 Task: Find connections with filter location Seaham with filter topic #Recruitmentwith filter profile language German with filter current company Ares Management Corporation with filter school Vishwakarma Institute Of Technology with filter industry Cosmetology and Barber Schools with filter service category Immigration Law with filter keywords title Account Representative
Action: Mouse moved to (656, 88)
Screenshot: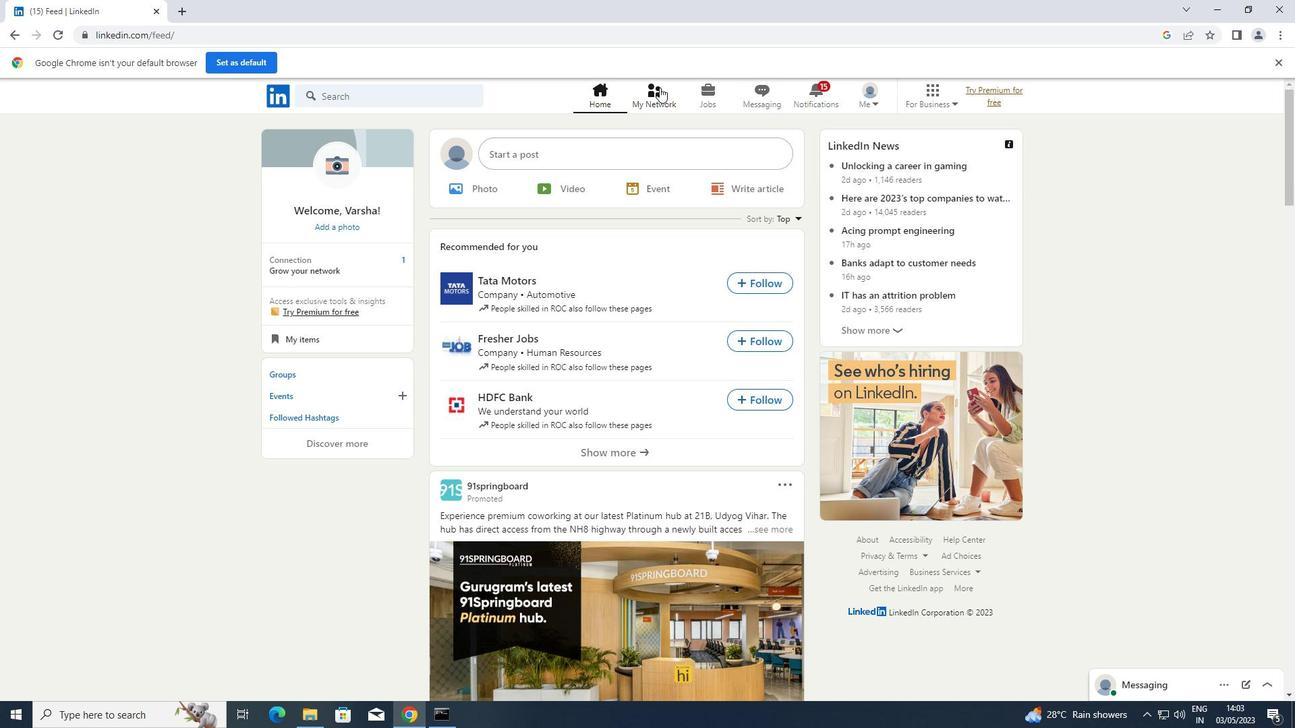 
Action: Mouse pressed left at (656, 88)
Screenshot: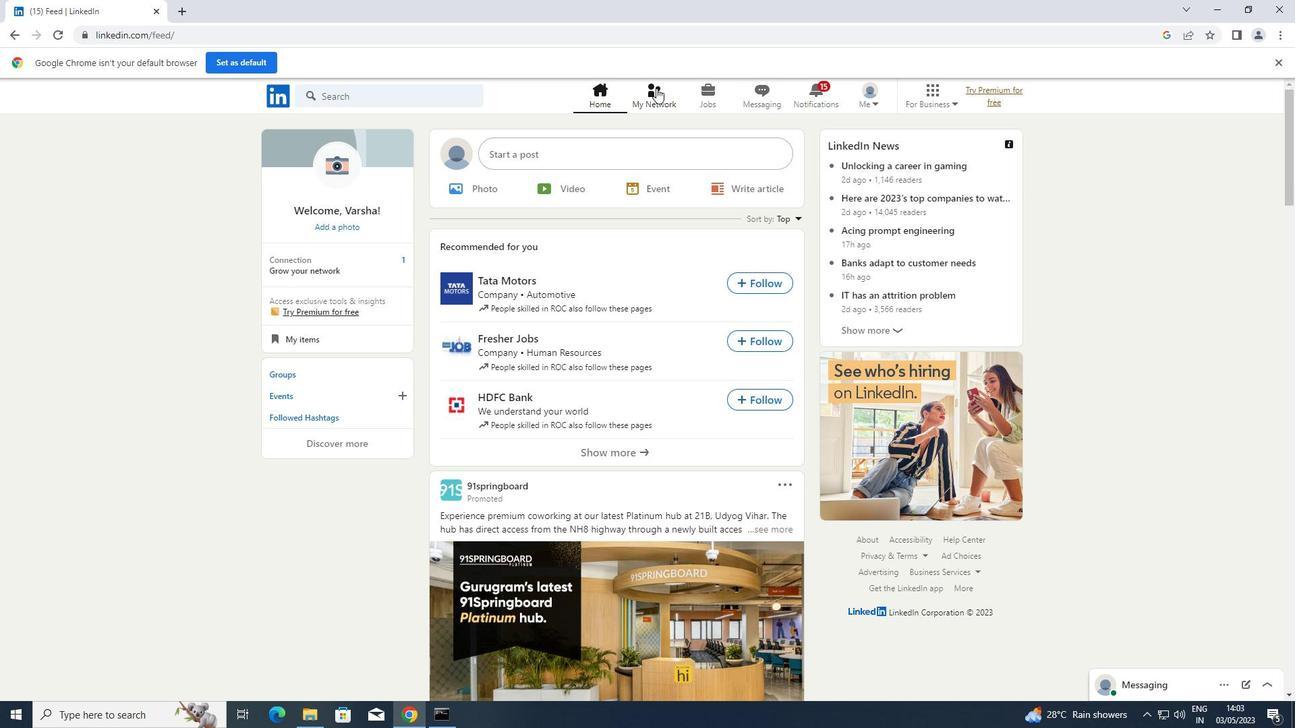
Action: Mouse moved to (370, 161)
Screenshot: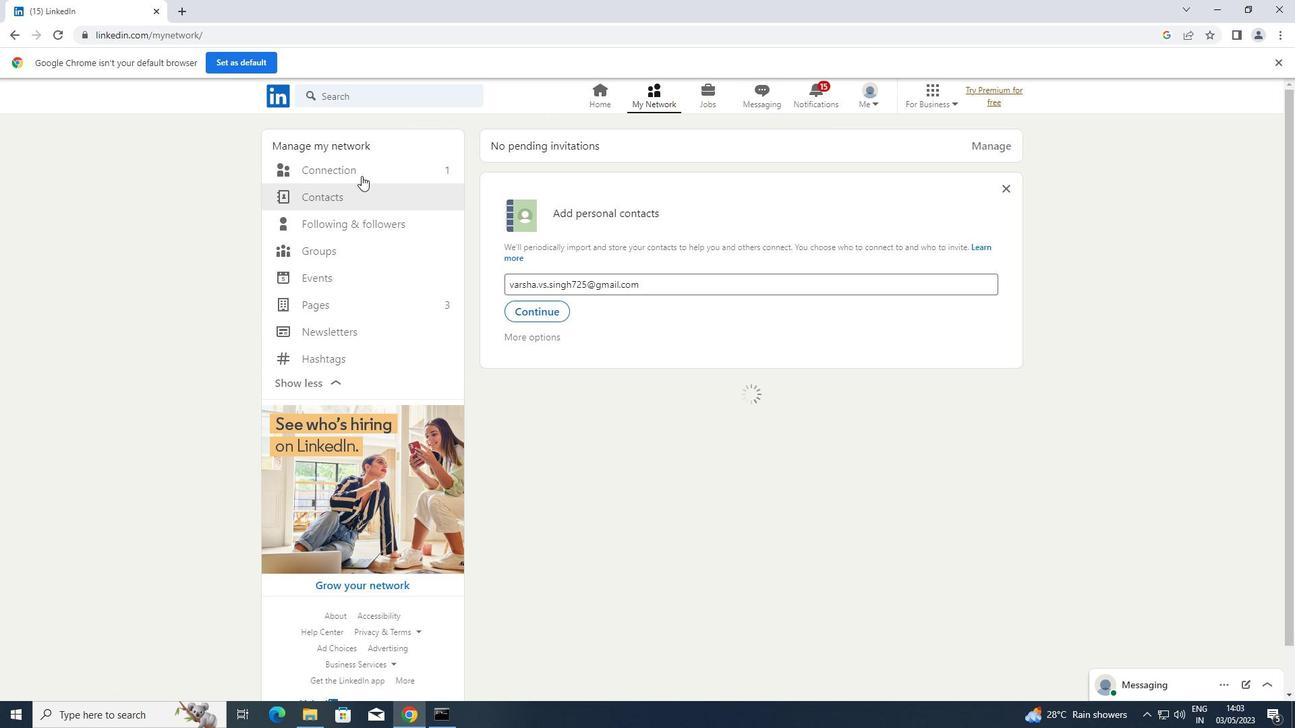 
Action: Mouse pressed left at (370, 161)
Screenshot: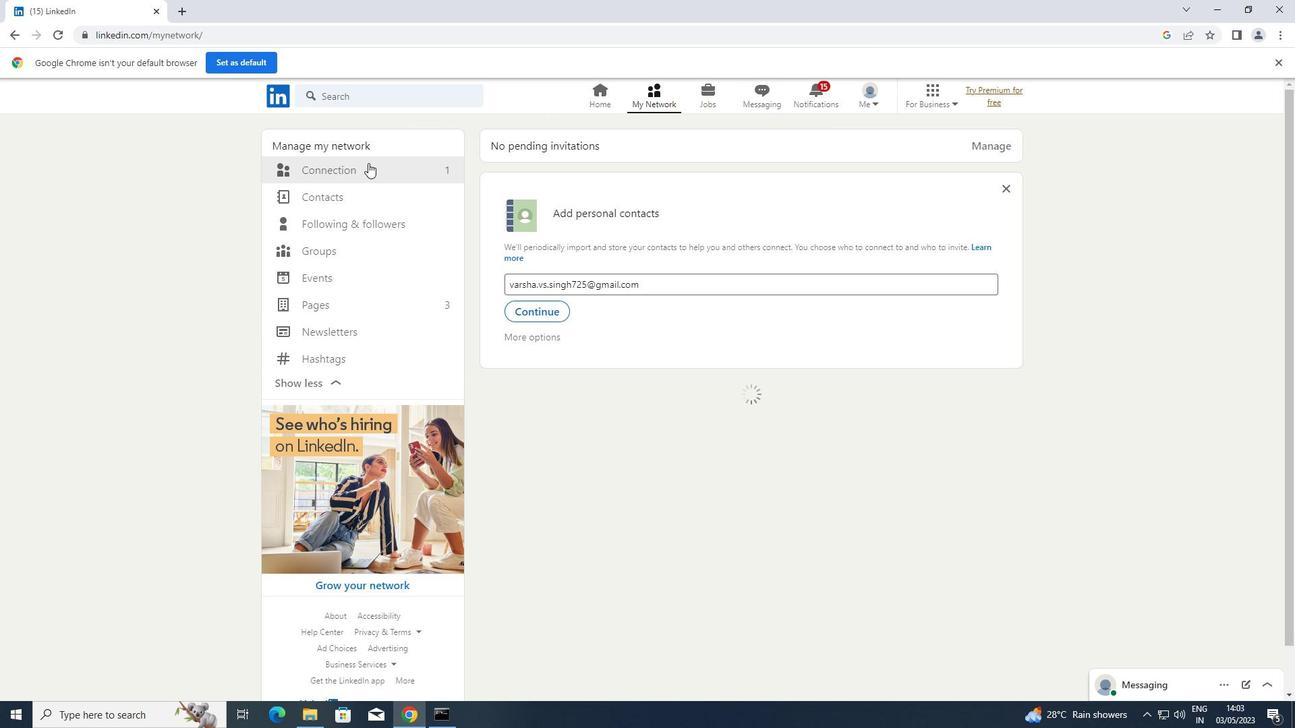 
Action: Mouse moved to (359, 174)
Screenshot: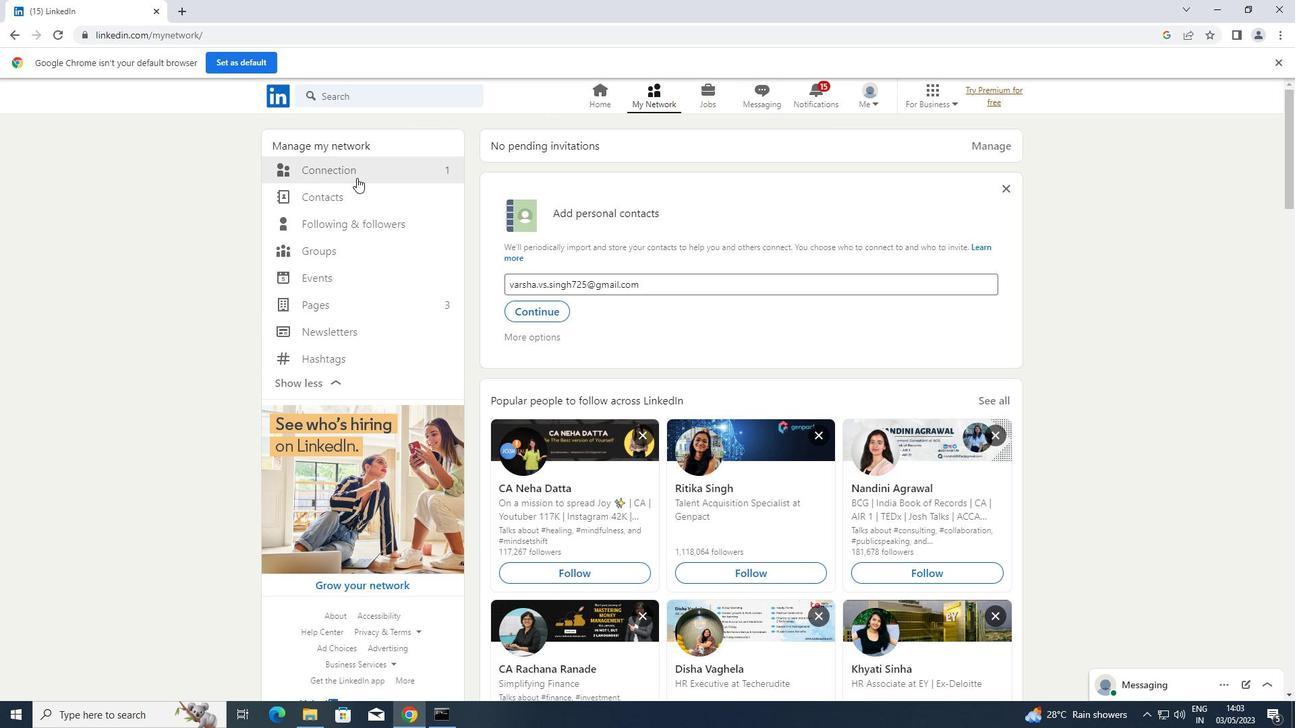 
Action: Mouse pressed left at (359, 174)
Screenshot: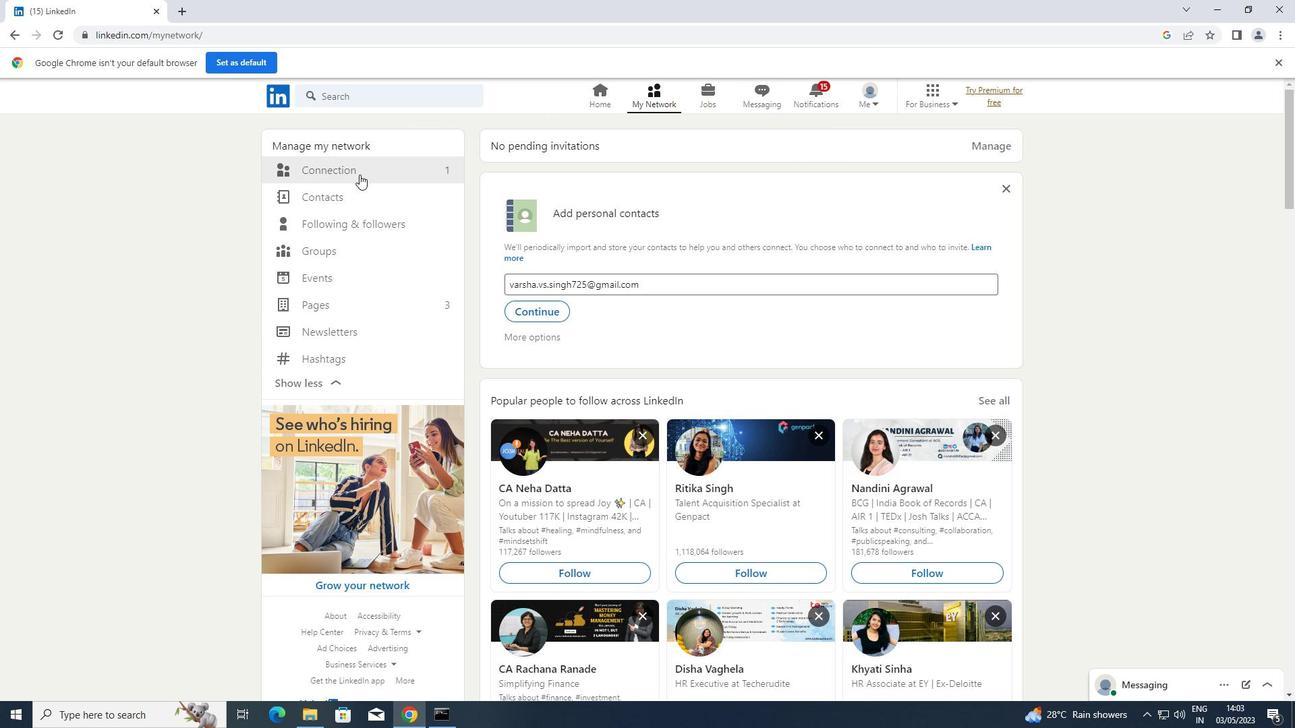 
Action: Mouse moved to (772, 175)
Screenshot: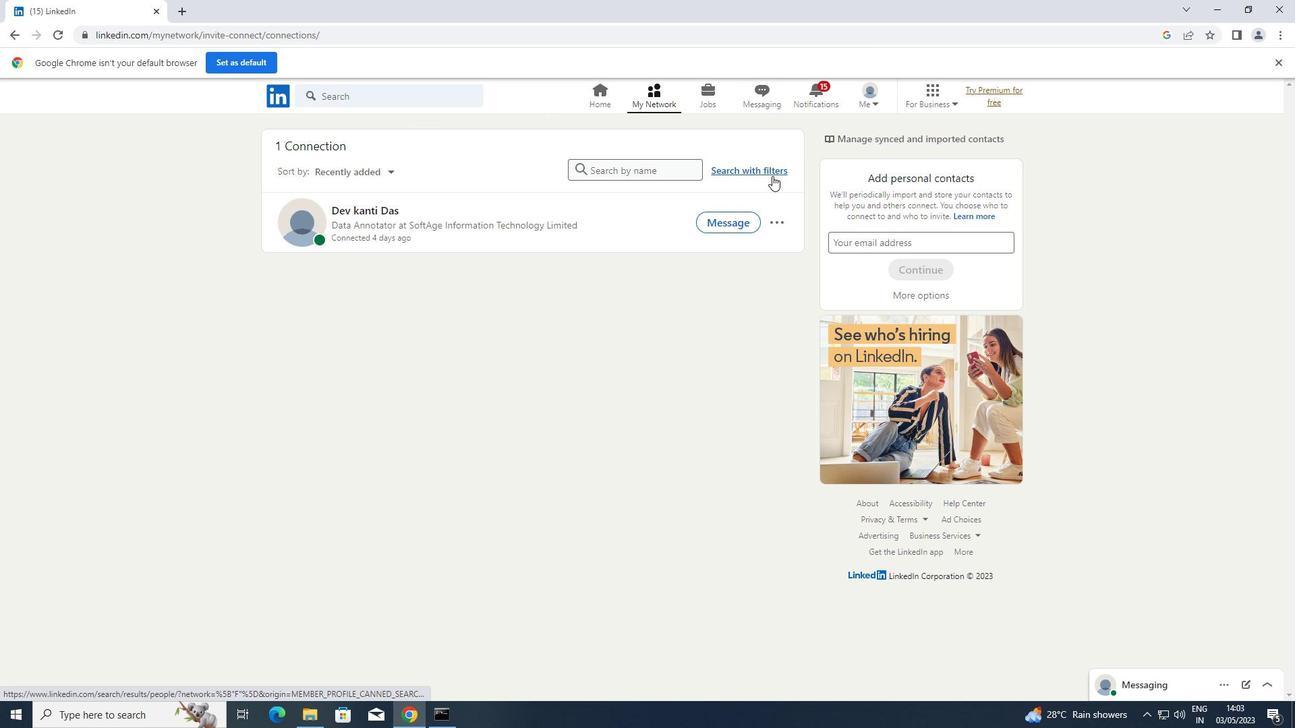 
Action: Mouse pressed left at (772, 175)
Screenshot: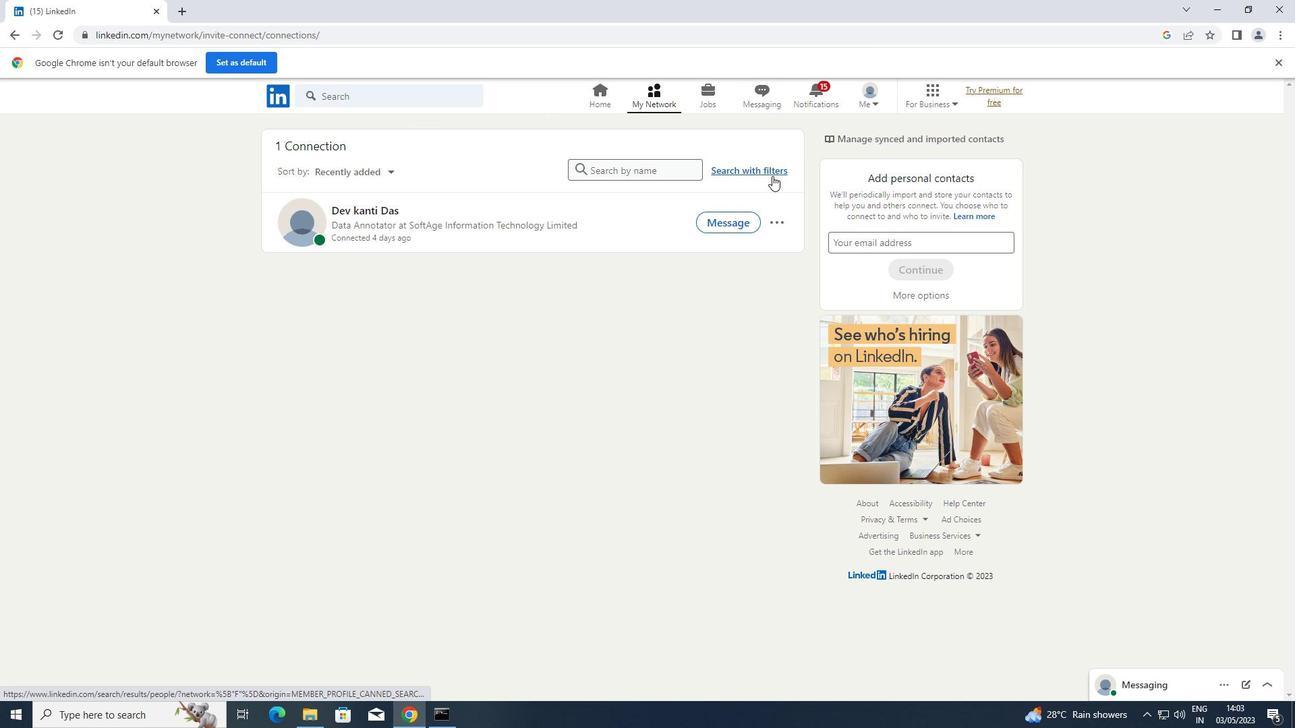 
Action: Mouse moved to (698, 139)
Screenshot: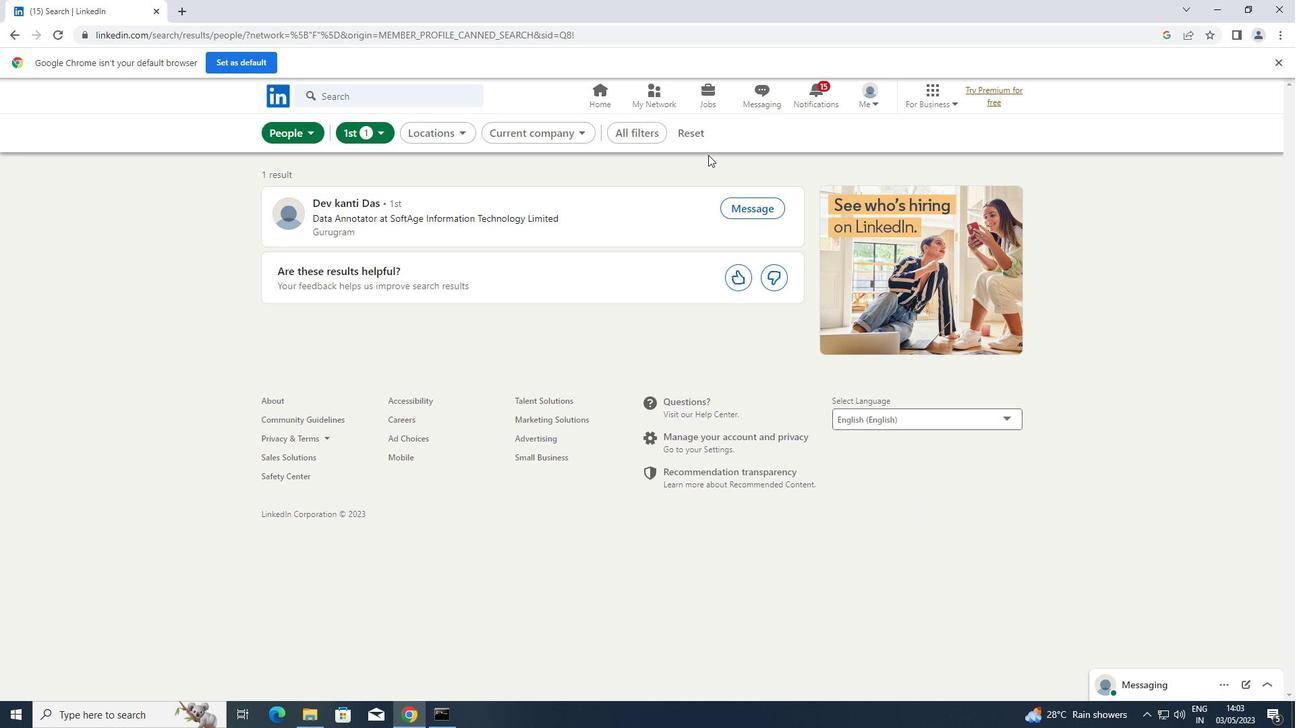 
Action: Mouse pressed left at (698, 139)
Screenshot: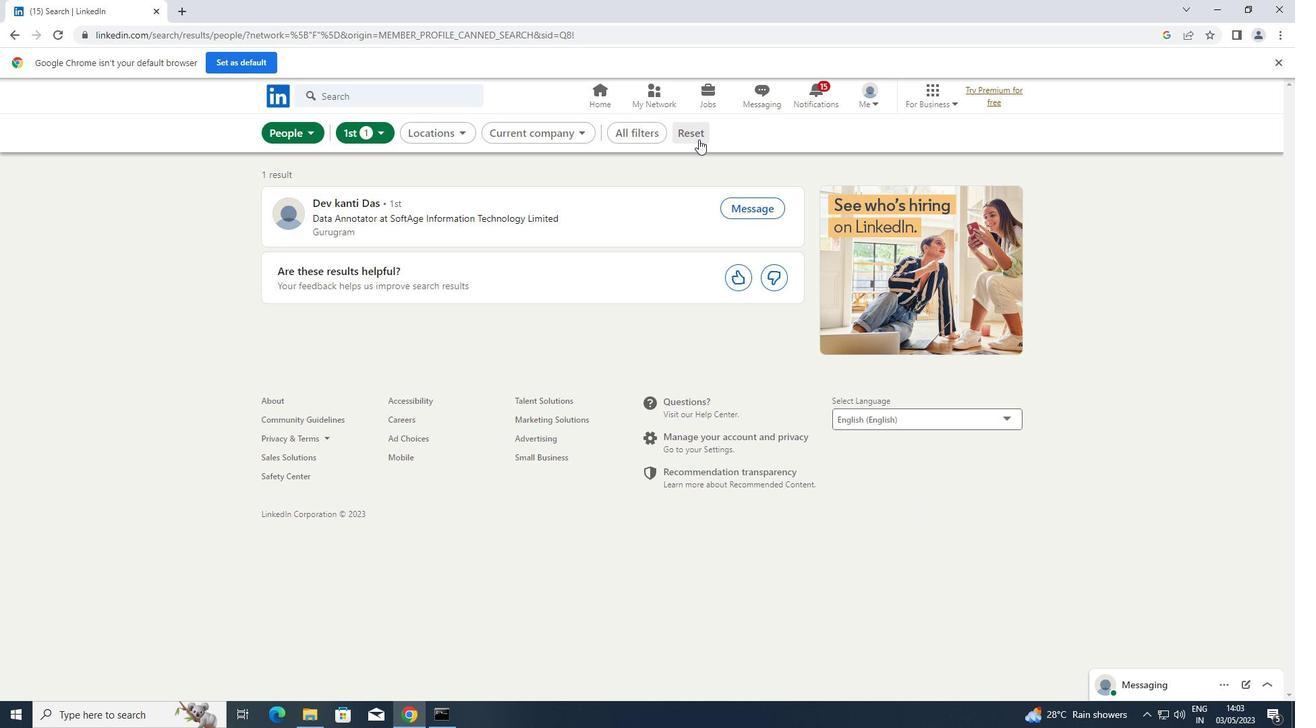 
Action: Mouse moved to (674, 133)
Screenshot: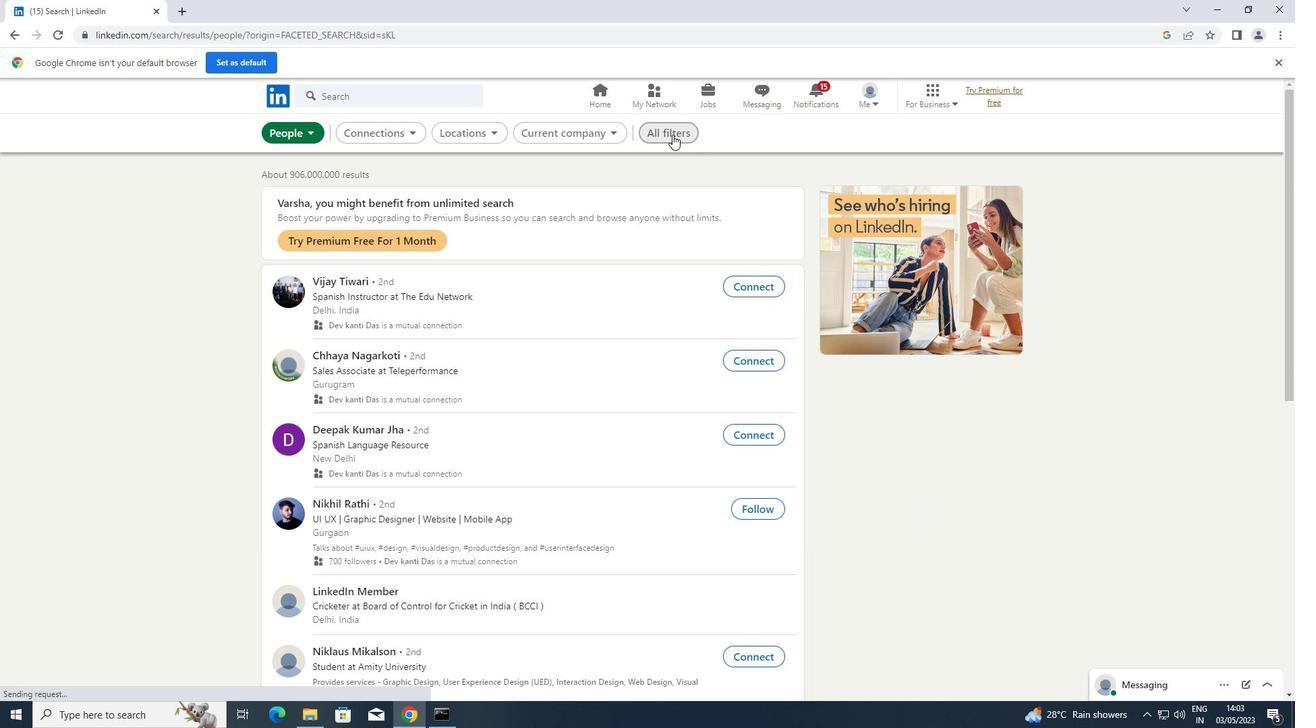 
Action: Mouse pressed left at (674, 133)
Screenshot: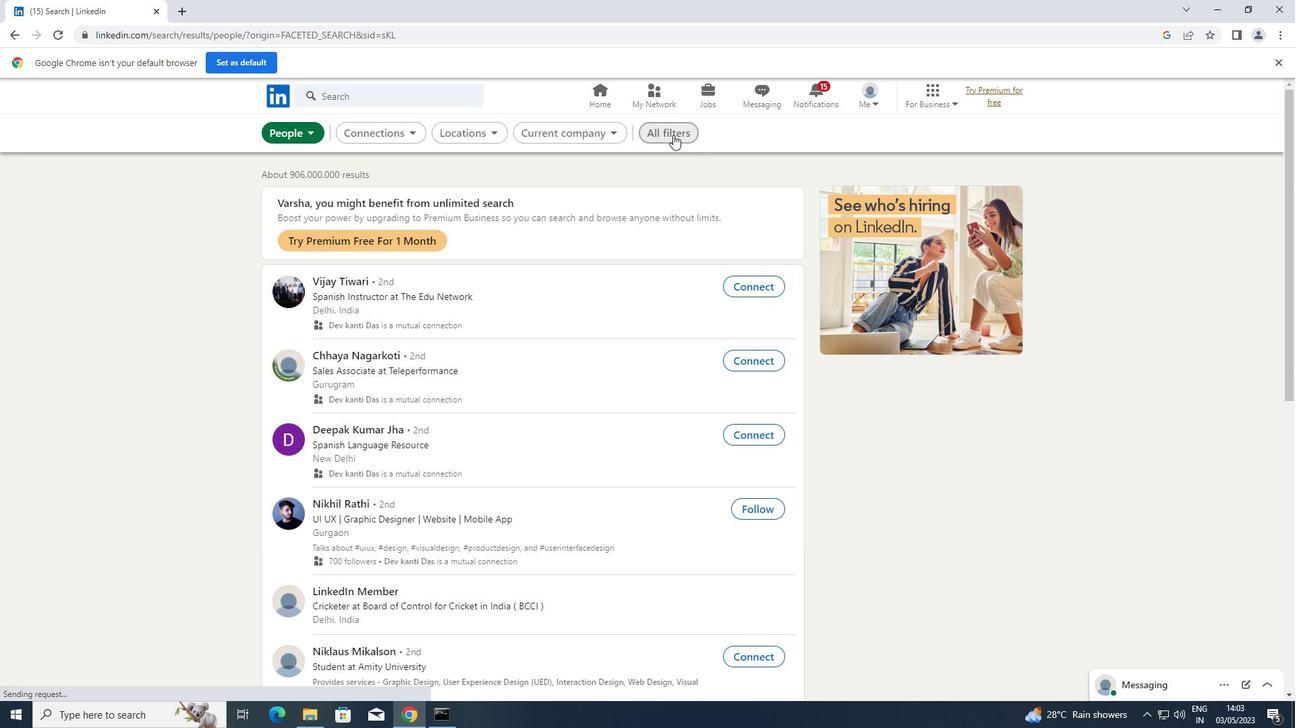 
Action: Mouse moved to (988, 240)
Screenshot: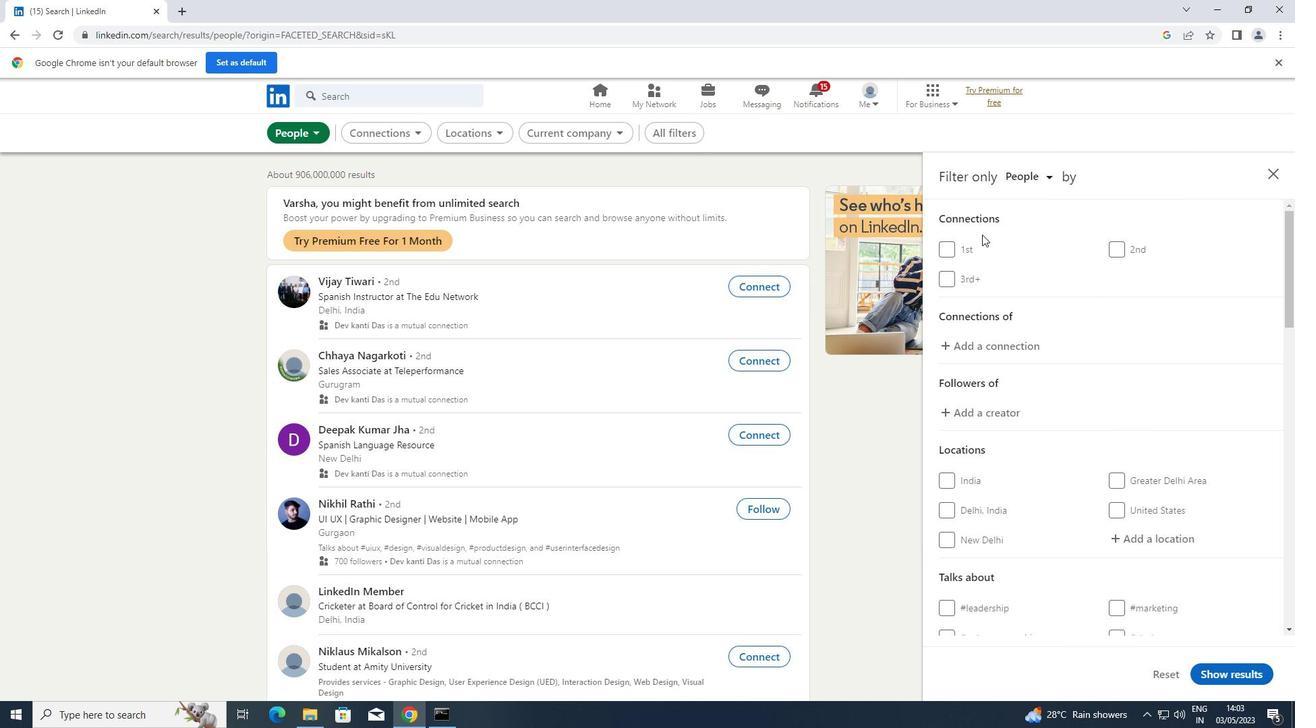 
Action: Mouse scrolled (988, 239) with delta (0, 0)
Screenshot: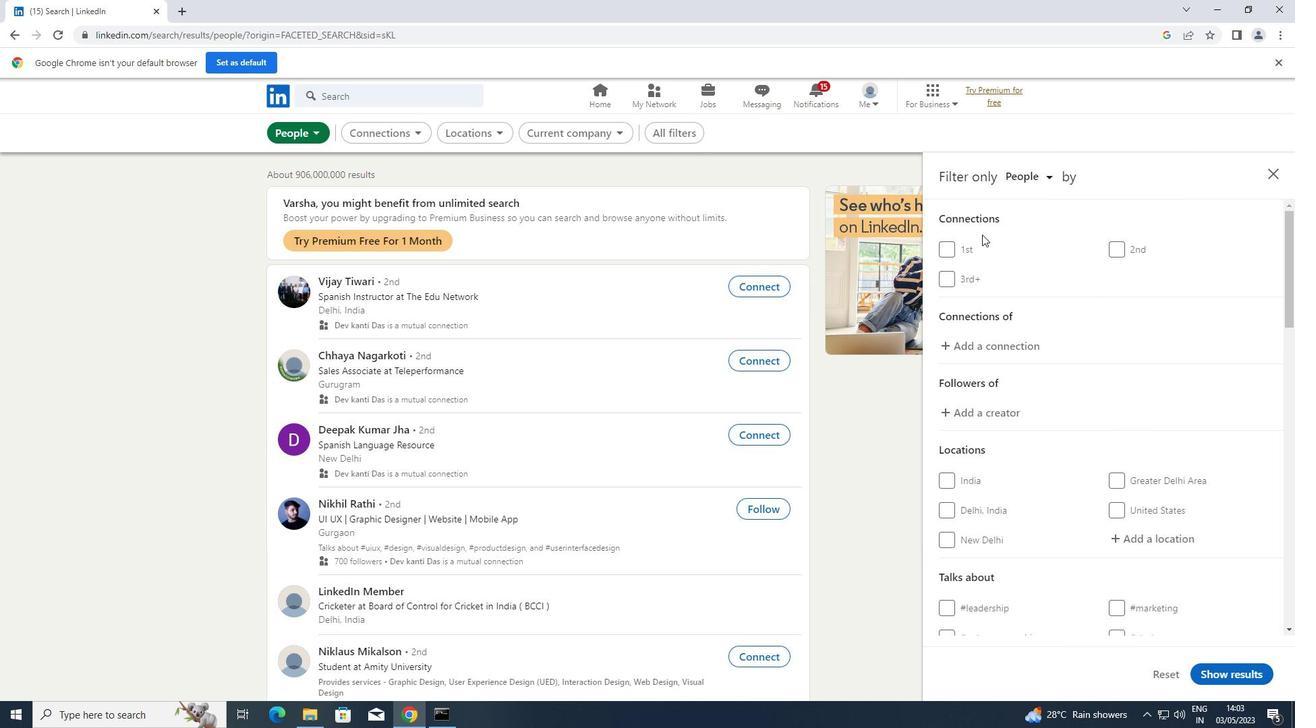 
Action: Mouse moved to (989, 240)
Screenshot: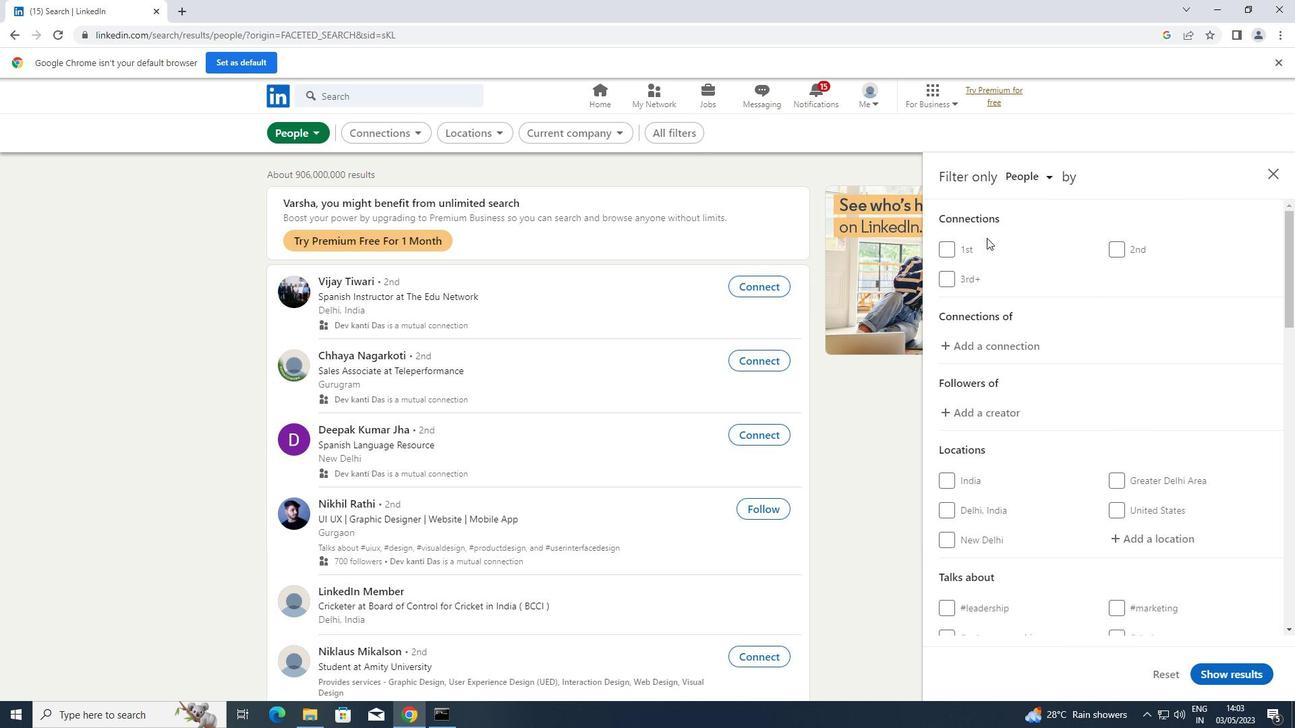 
Action: Mouse scrolled (989, 240) with delta (0, 0)
Screenshot: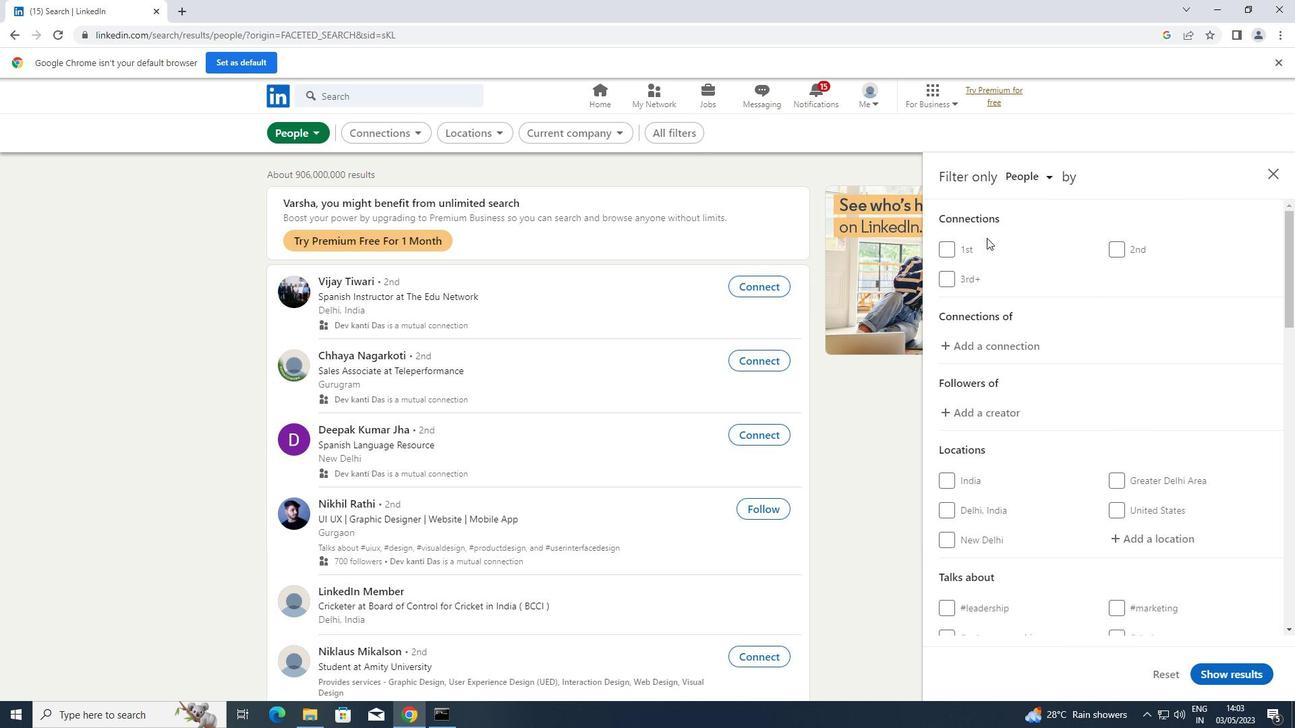 
Action: Mouse scrolled (989, 240) with delta (0, 0)
Screenshot: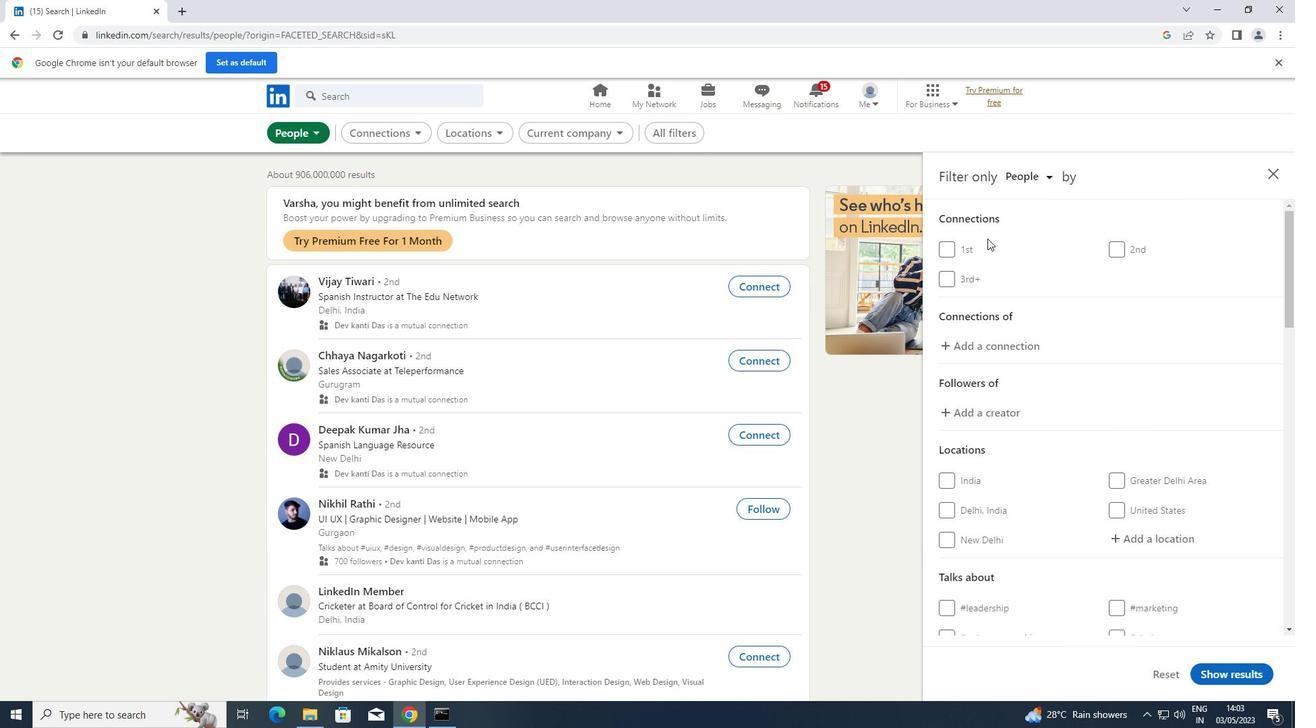 
Action: Mouse moved to (1131, 325)
Screenshot: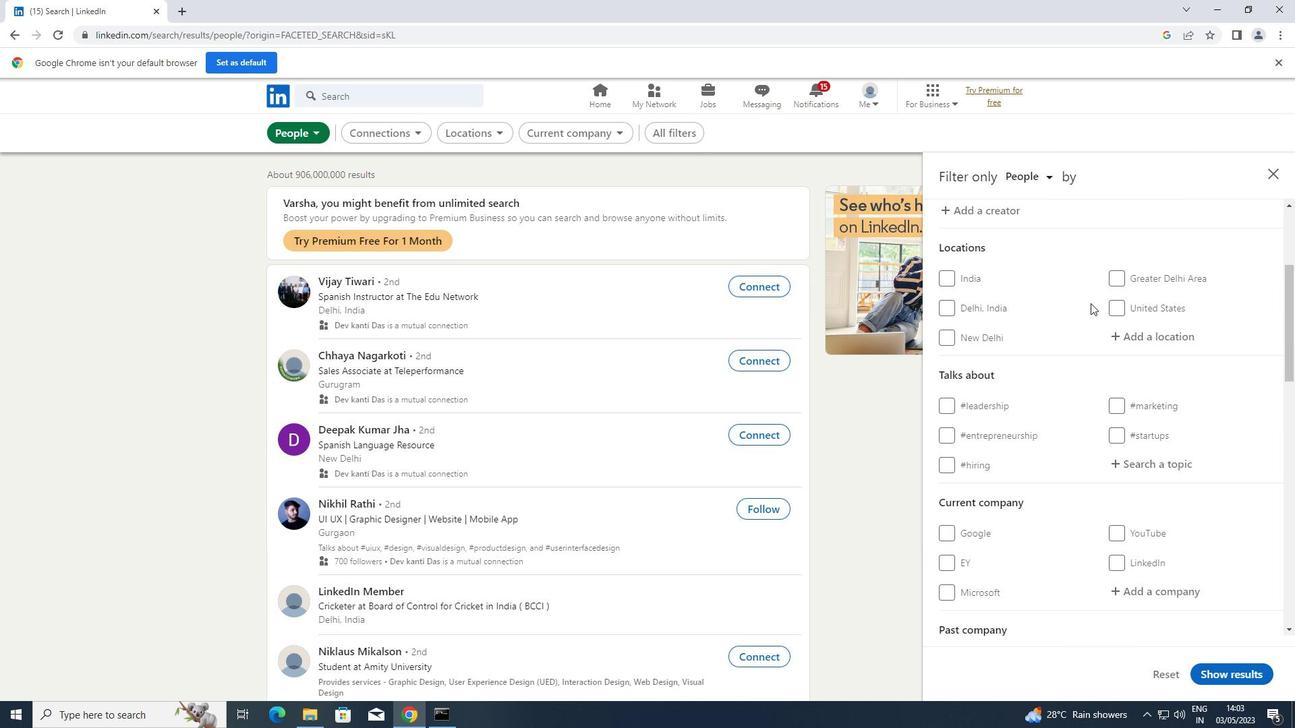
Action: Mouse pressed left at (1131, 325)
Screenshot: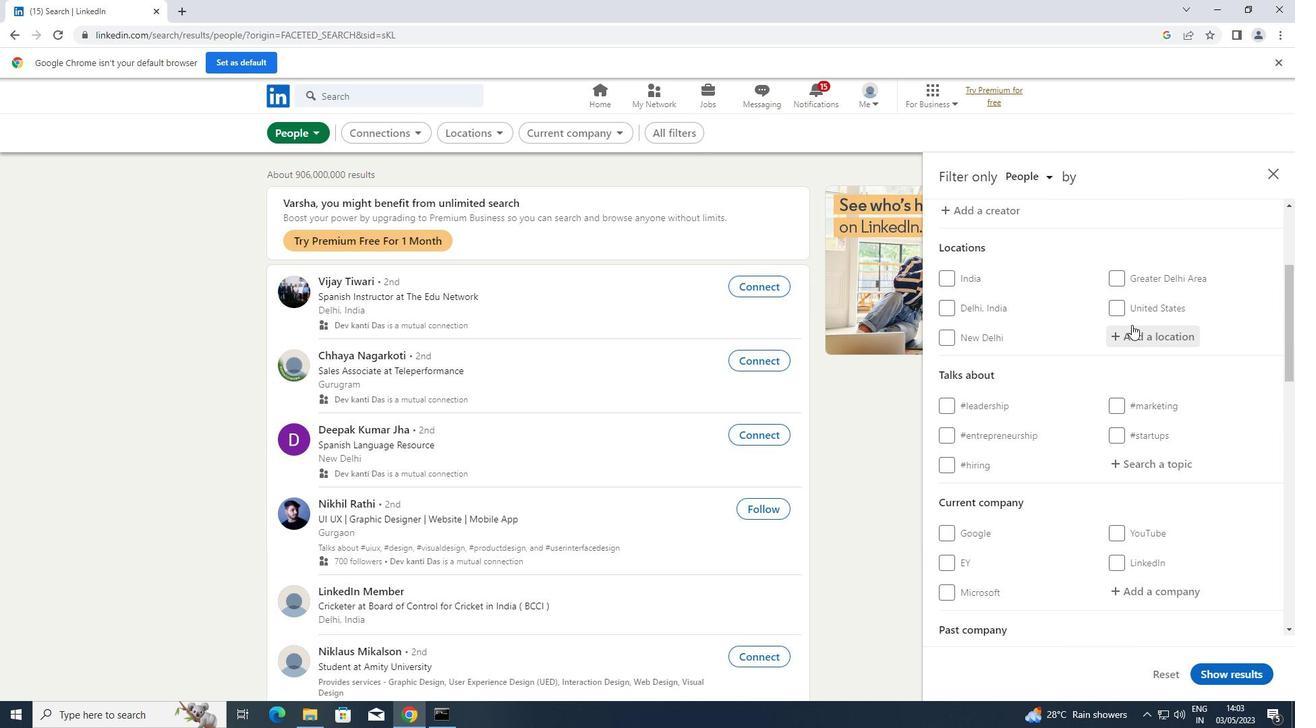 
Action: Key pressed <Key.shift>SEAHAM<Key.enter>
Screenshot: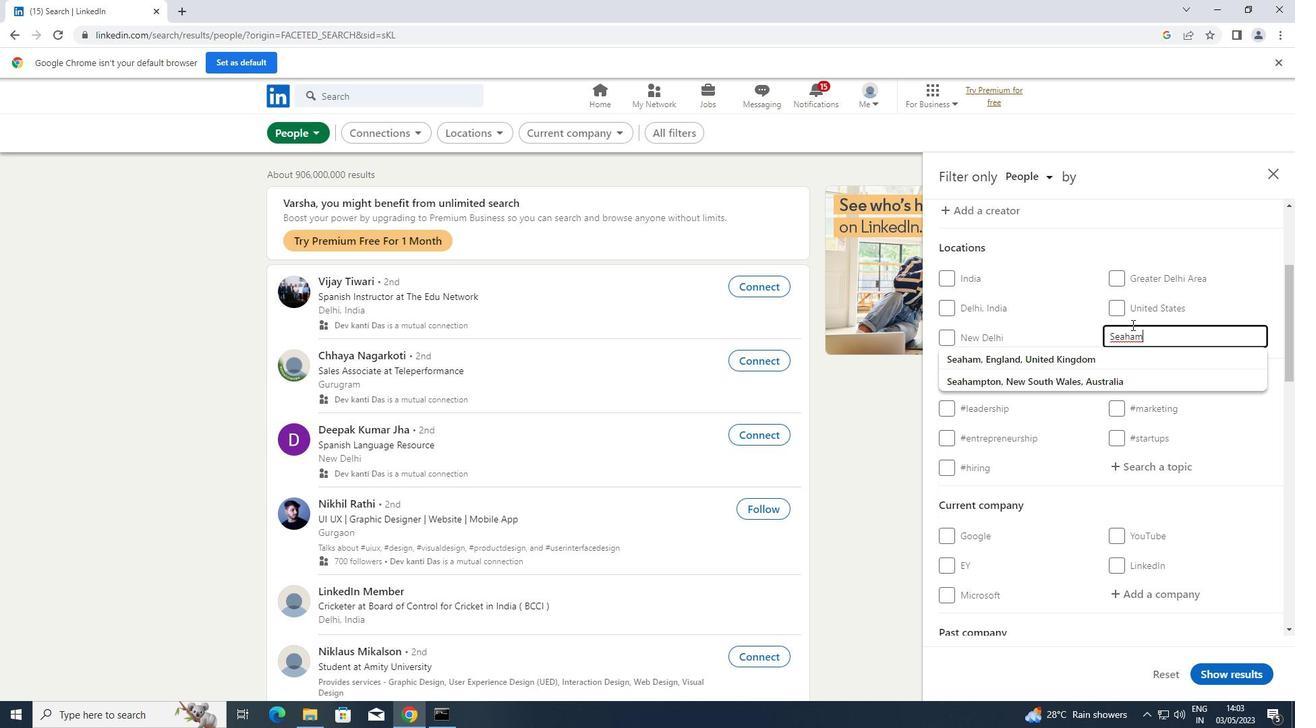 
Action: Mouse scrolled (1131, 324) with delta (0, 0)
Screenshot: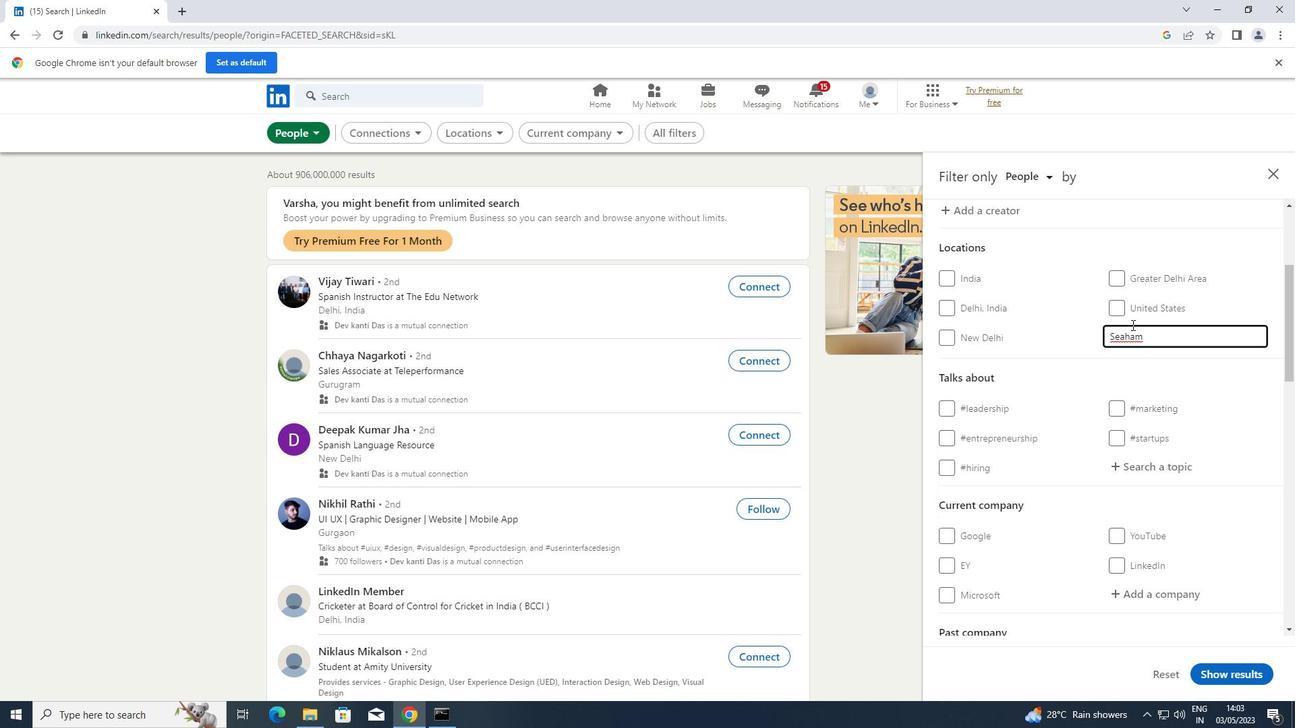 
Action: Mouse moved to (1124, 393)
Screenshot: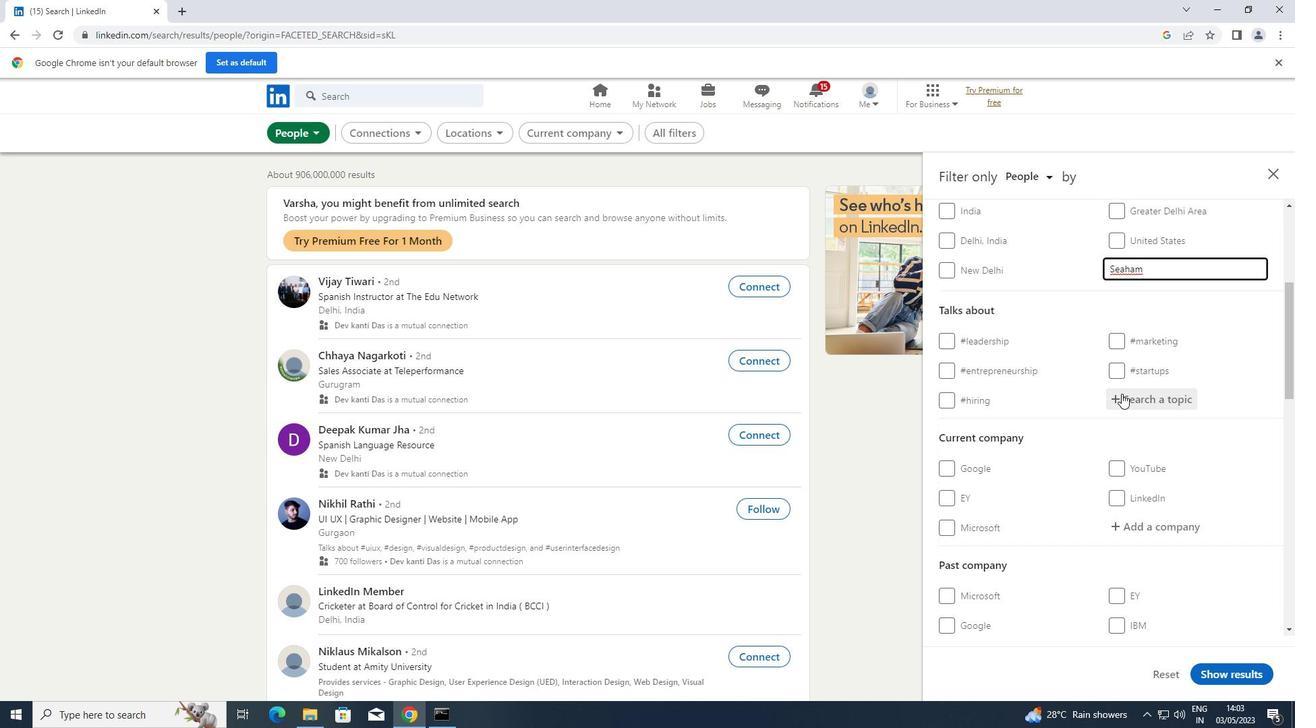 
Action: Mouse pressed left at (1124, 393)
Screenshot: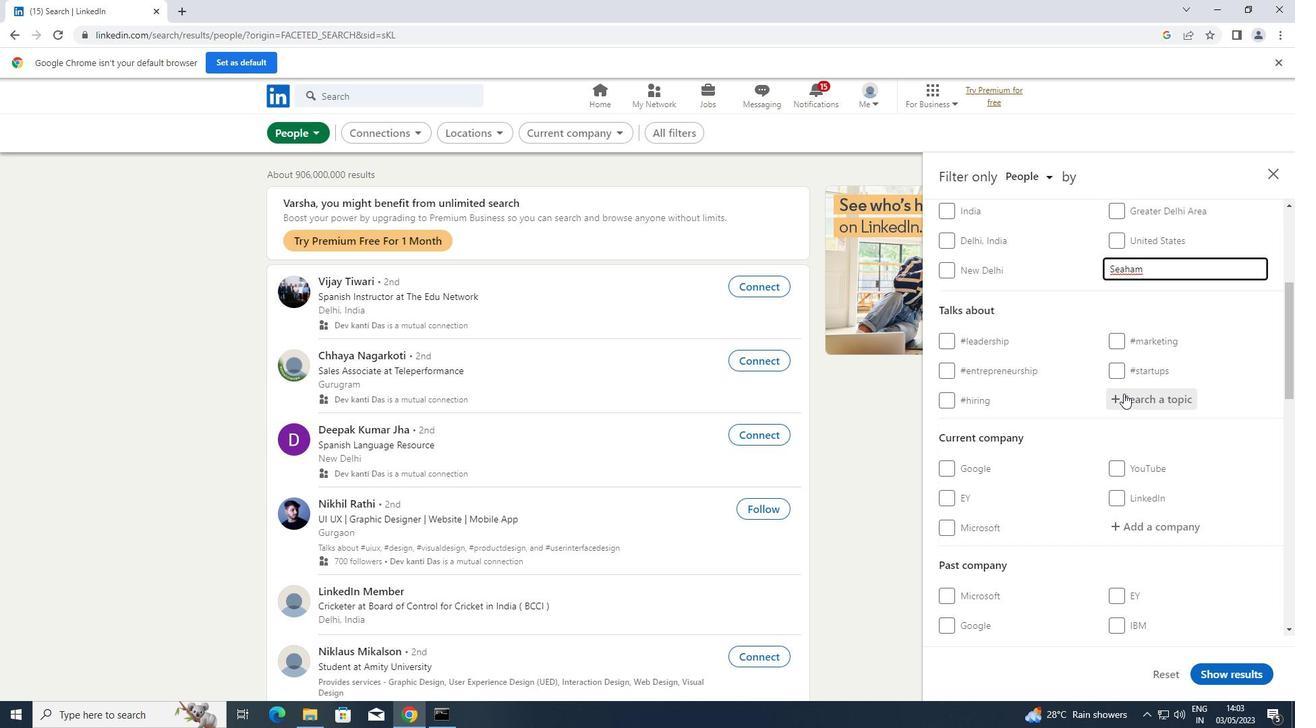 
Action: Key pressed RECRUITME
Screenshot: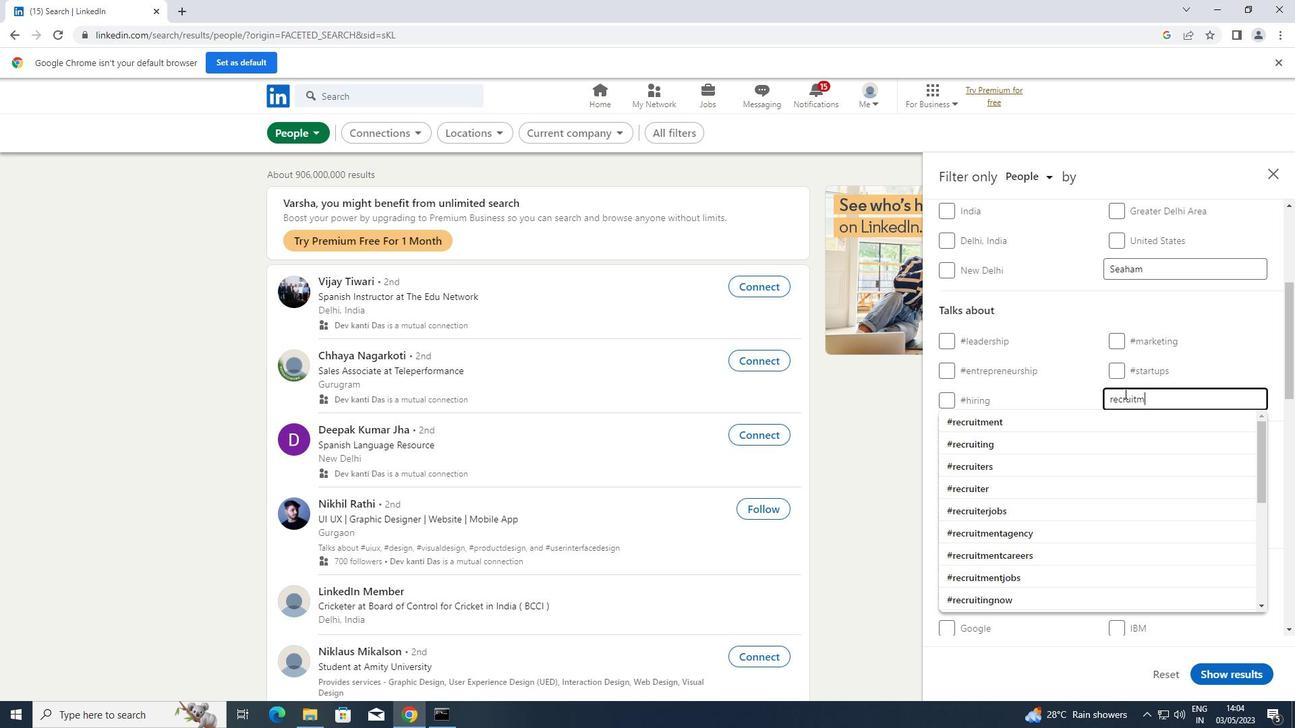 
Action: Mouse moved to (977, 414)
Screenshot: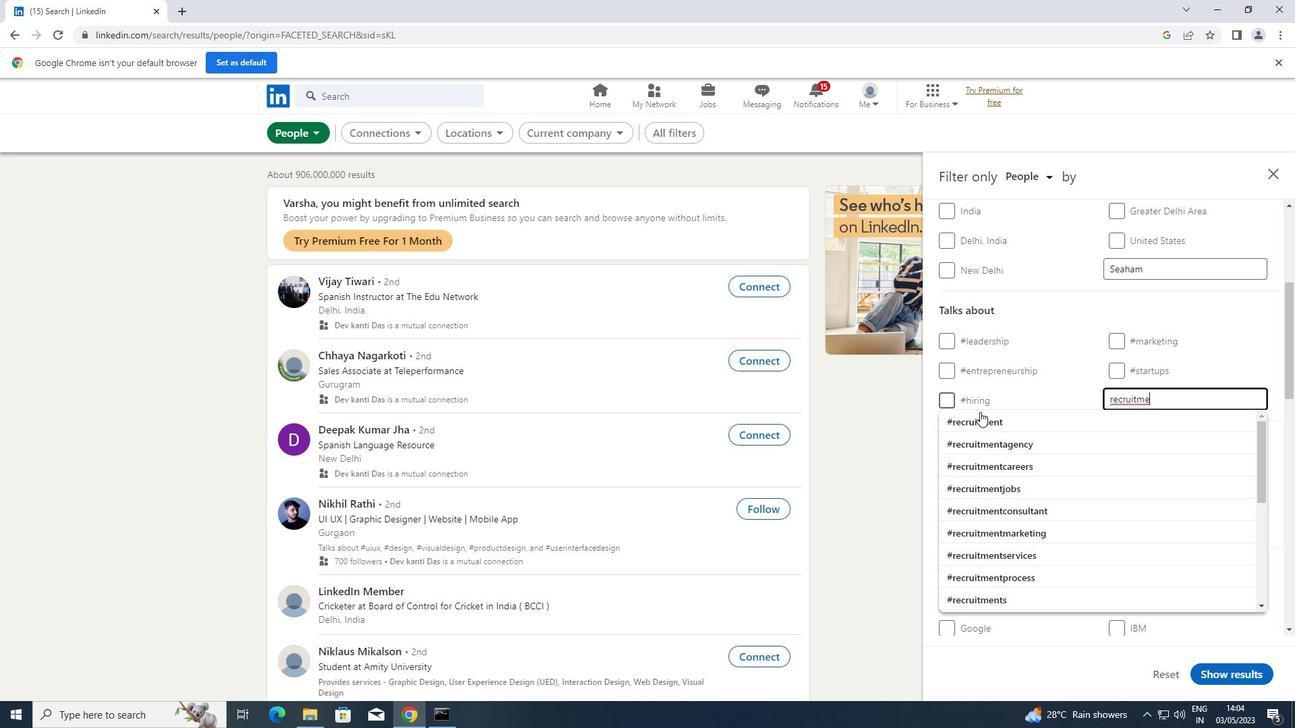 
Action: Mouse pressed left at (977, 414)
Screenshot: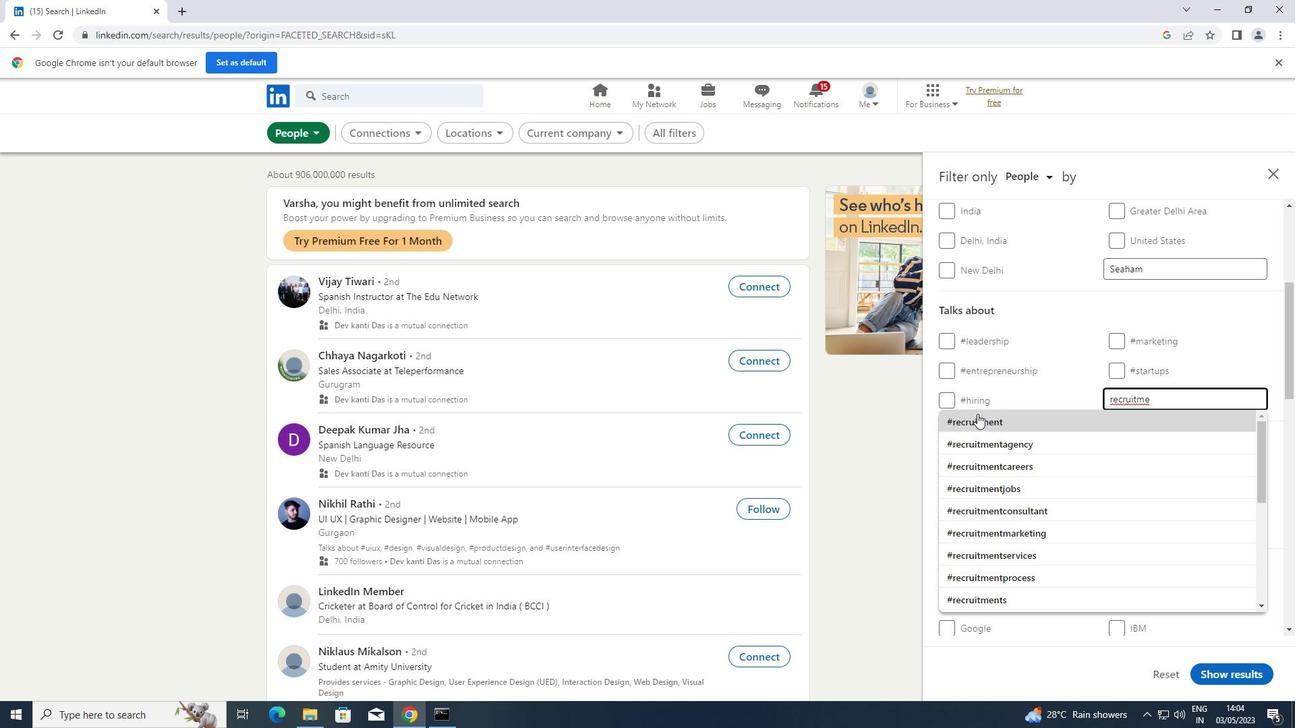 
Action: Mouse scrolled (977, 413) with delta (0, 0)
Screenshot: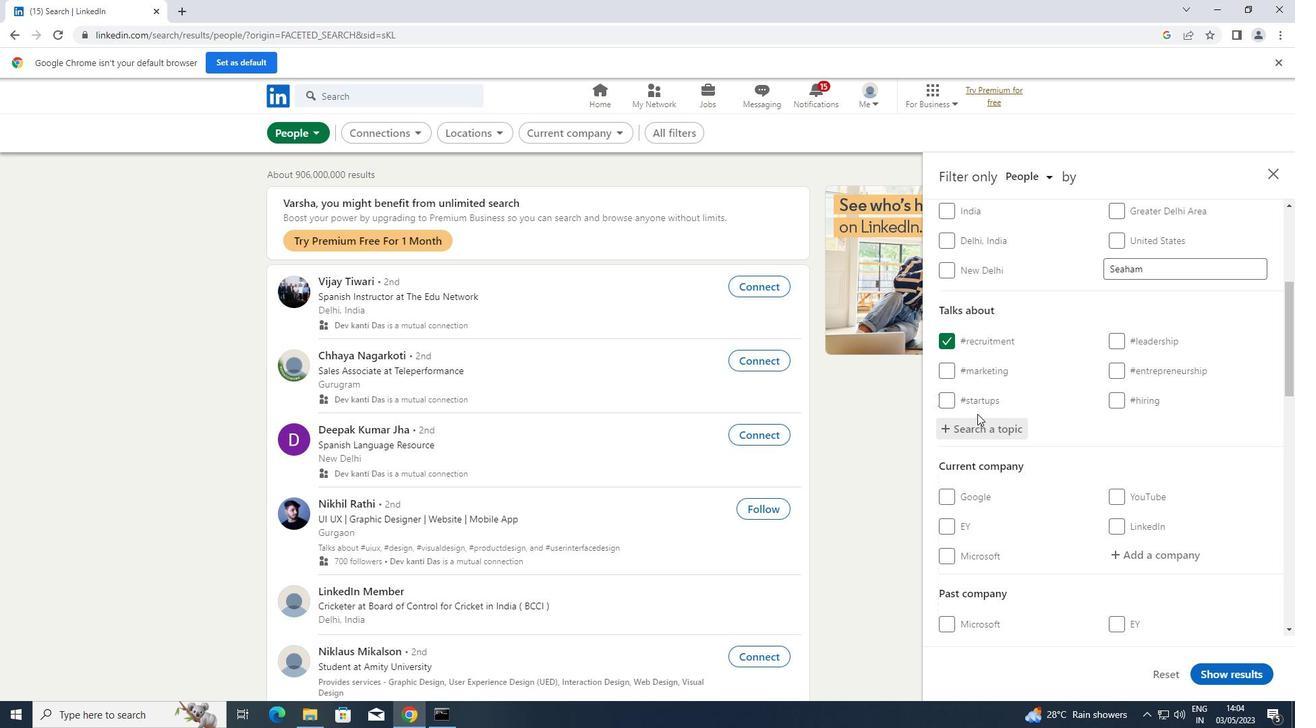 
Action: Mouse scrolled (977, 413) with delta (0, 0)
Screenshot: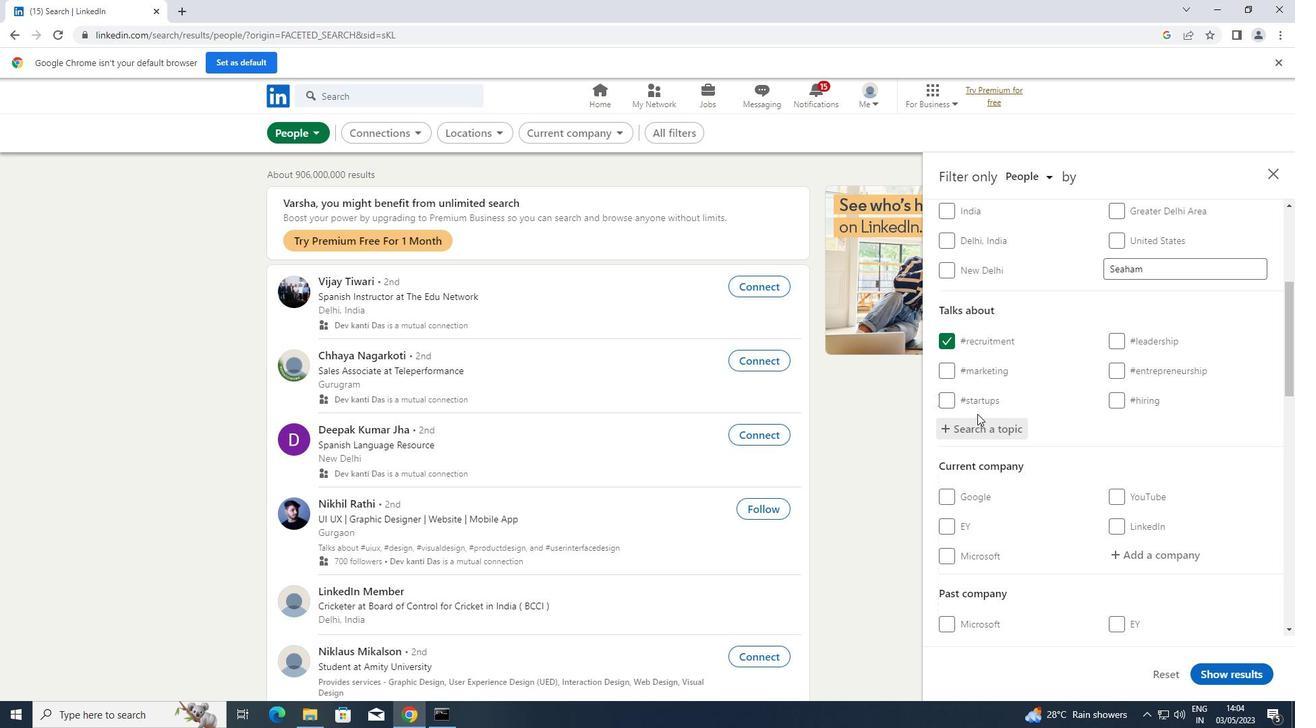 
Action: Mouse scrolled (977, 413) with delta (0, 0)
Screenshot: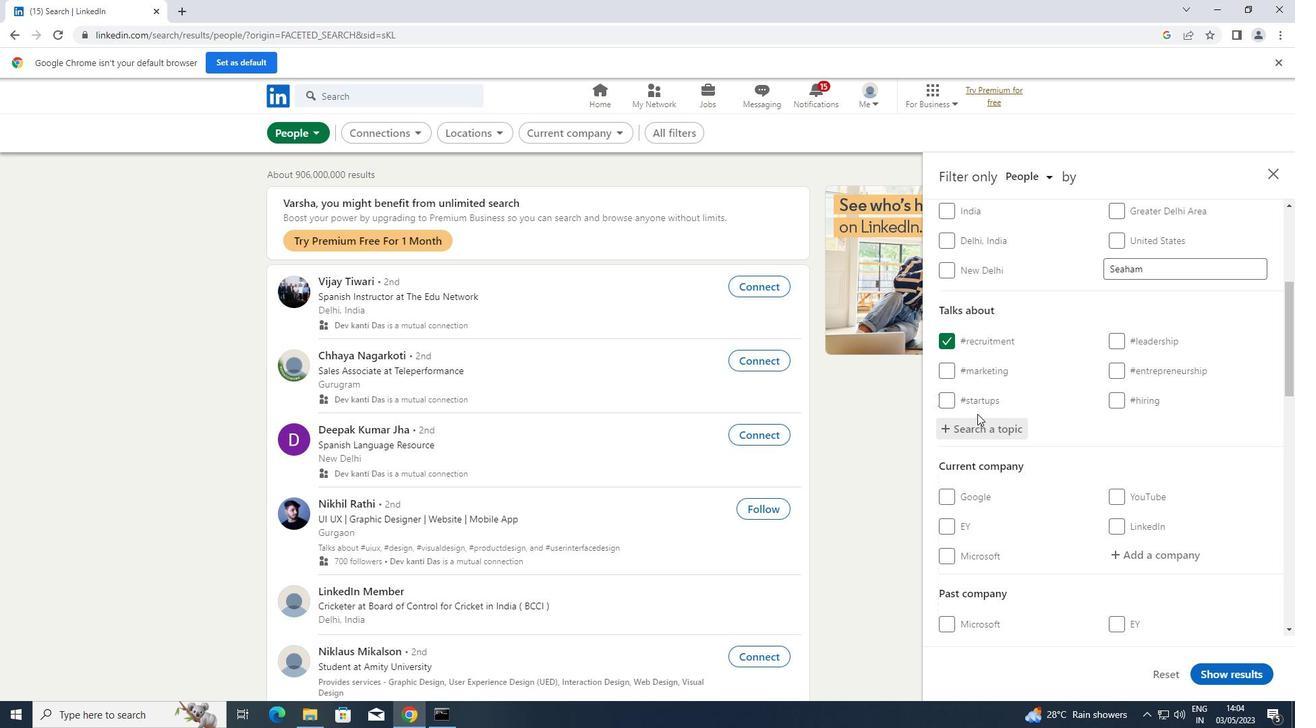 
Action: Mouse scrolled (977, 413) with delta (0, 0)
Screenshot: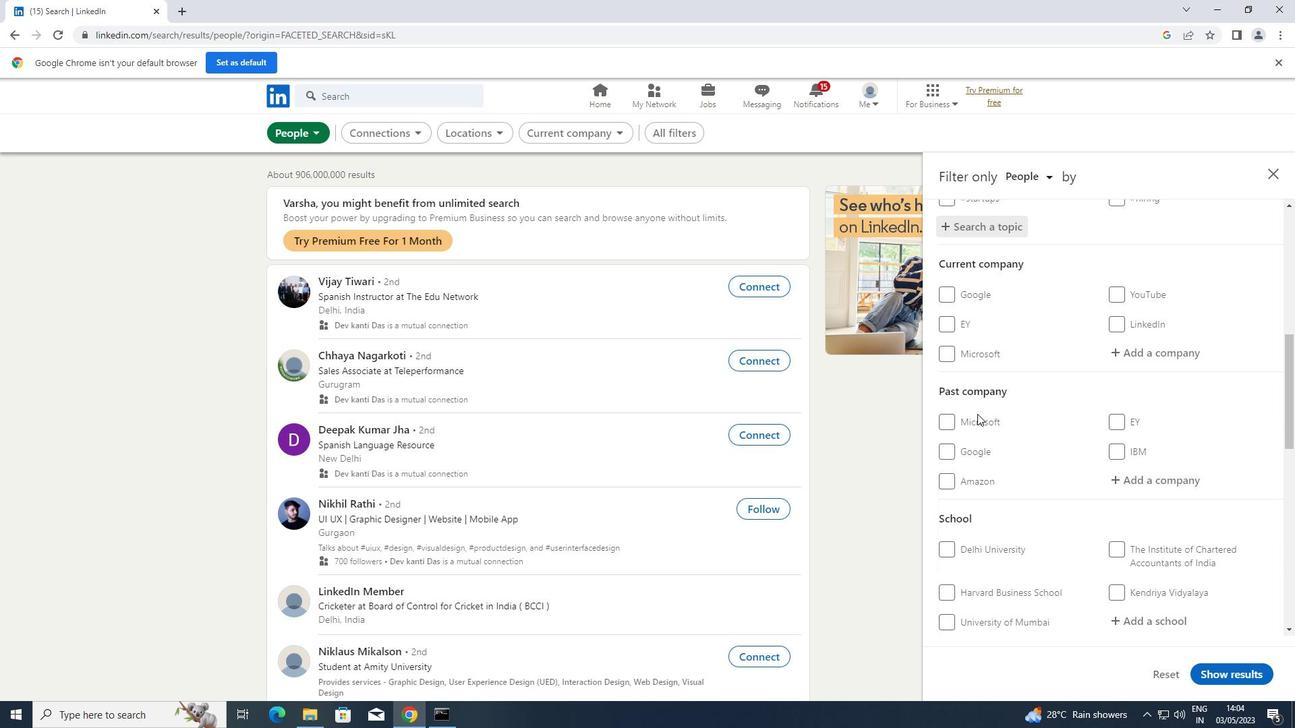 
Action: Mouse scrolled (977, 413) with delta (0, 0)
Screenshot: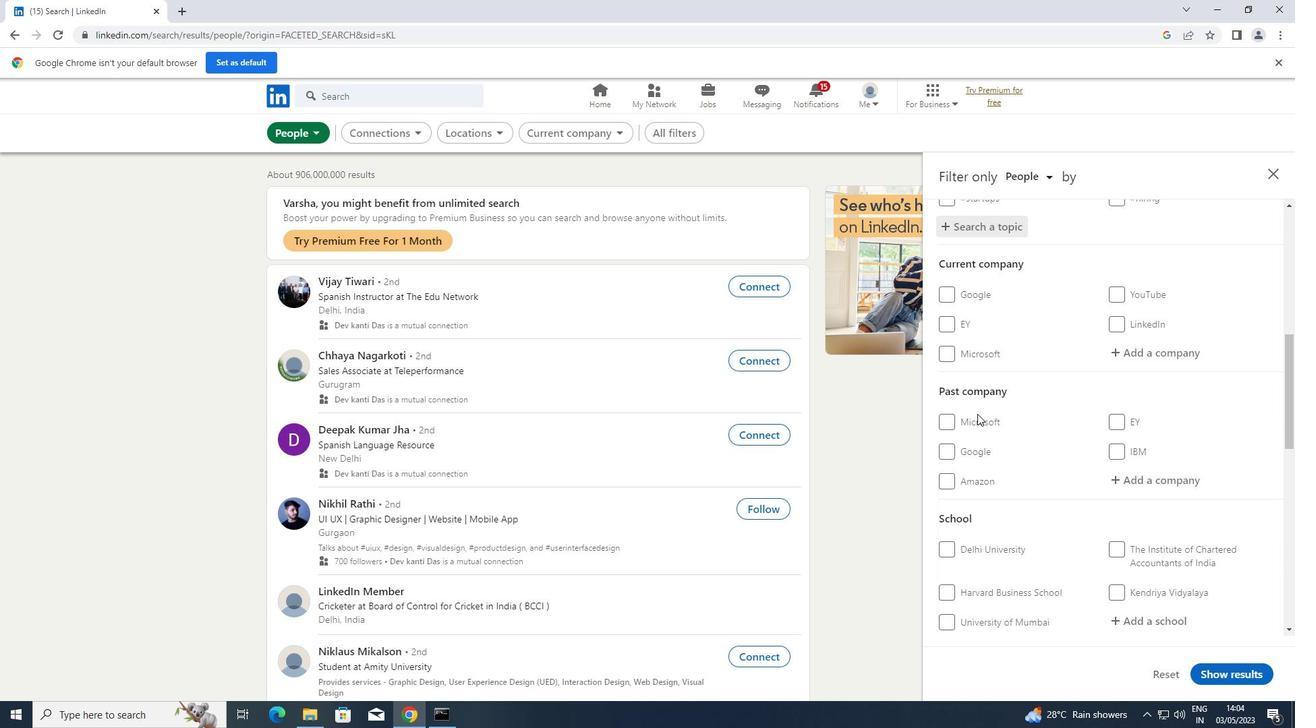 
Action: Mouse scrolled (977, 413) with delta (0, 0)
Screenshot: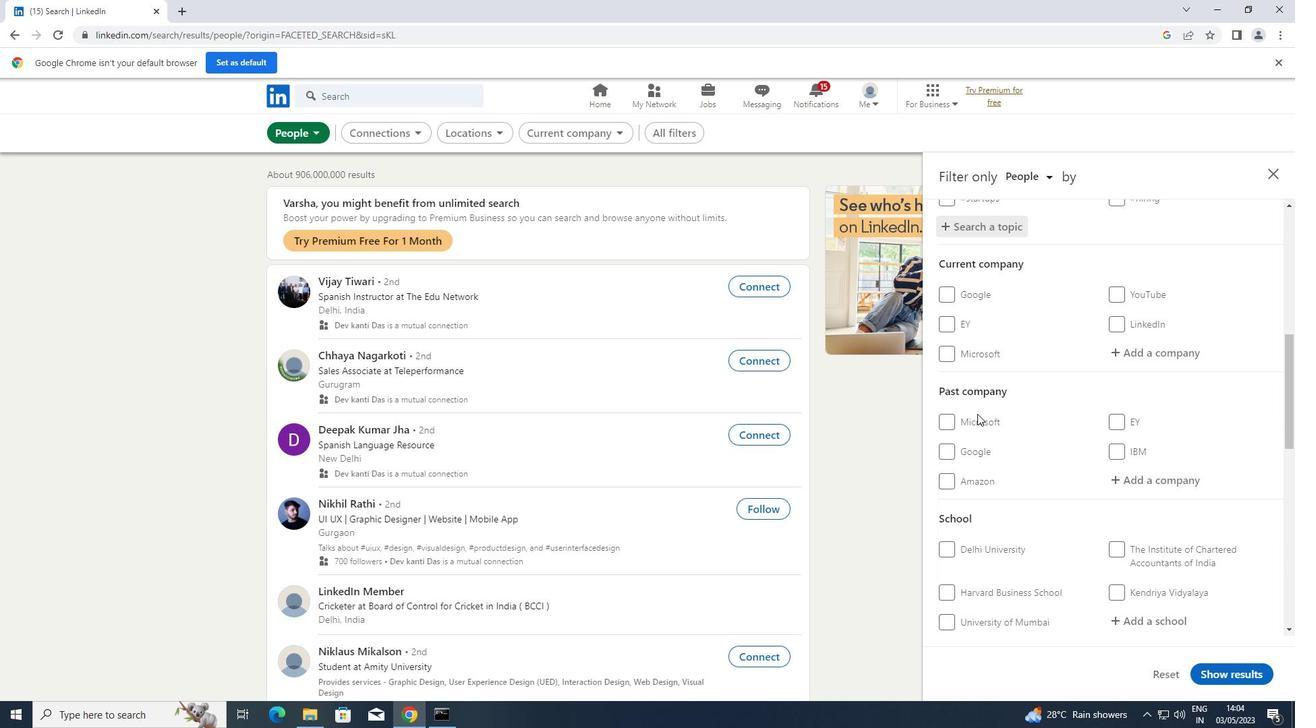 
Action: Mouse scrolled (977, 413) with delta (0, 0)
Screenshot: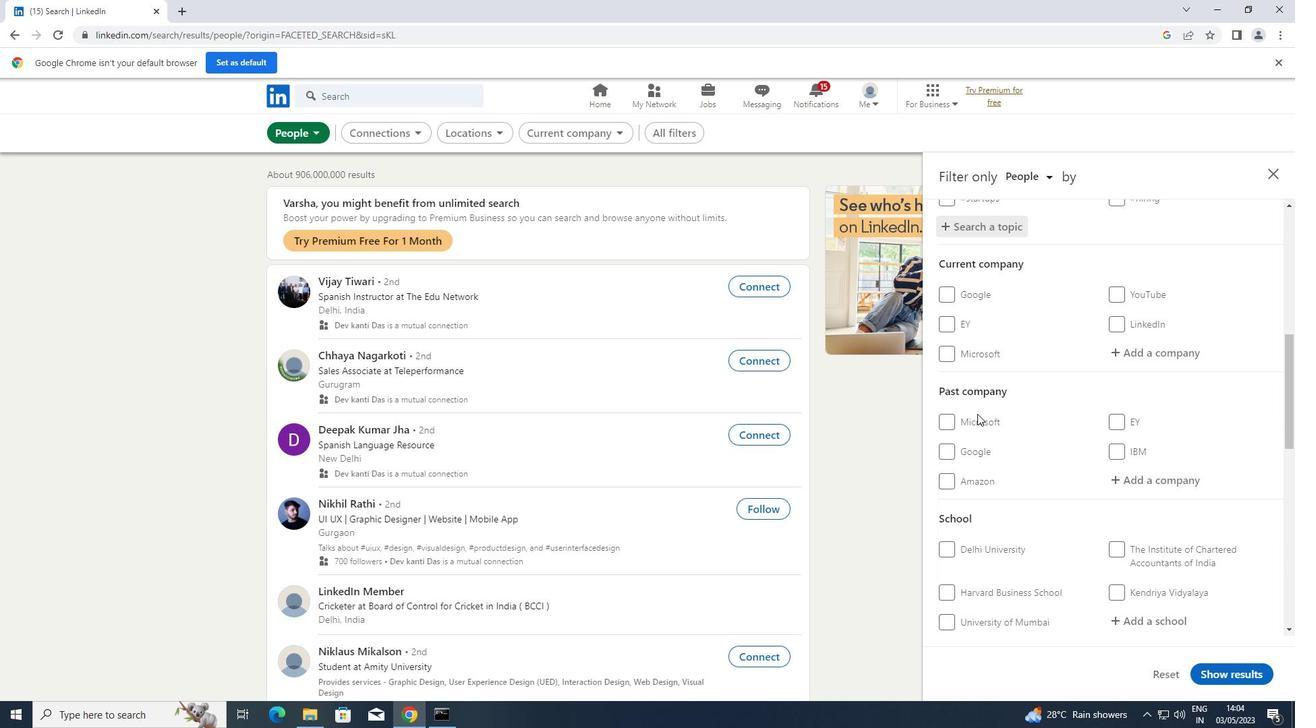 
Action: Mouse scrolled (977, 413) with delta (0, 0)
Screenshot: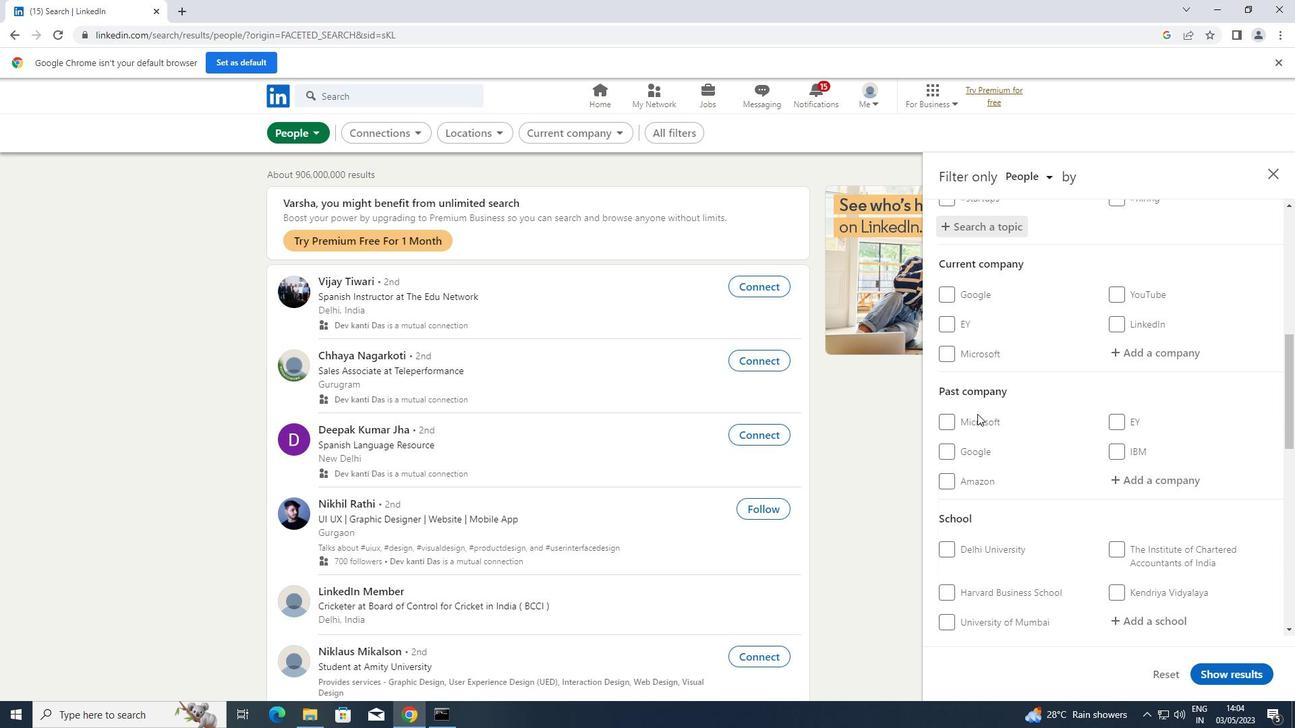 
Action: Mouse moved to (948, 573)
Screenshot: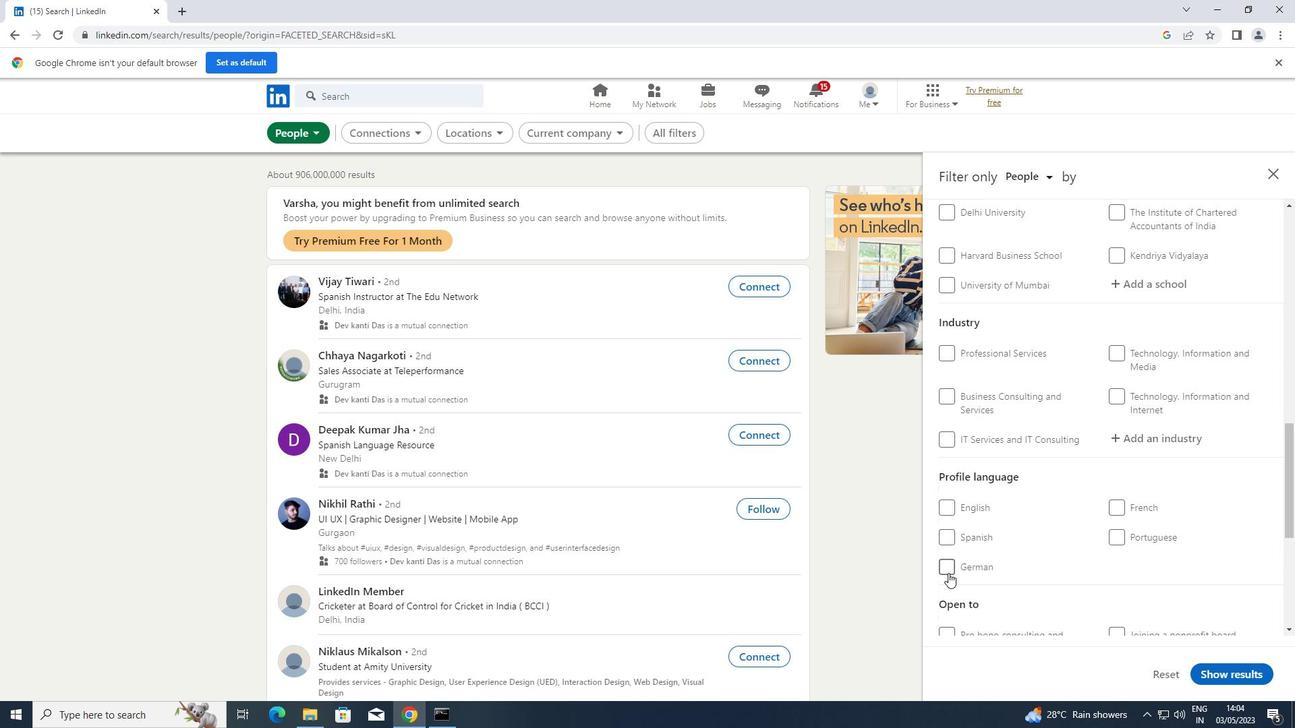 
Action: Mouse pressed left at (948, 573)
Screenshot: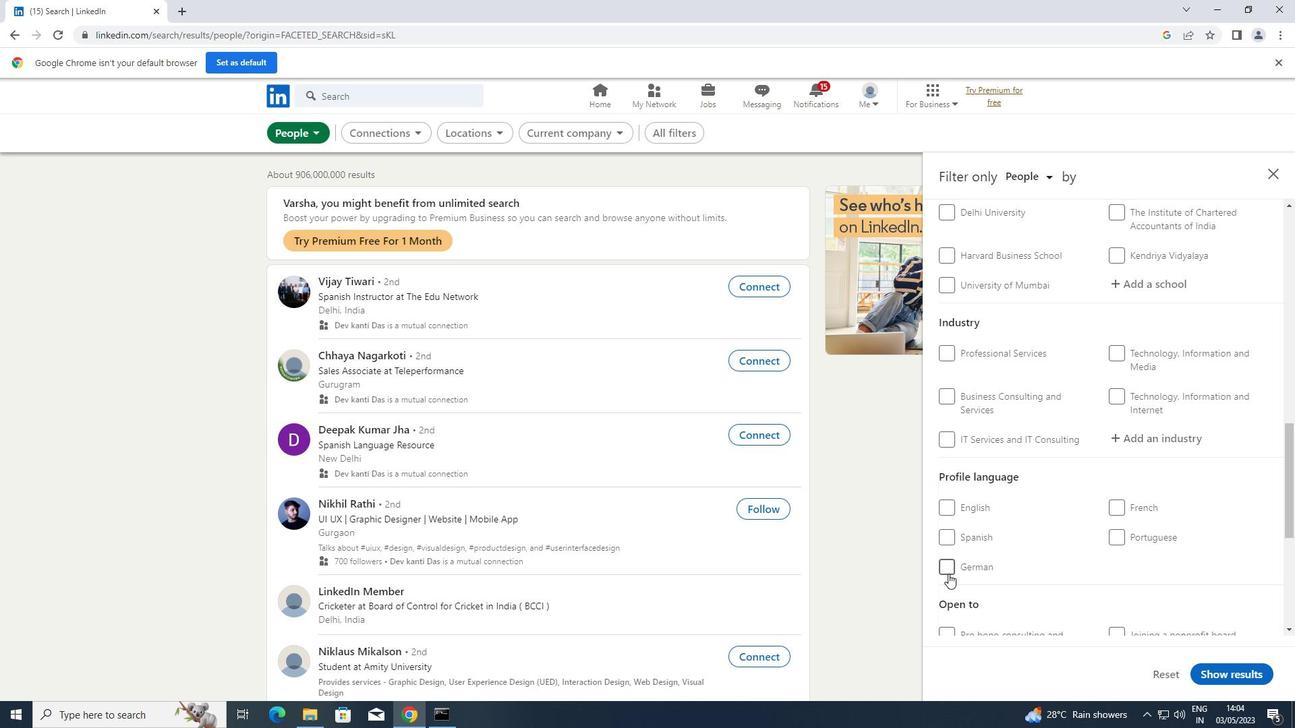 
Action: Mouse moved to (961, 544)
Screenshot: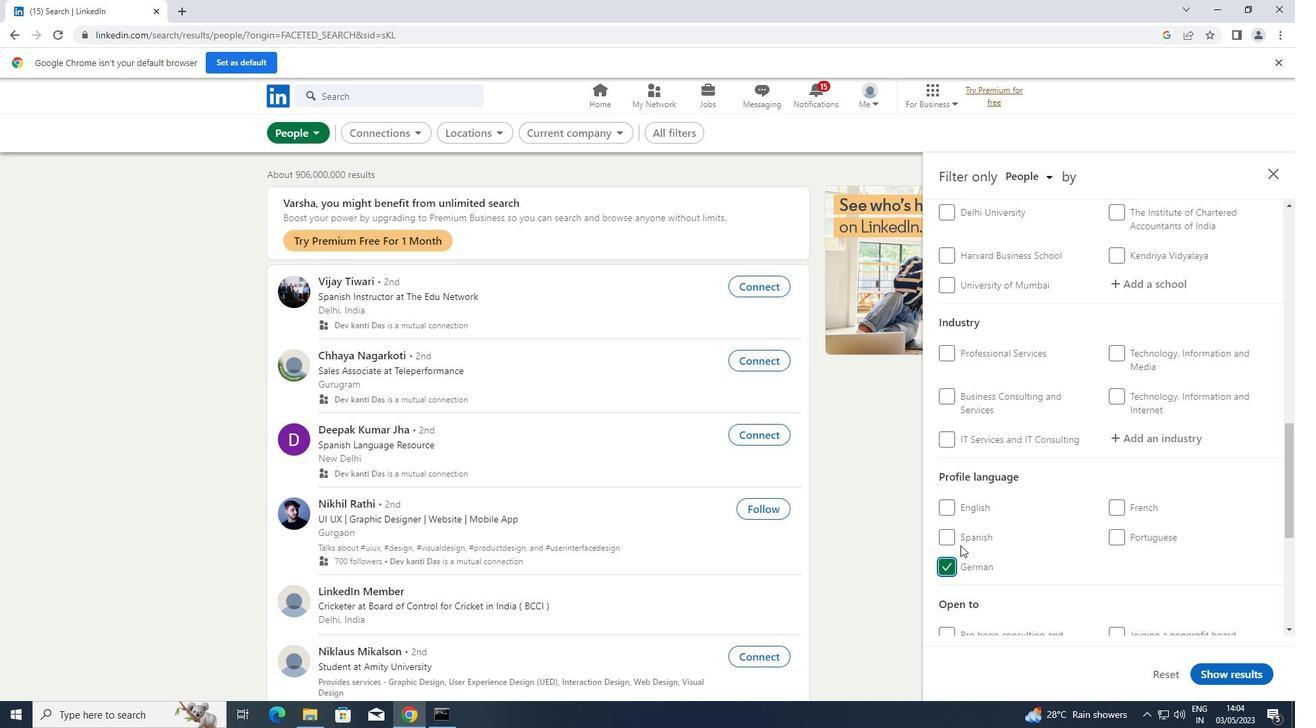 
Action: Mouse scrolled (961, 545) with delta (0, 0)
Screenshot: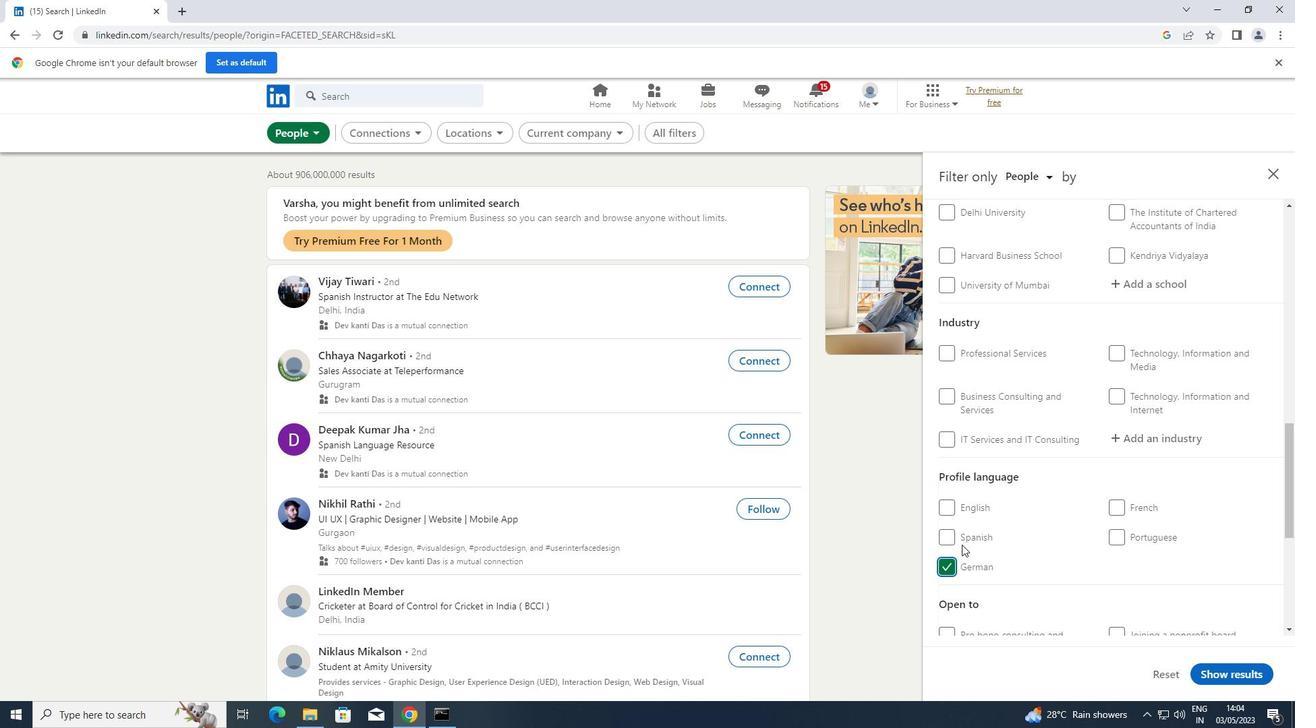 
Action: Mouse scrolled (961, 545) with delta (0, 0)
Screenshot: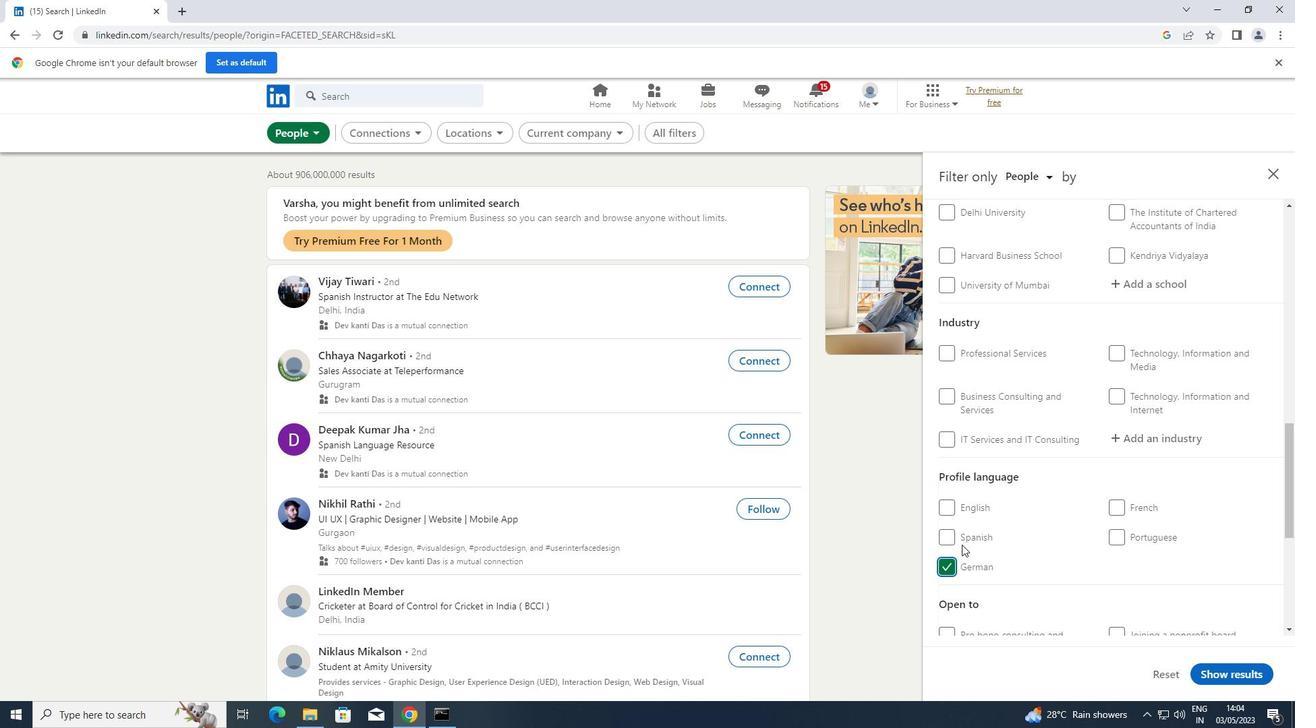 
Action: Mouse scrolled (961, 545) with delta (0, 0)
Screenshot: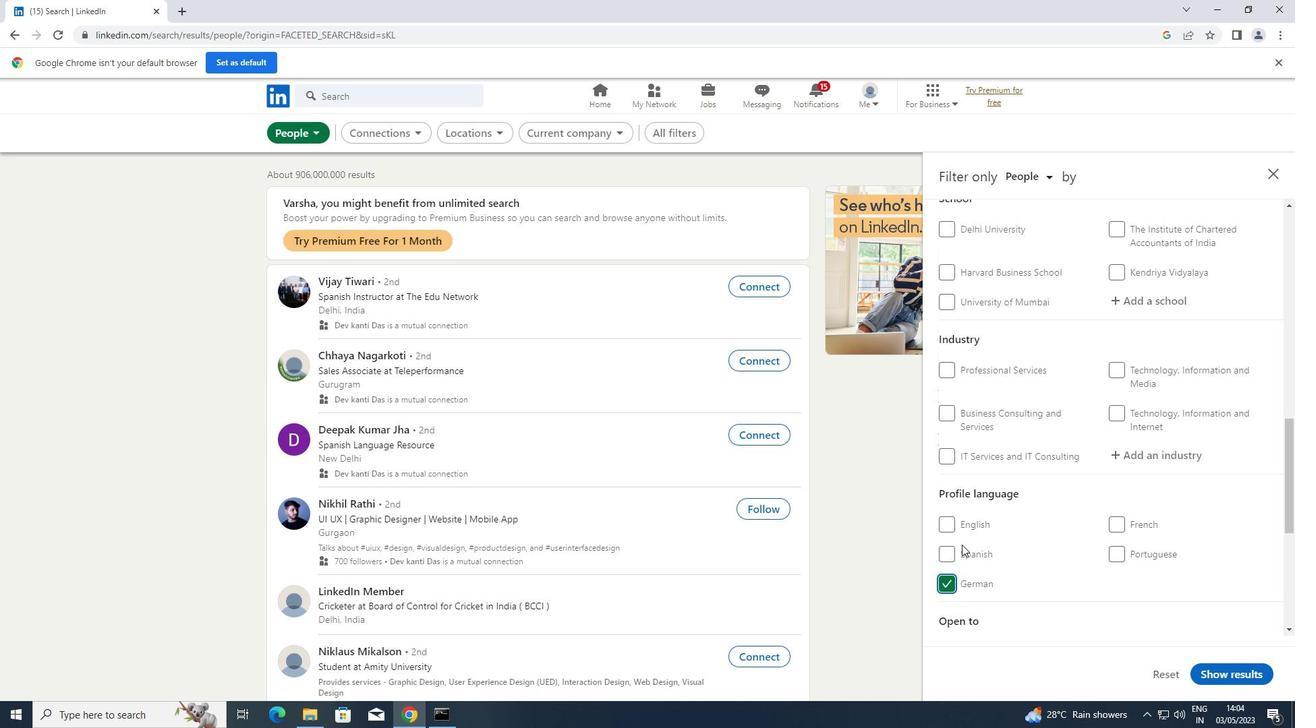 
Action: Mouse scrolled (961, 545) with delta (0, 0)
Screenshot: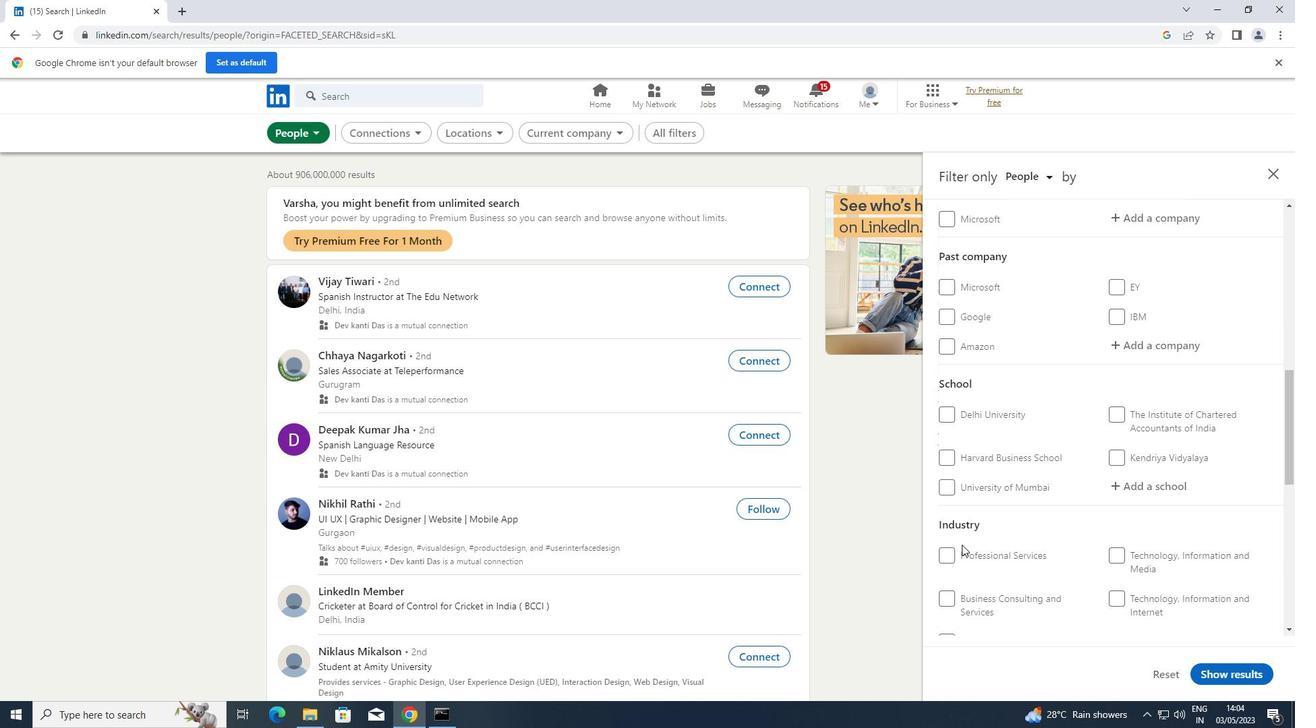 
Action: Mouse scrolled (961, 545) with delta (0, 0)
Screenshot: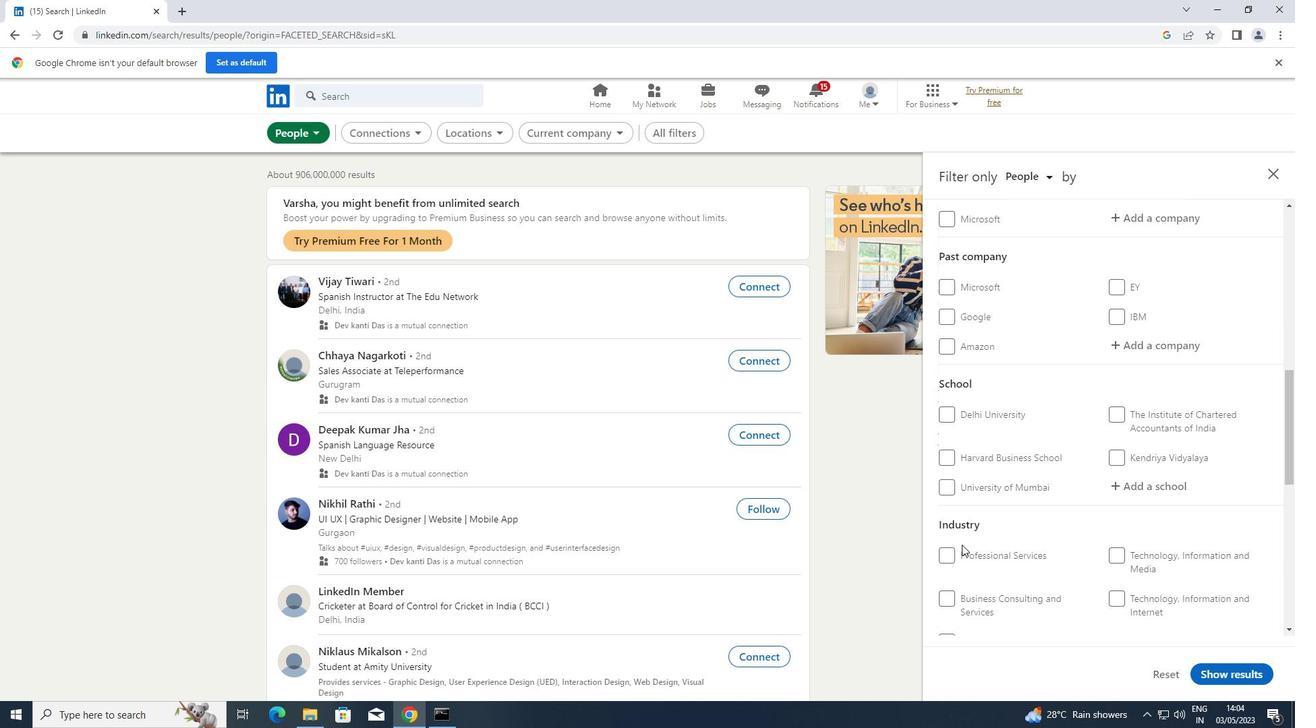 
Action: Mouse scrolled (961, 545) with delta (0, 0)
Screenshot: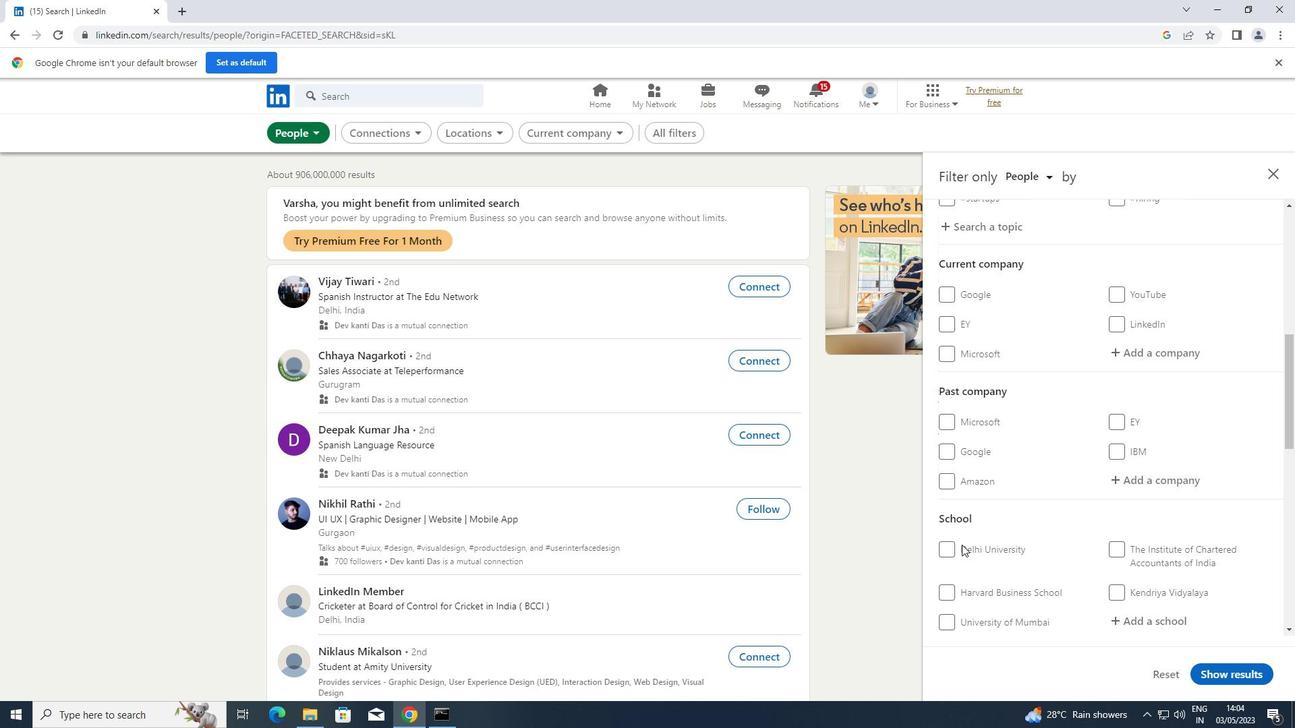 
Action: Mouse moved to (1197, 420)
Screenshot: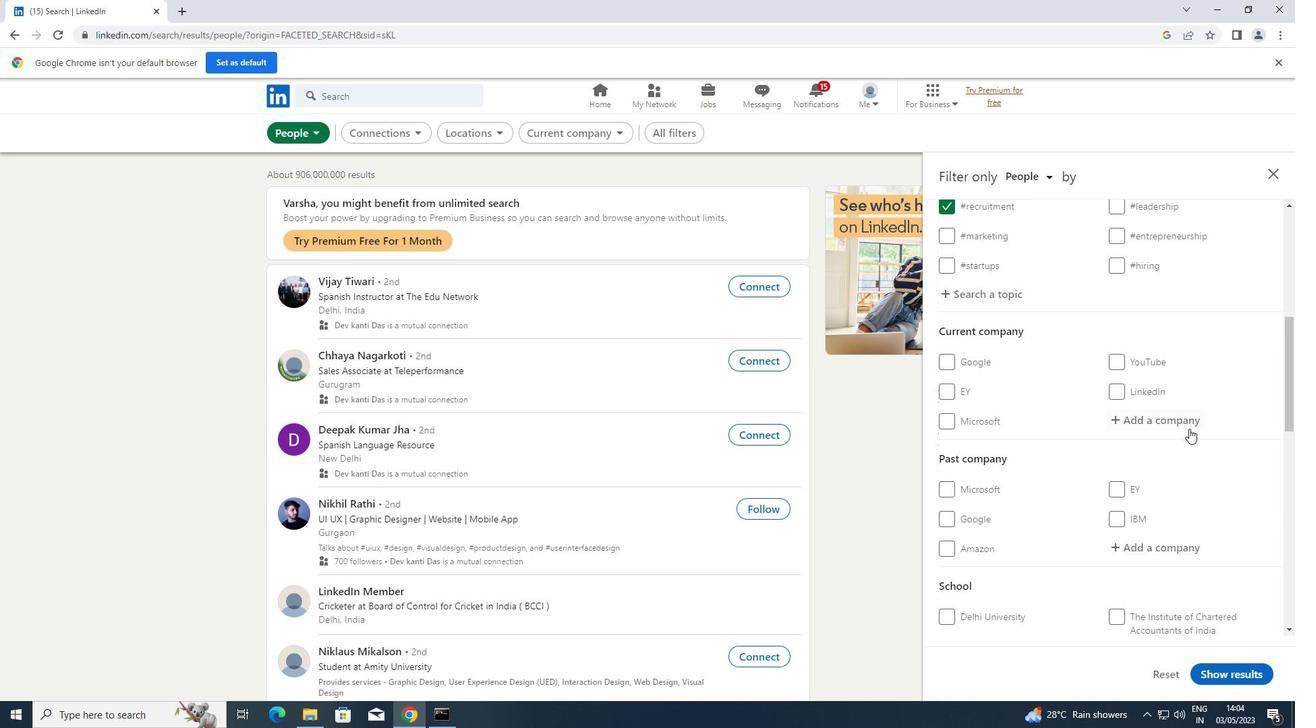 
Action: Mouse pressed left at (1197, 420)
Screenshot: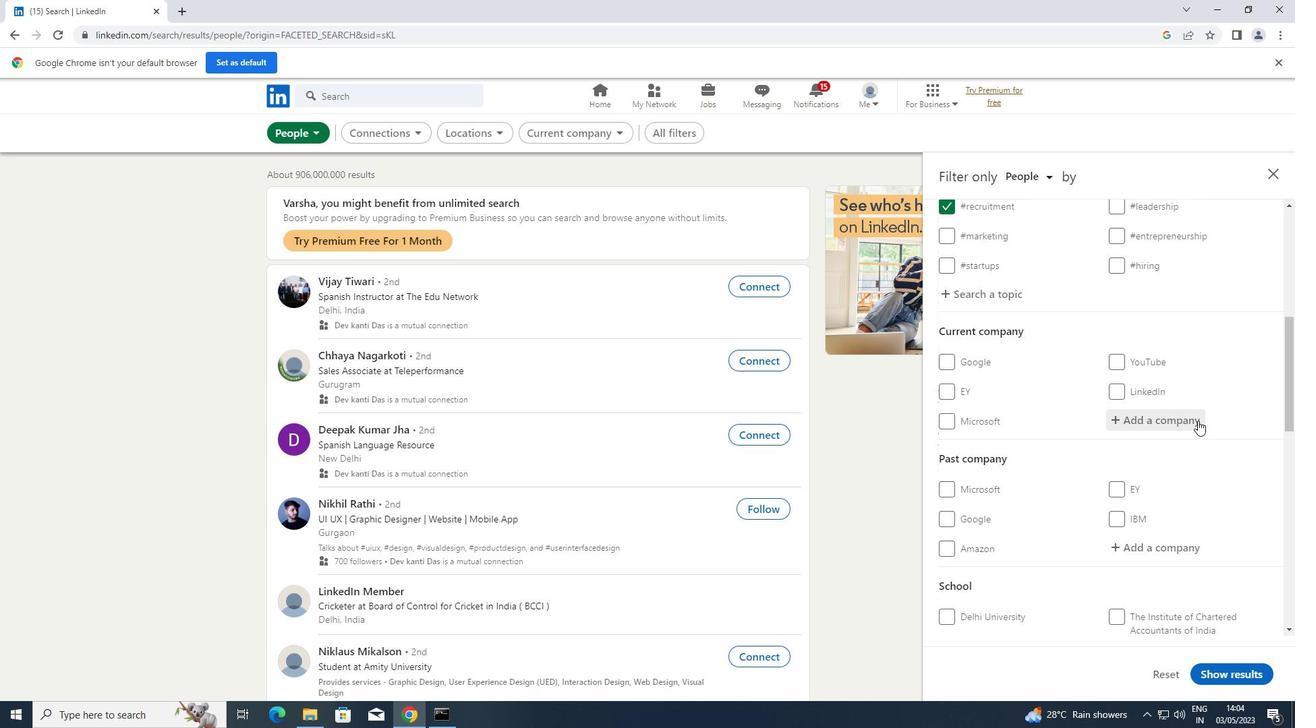 
Action: Key pressed <Key.shift>RE<Key.backspace><Key.backspace><Key.shift>ARES<Key.space>
Screenshot: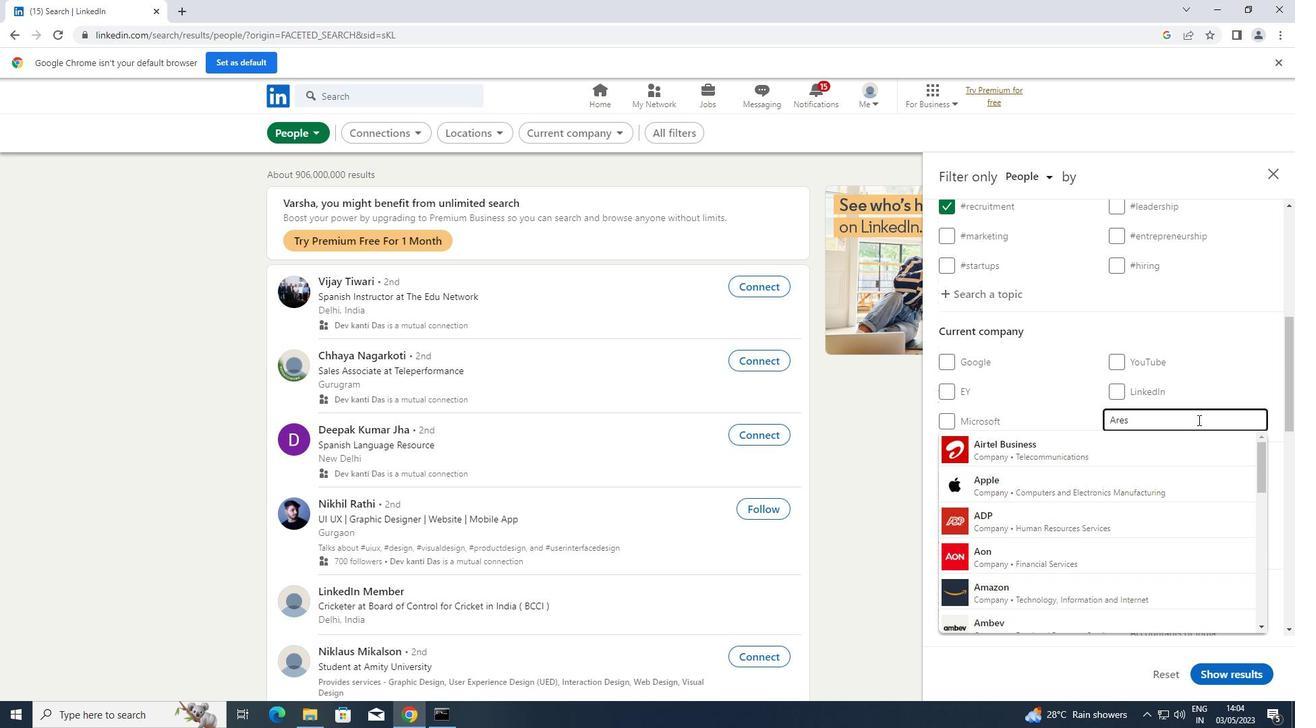 
Action: Mouse moved to (1104, 448)
Screenshot: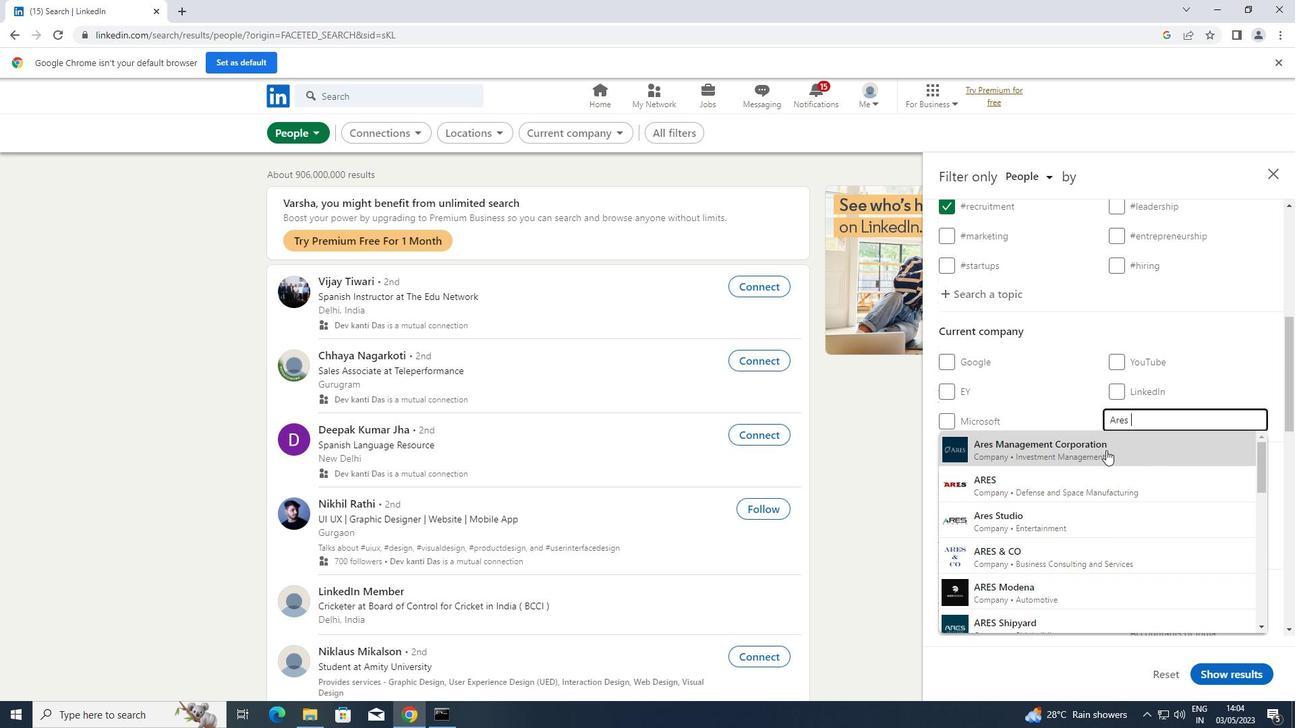 
Action: Mouse pressed left at (1104, 448)
Screenshot: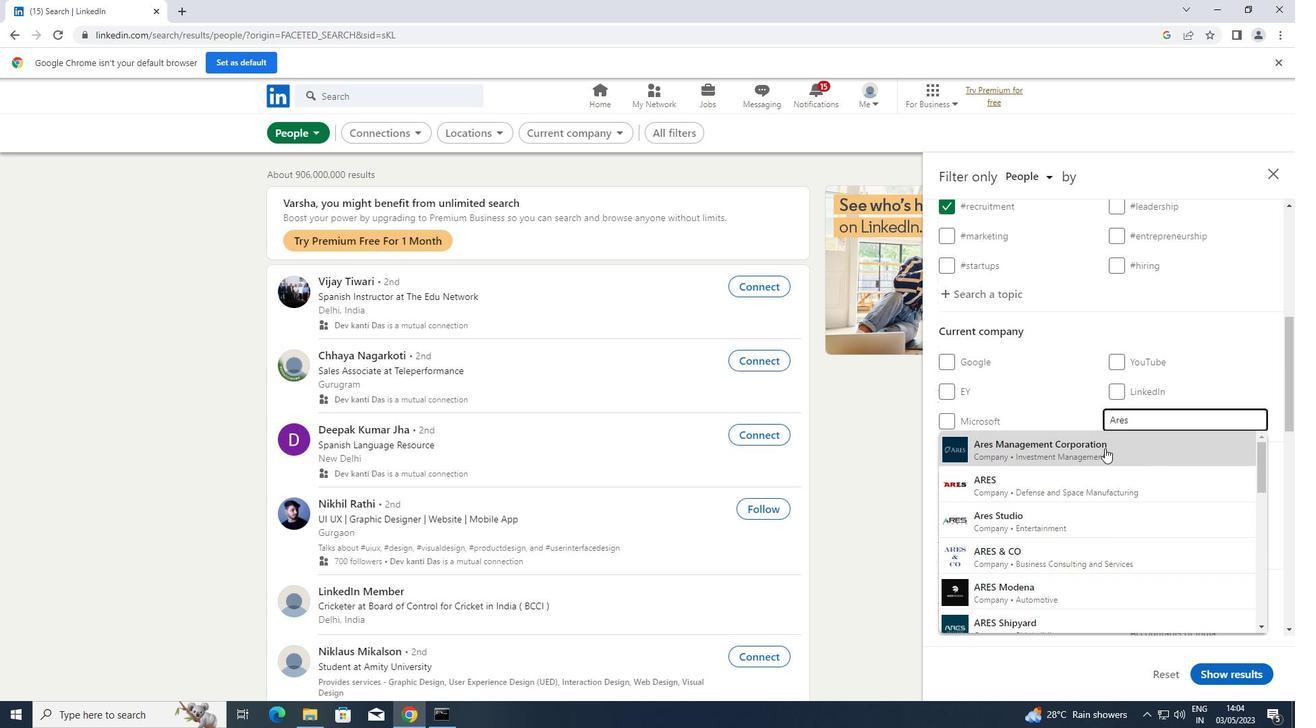 
Action: Mouse scrolled (1104, 447) with delta (0, 0)
Screenshot: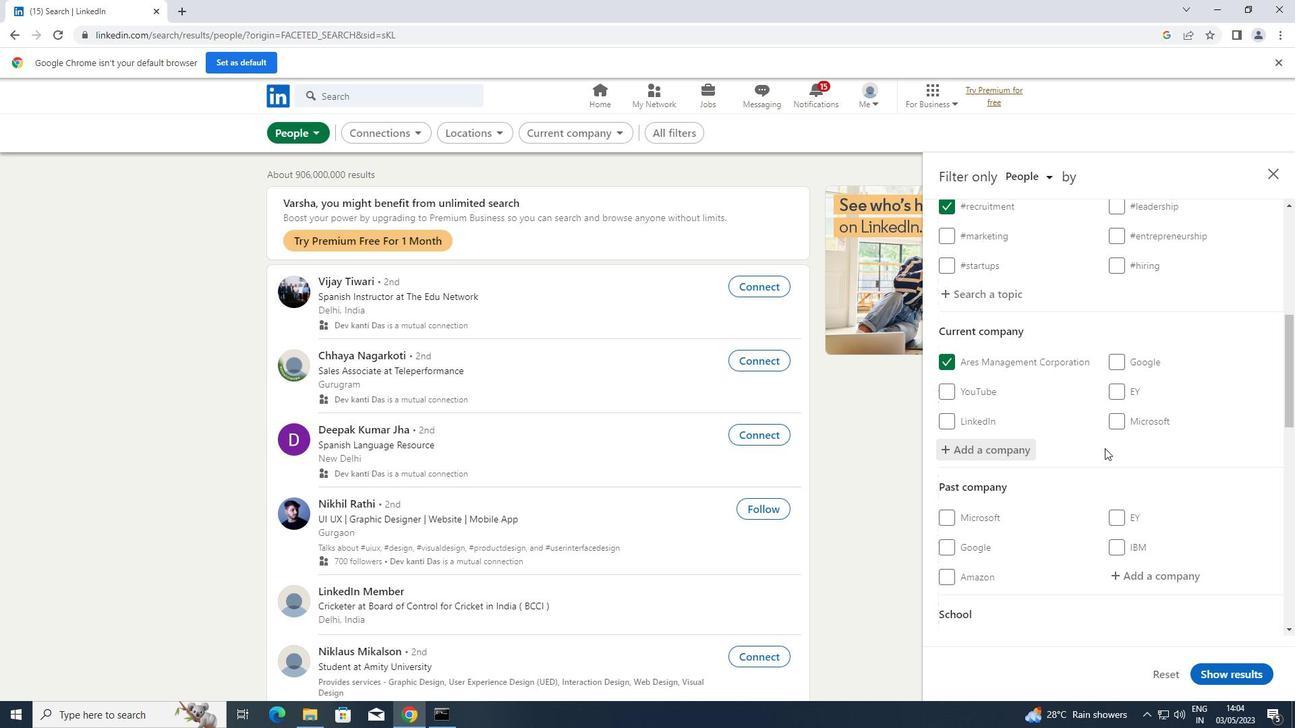 
Action: Mouse scrolled (1104, 447) with delta (0, 0)
Screenshot: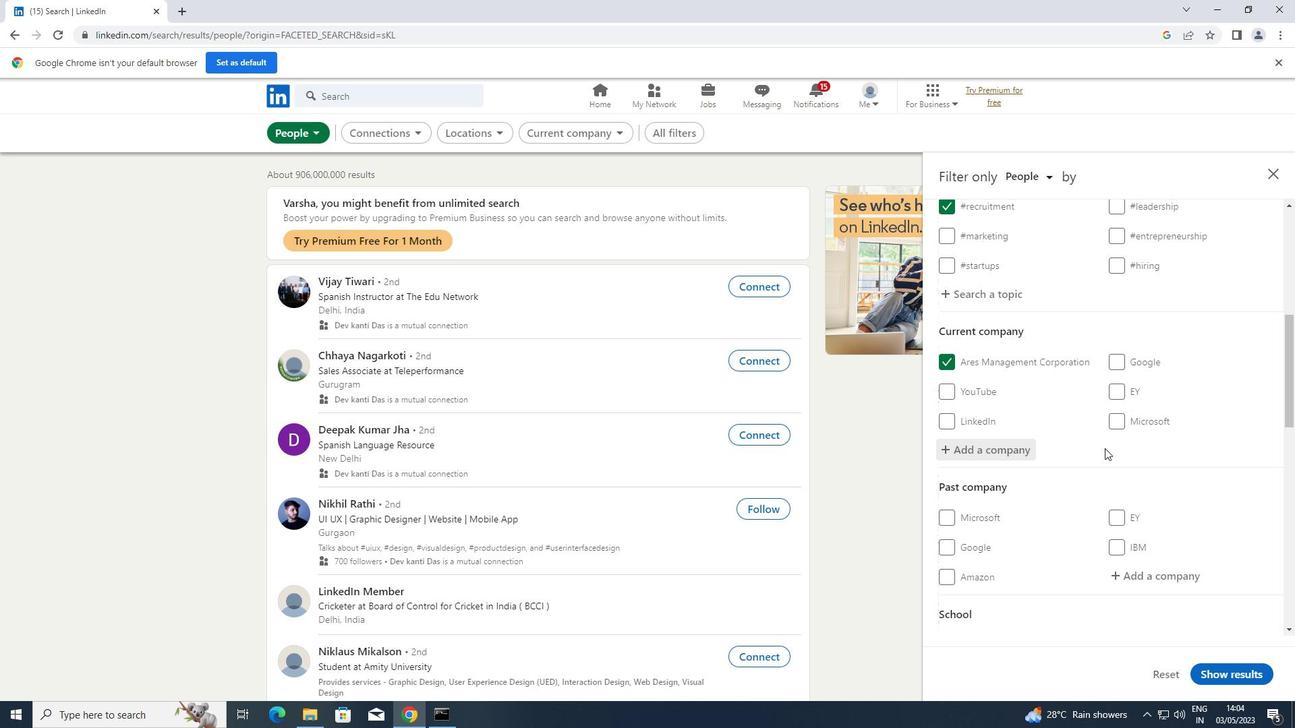 
Action: Mouse scrolled (1104, 447) with delta (0, 0)
Screenshot: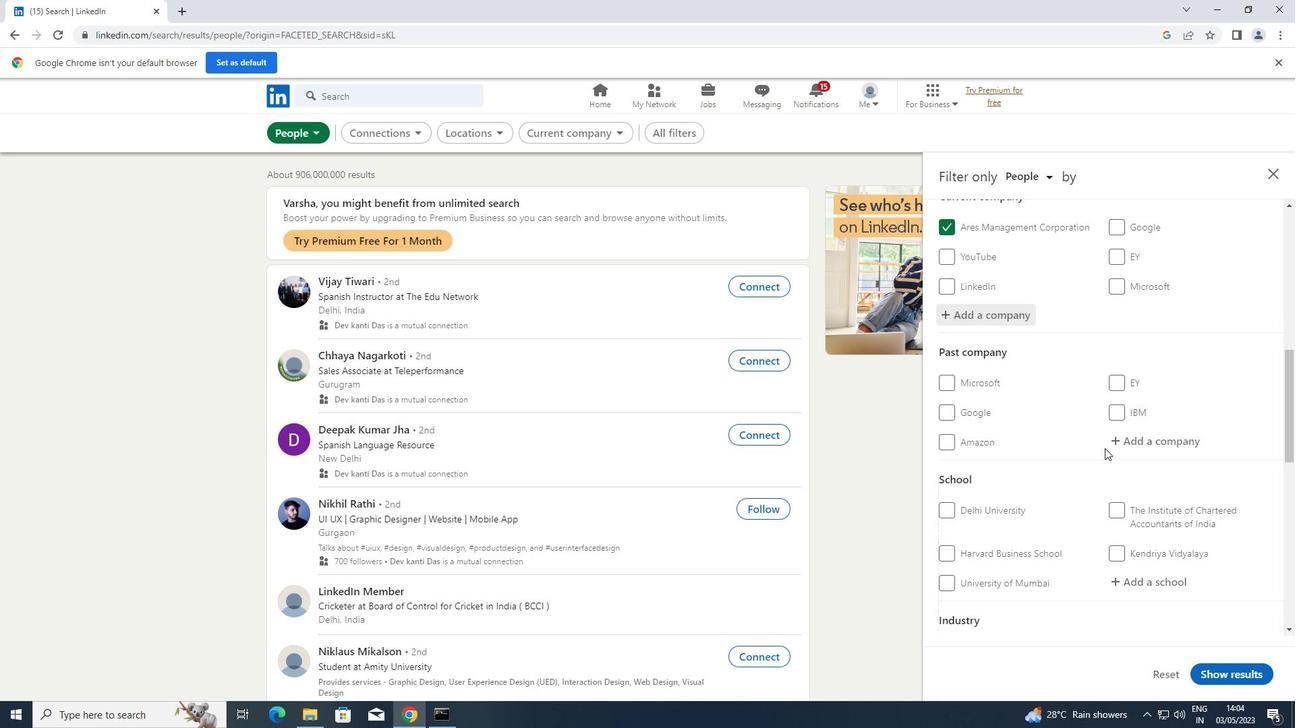 
Action: Mouse moved to (1139, 506)
Screenshot: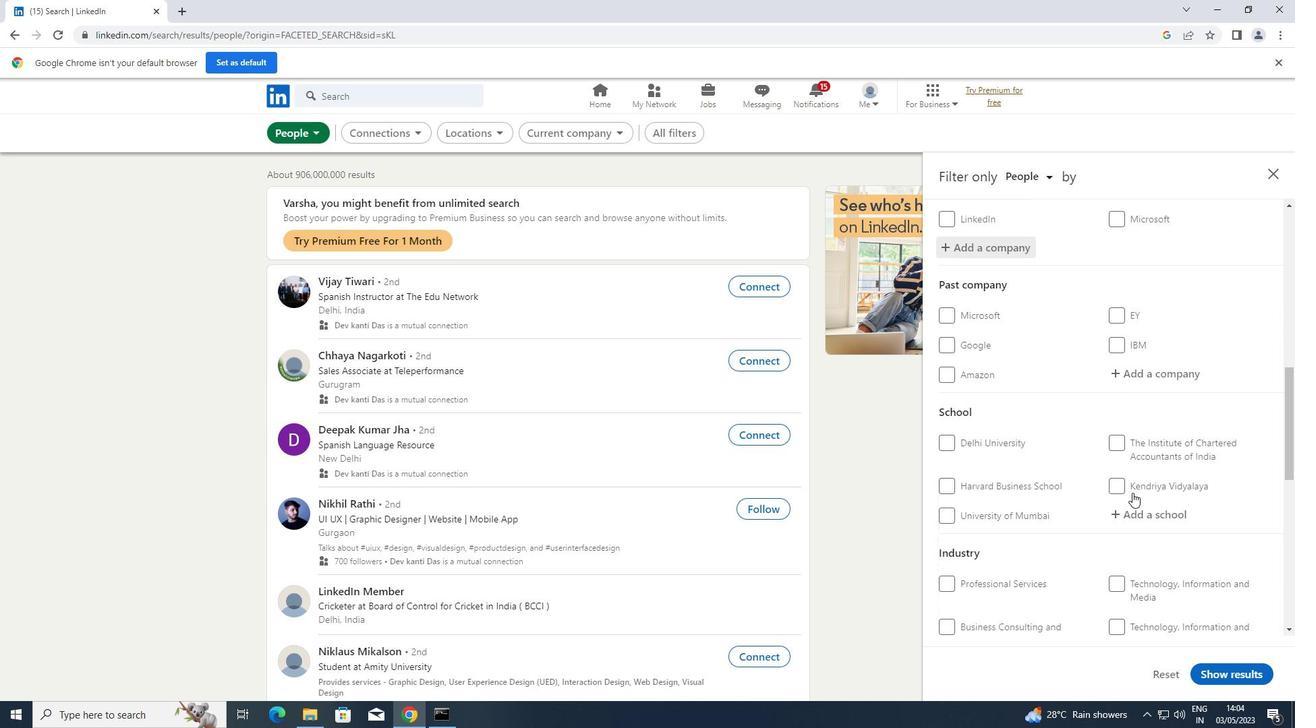 
Action: Mouse pressed left at (1139, 506)
Screenshot: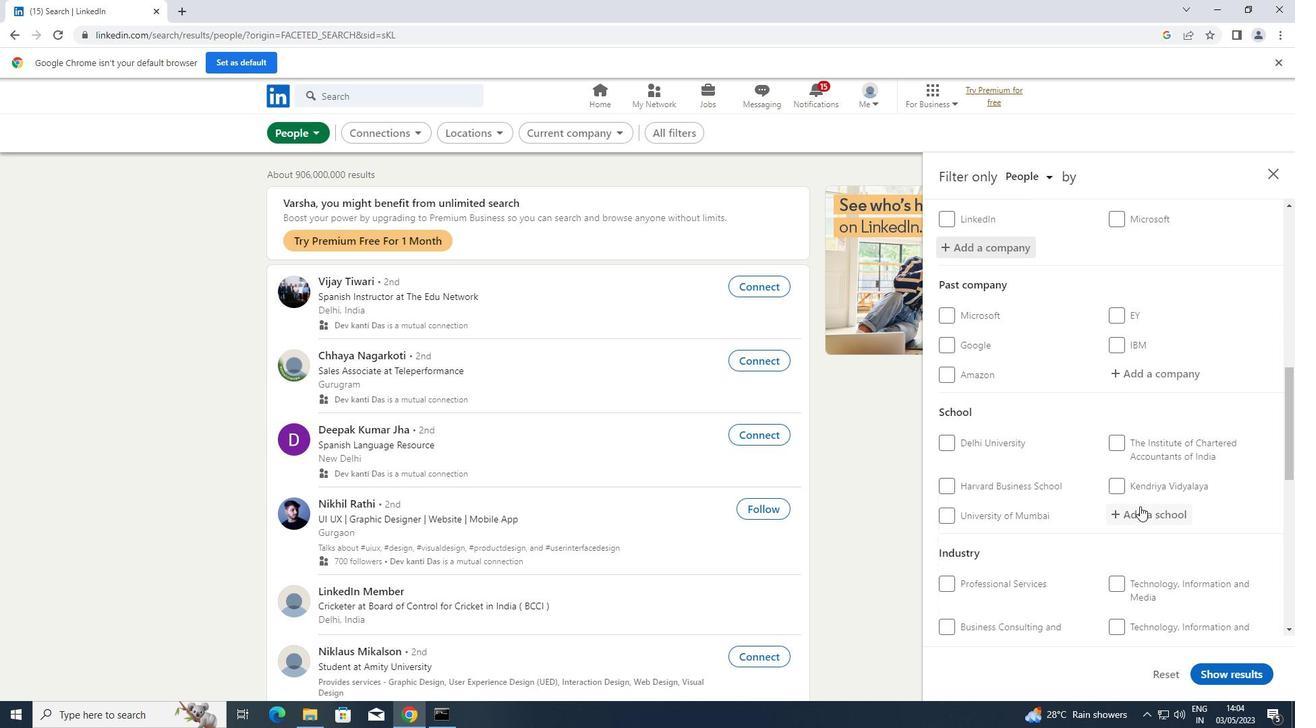 
Action: Key pressed <Key.shift>VISHWAKARMA
Screenshot: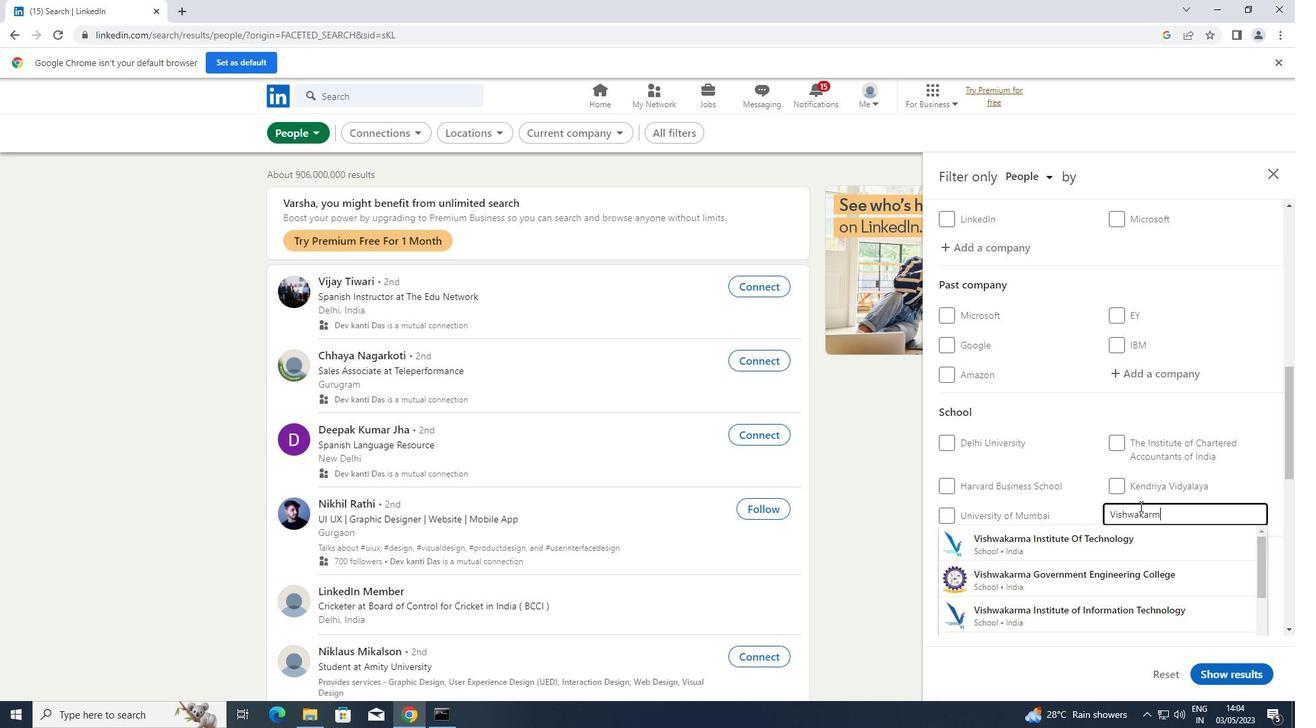 
Action: Mouse moved to (1023, 547)
Screenshot: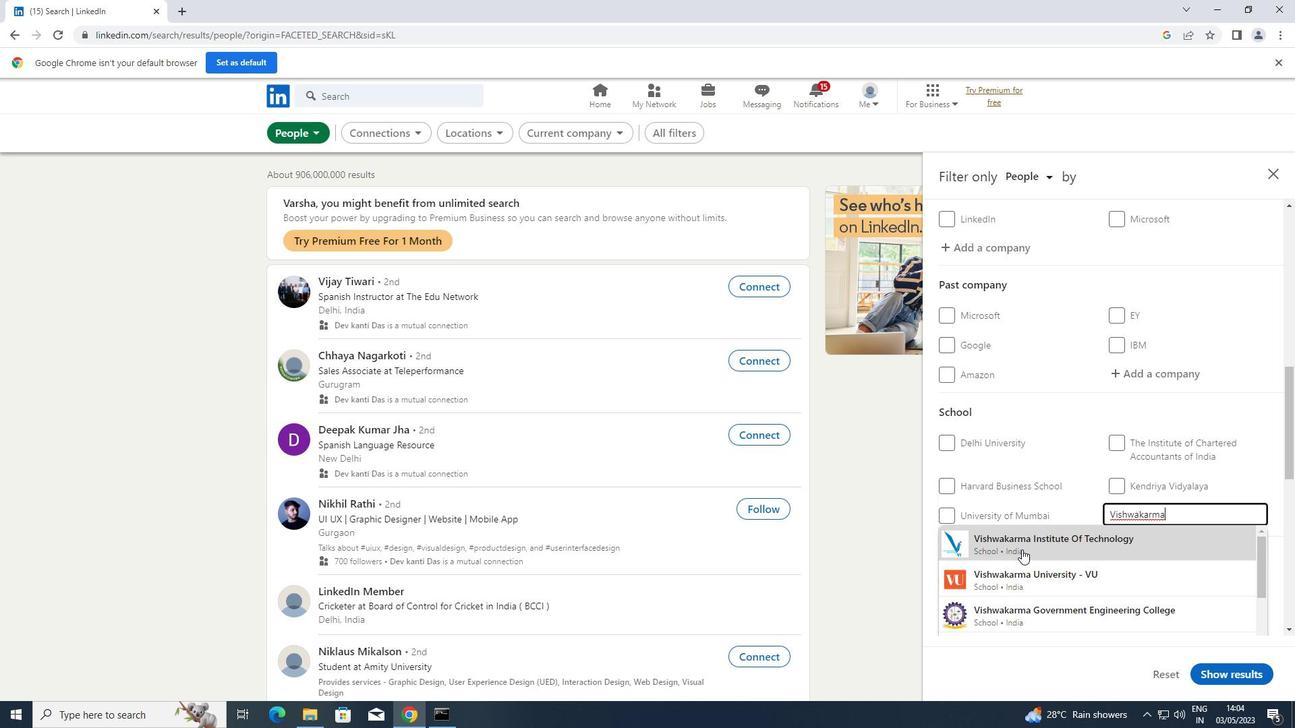 
Action: Mouse pressed left at (1023, 547)
Screenshot: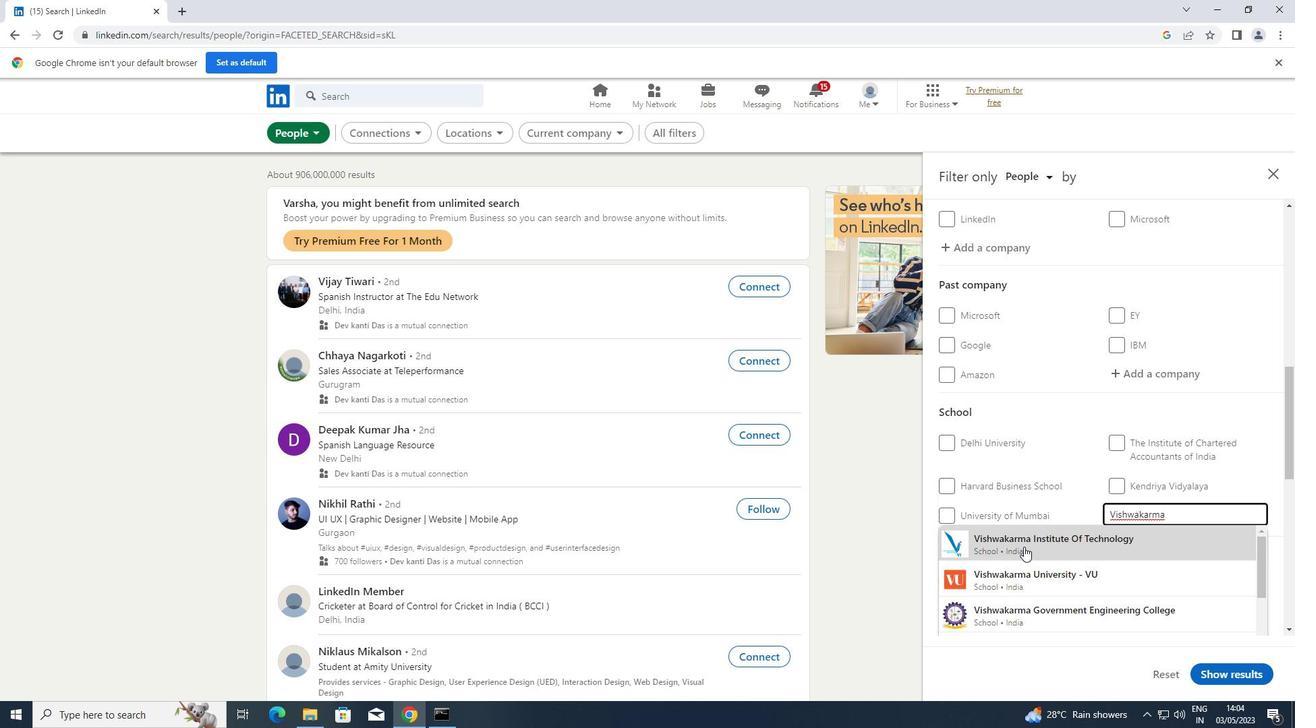 
Action: Mouse moved to (1038, 535)
Screenshot: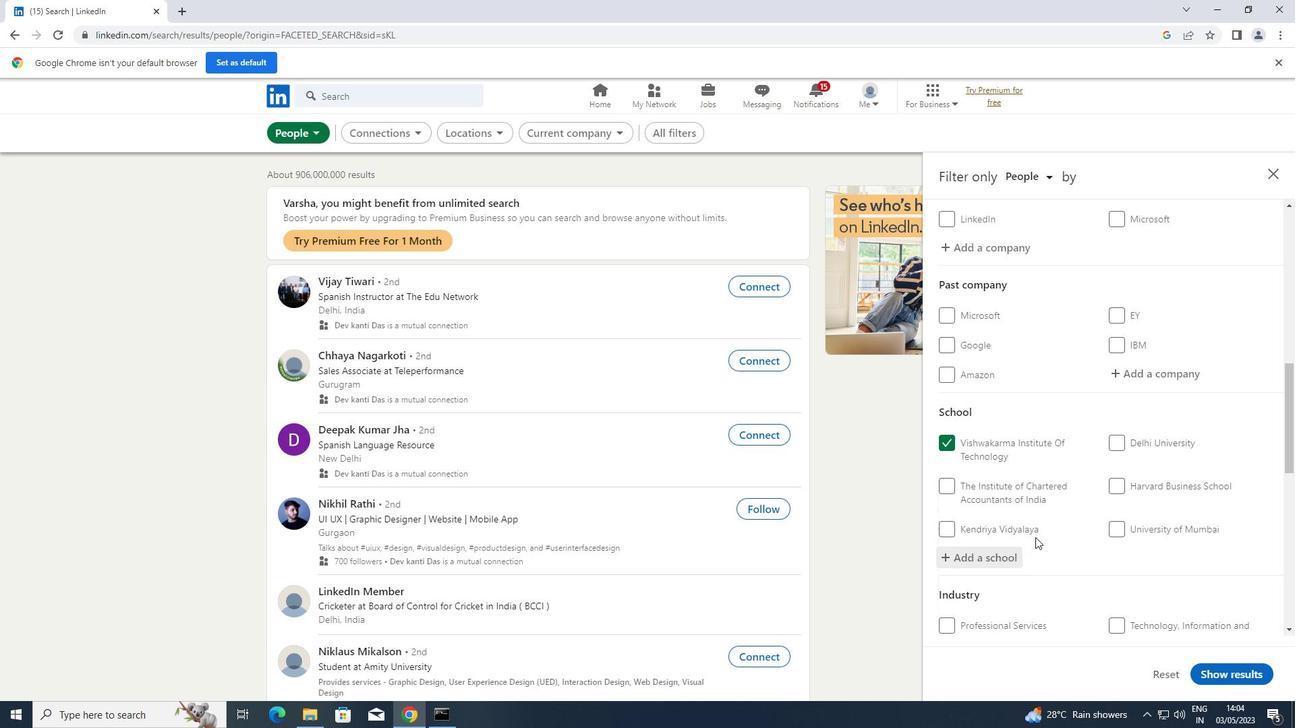 
Action: Mouse scrolled (1038, 534) with delta (0, 0)
Screenshot: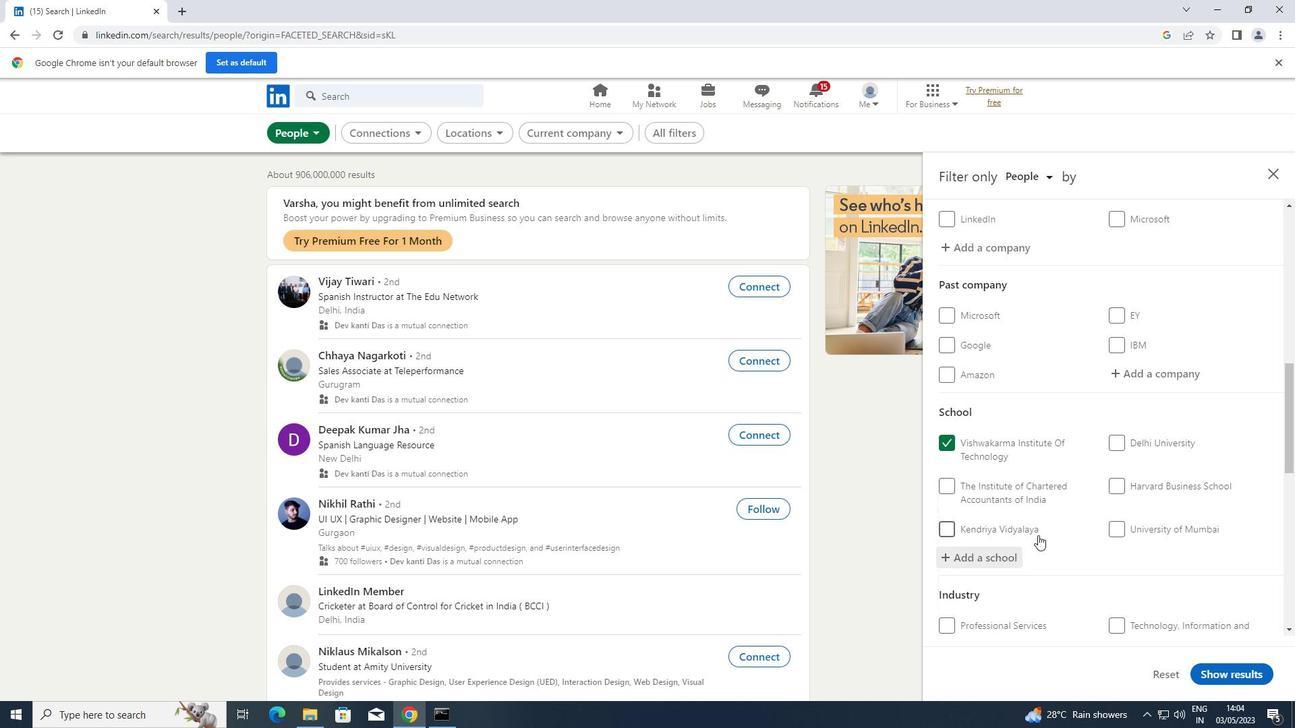 
Action: Mouse scrolled (1038, 534) with delta (0, 0)
Screenshot: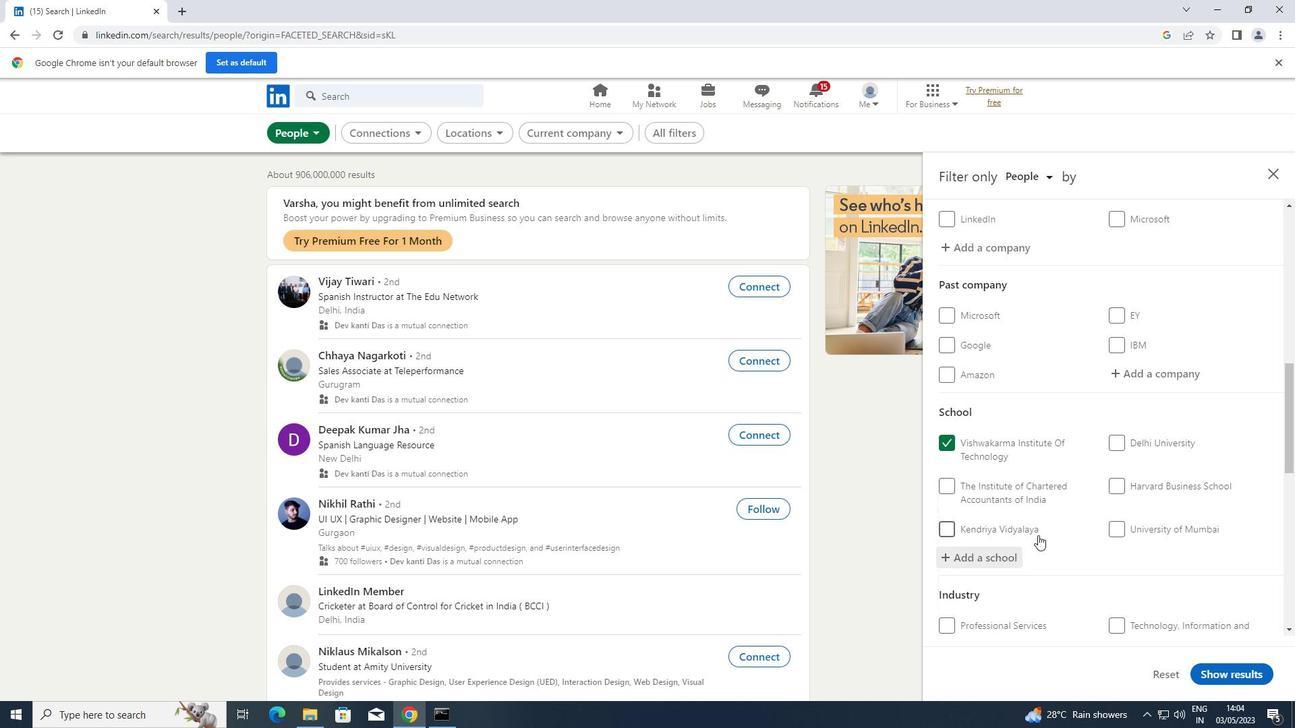 
Action: Mouse scrolled (1038, 534) with delta (0, 0)
Screenshot: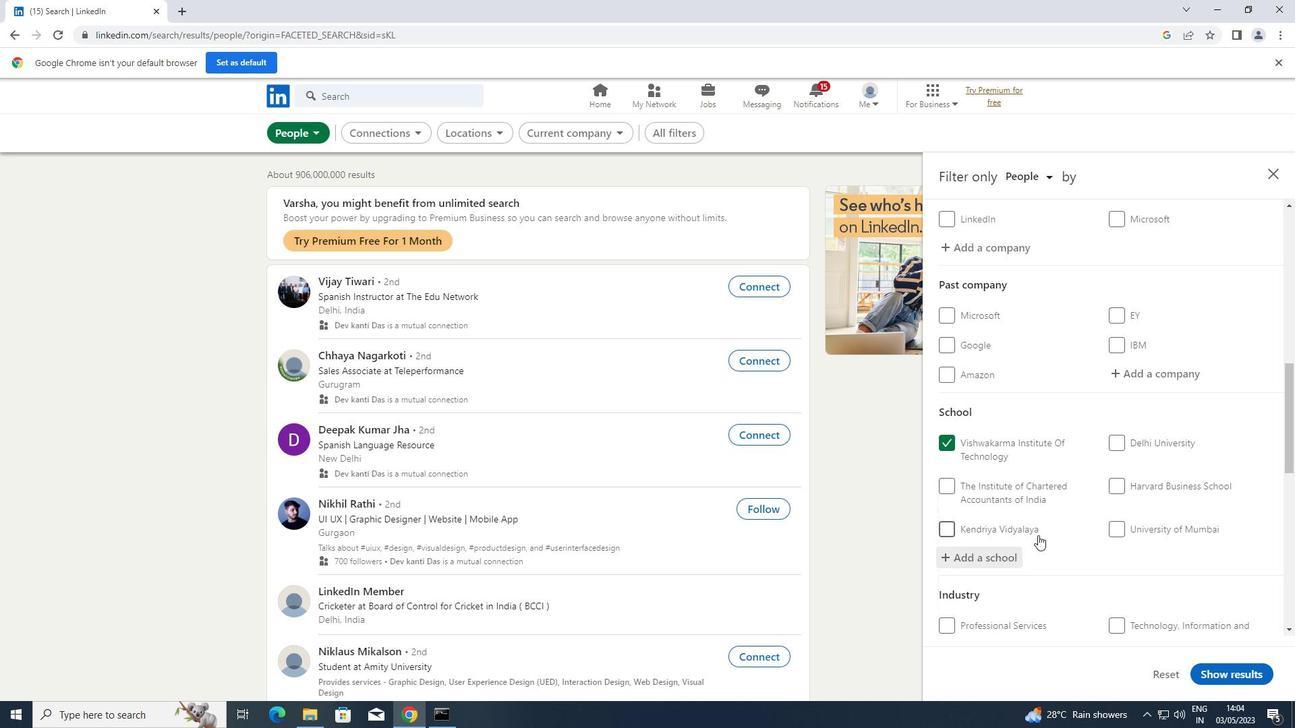 
Action: Mouse moved to (1145, 503)
Screenshot: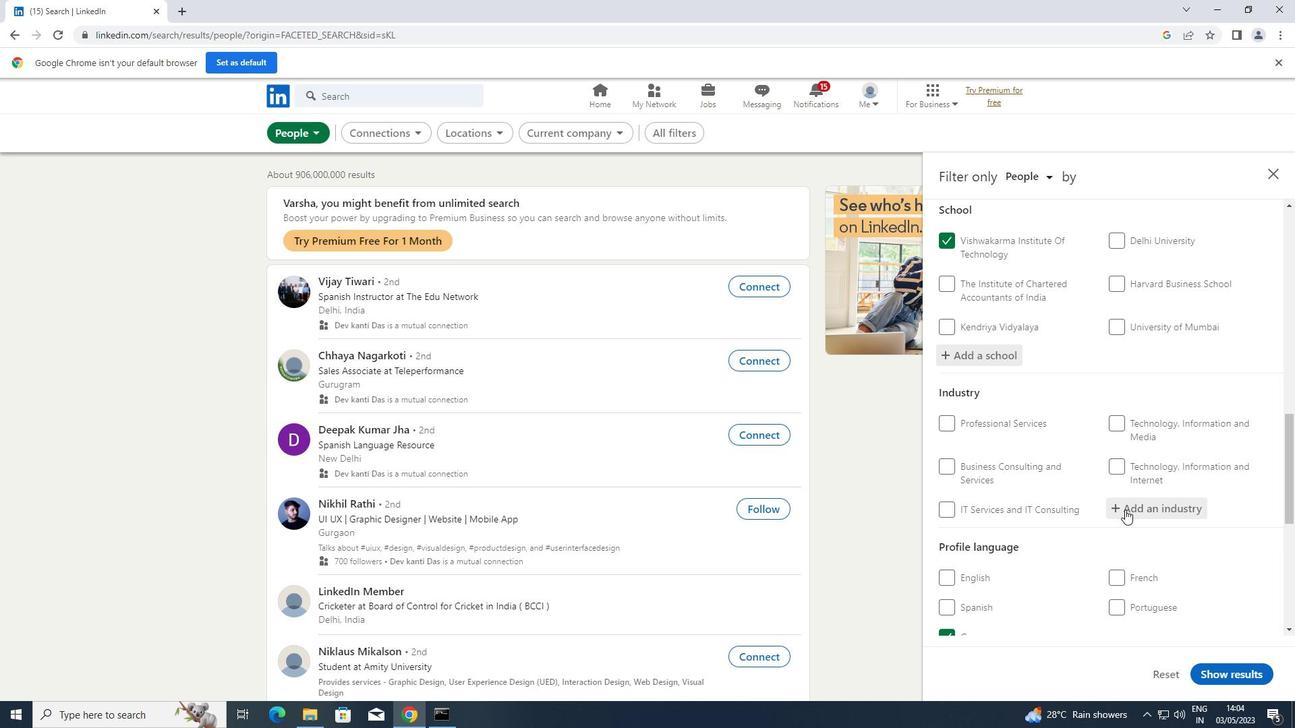 
Action: Mouse pressed left at (1145, 503)
Screenshot: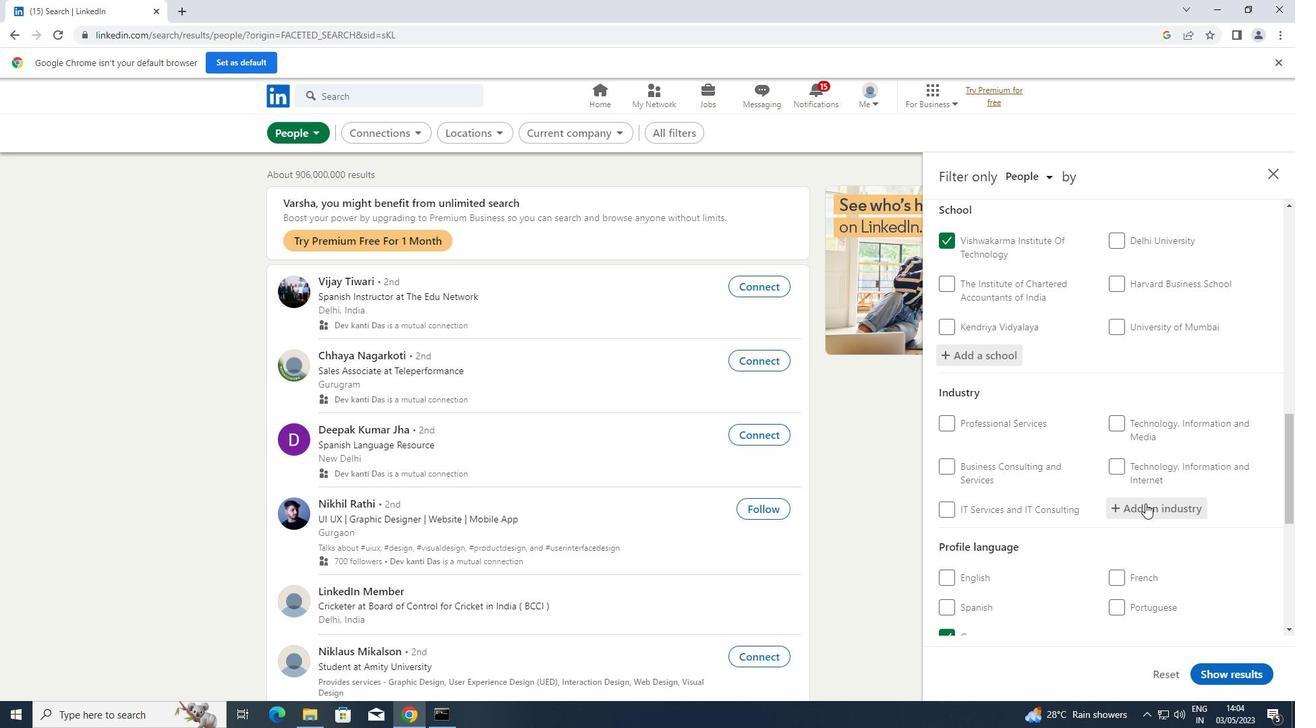 
Action: Key pressed <Key.shift>COSMETOL
Screenshot: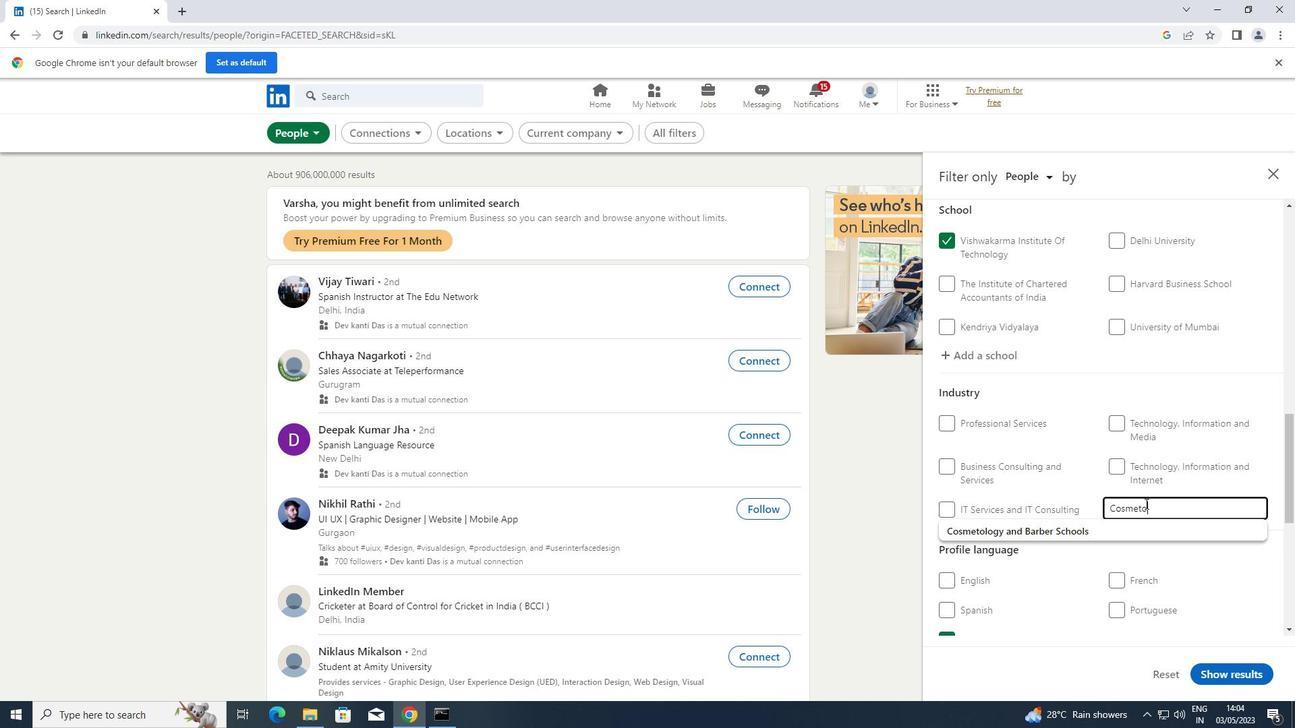 
Action: Mouse moved to (1088, 535)
Screenshot: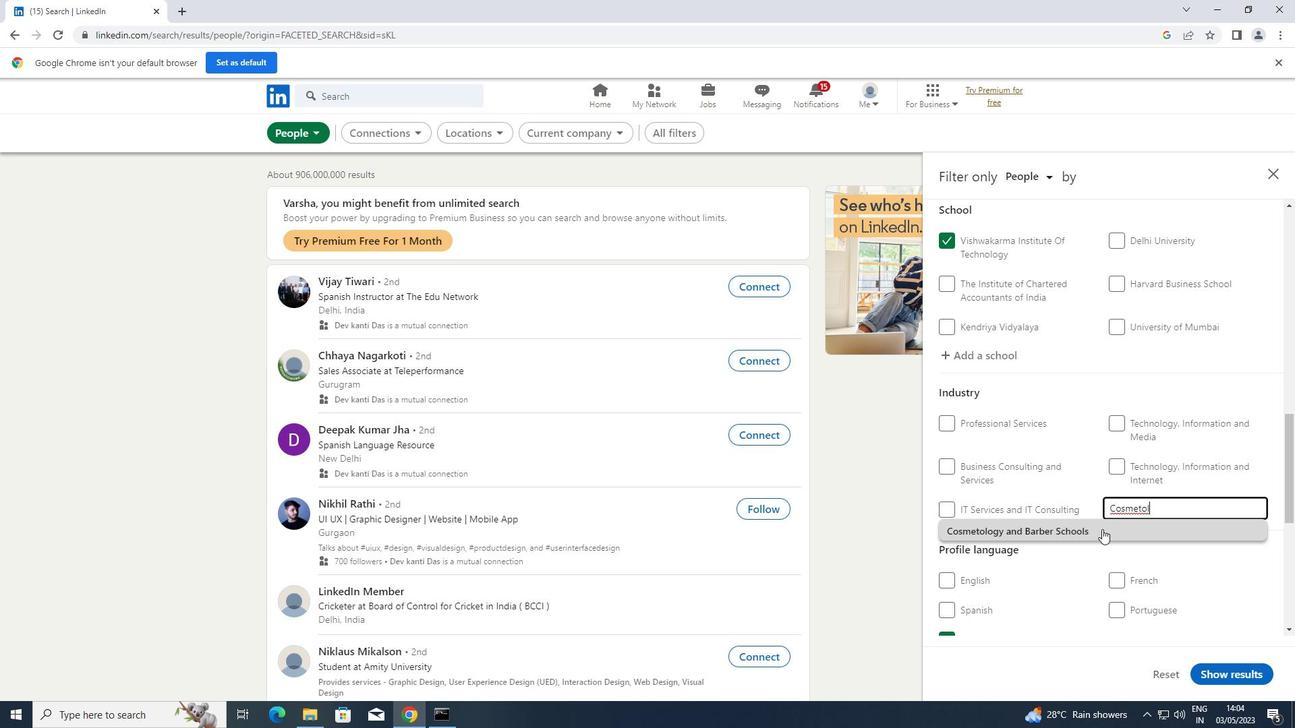 
Action: Mouse pressed left at (1088, 535)
Screenshot: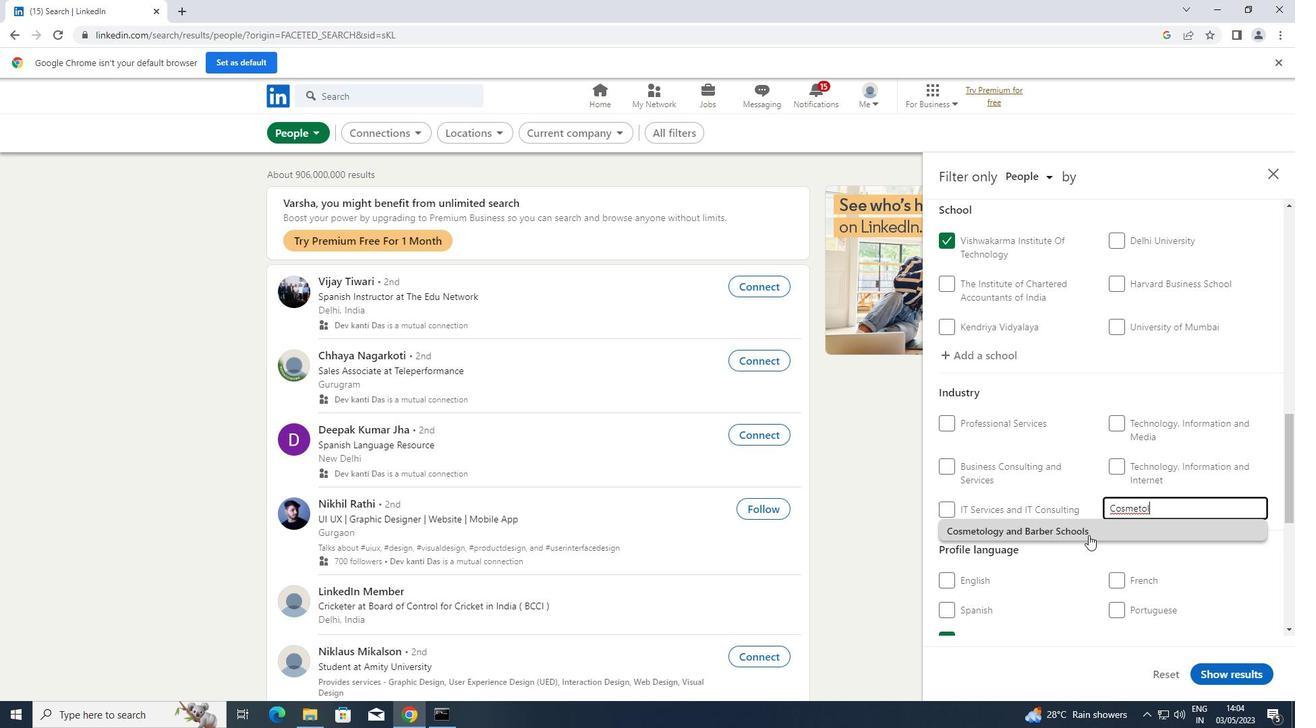 
Action: Mouse scrolled (1088, 534) with delta (0, 0)
Screenshot: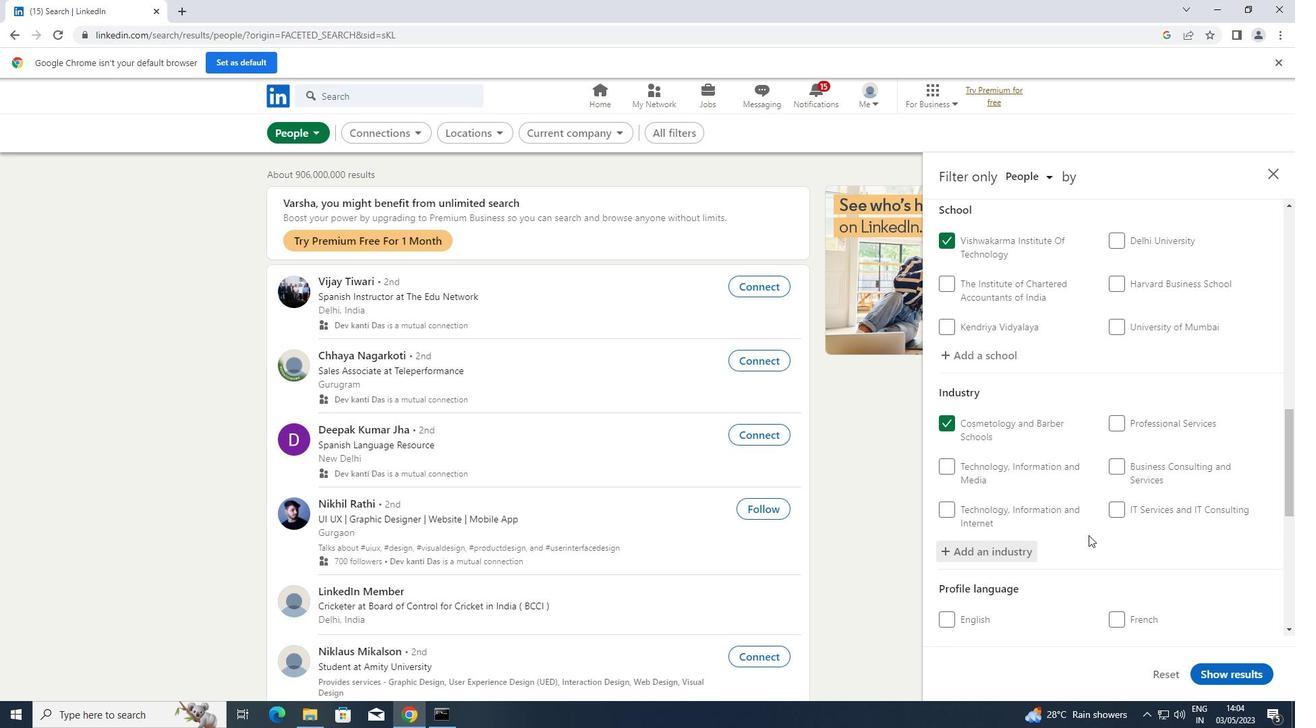 
Action: Mouse scrolled (1088, 534) with delta (0, 0)
Screenshot: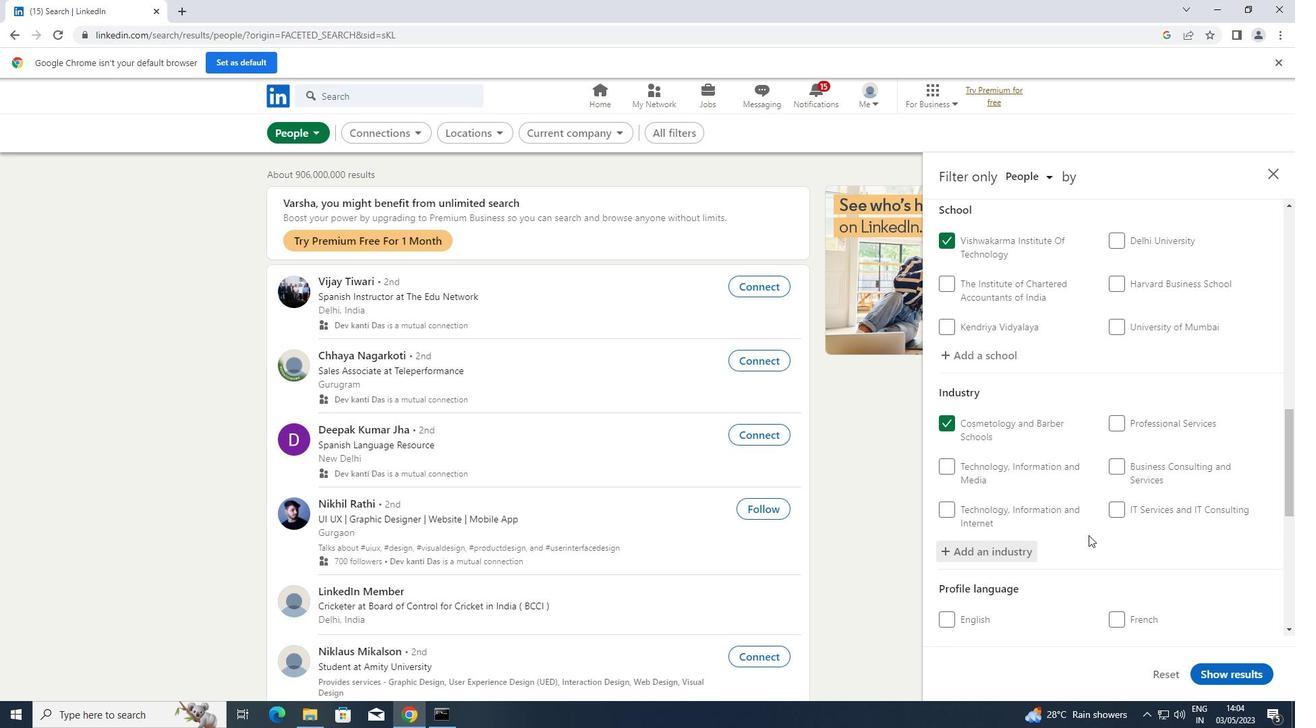
Action: Mouse scrolled (1088, 534) with delta (0, 0)
Screenshot: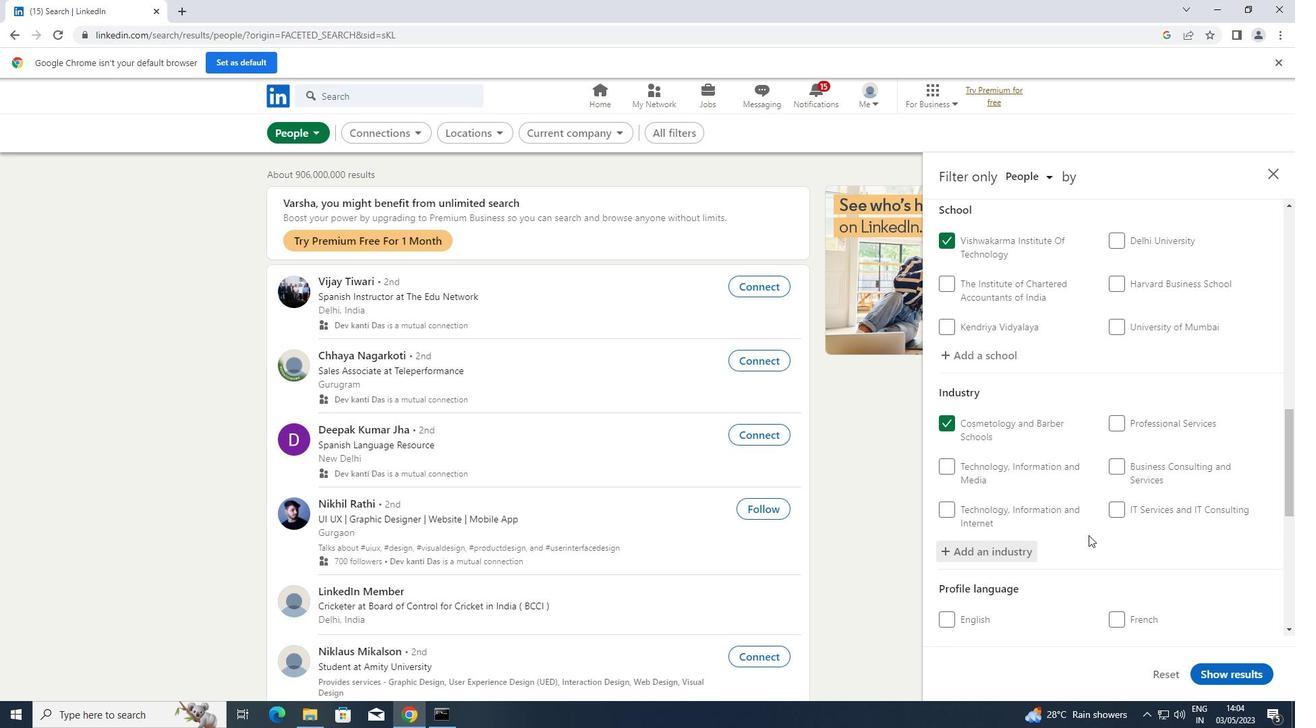 
Action: Mouse scrolled (1088, 534) with delta (0, 0)
Screenshot: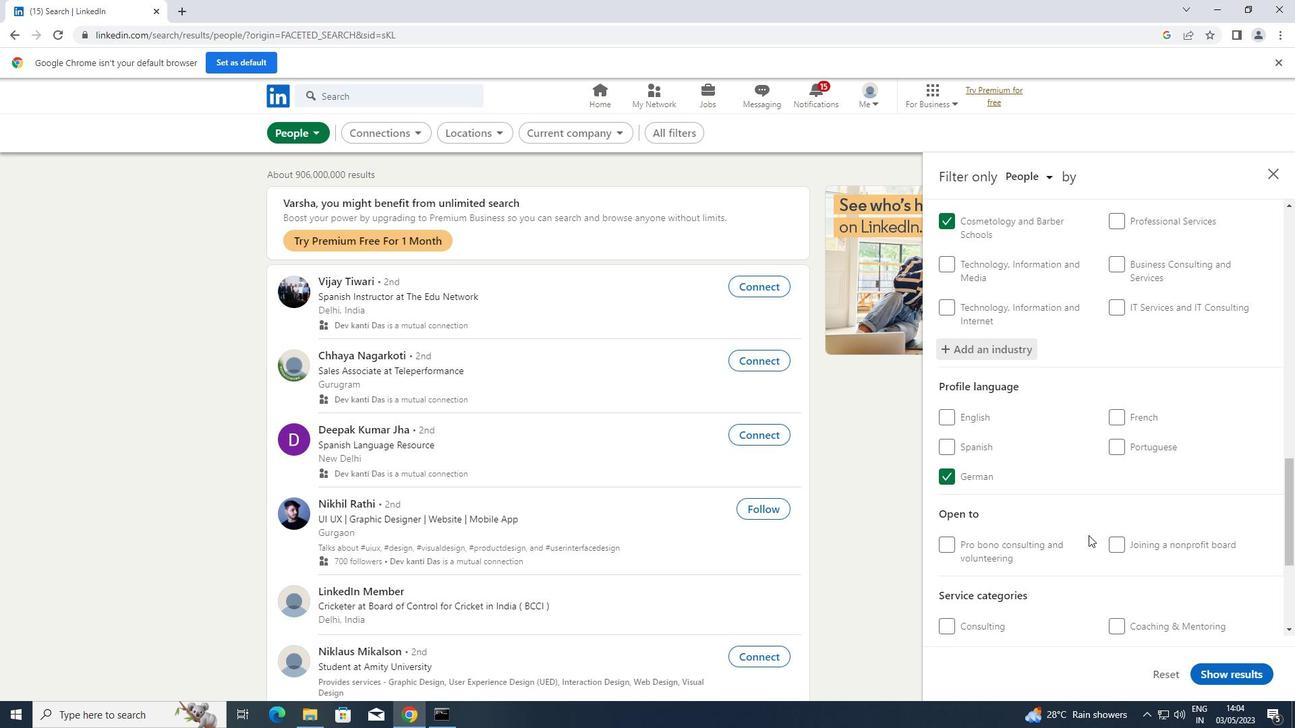 
Action: Mouse scrolled (1088, 534) with delta (0, 0)
Screenshot: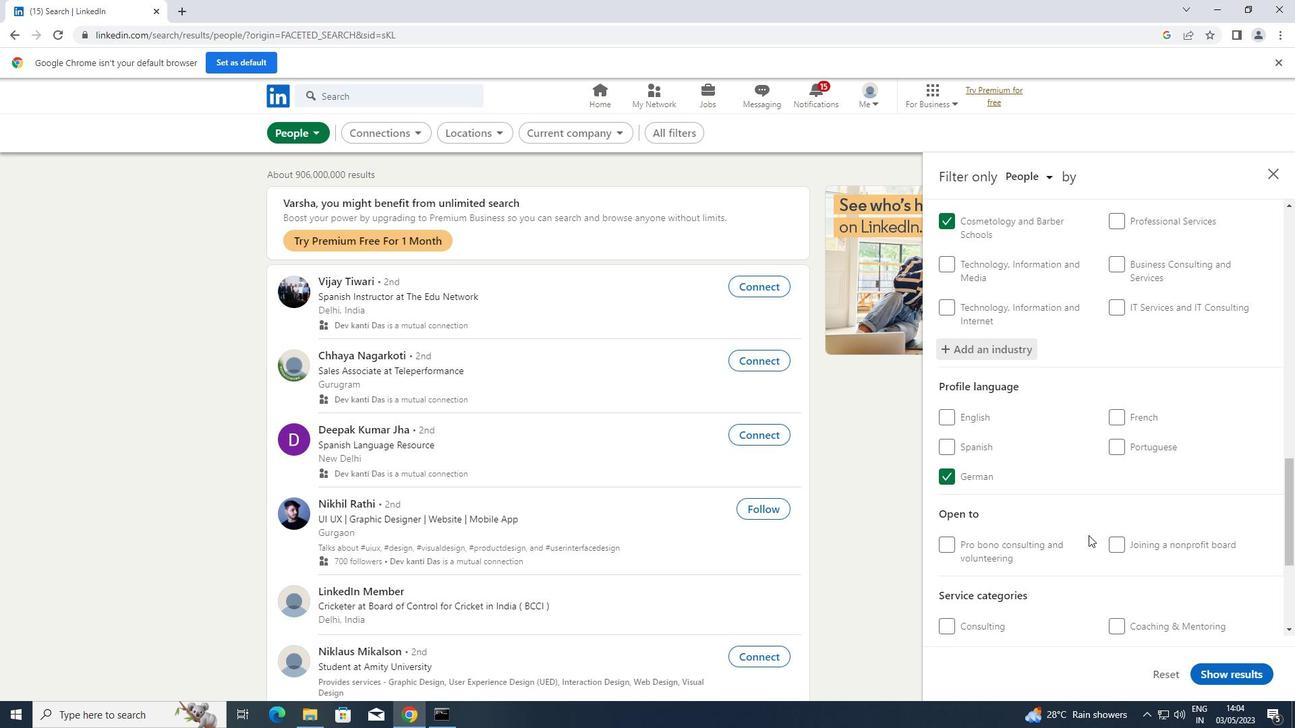 
Action: Mouse moved to (1136, 550)
Screenshot: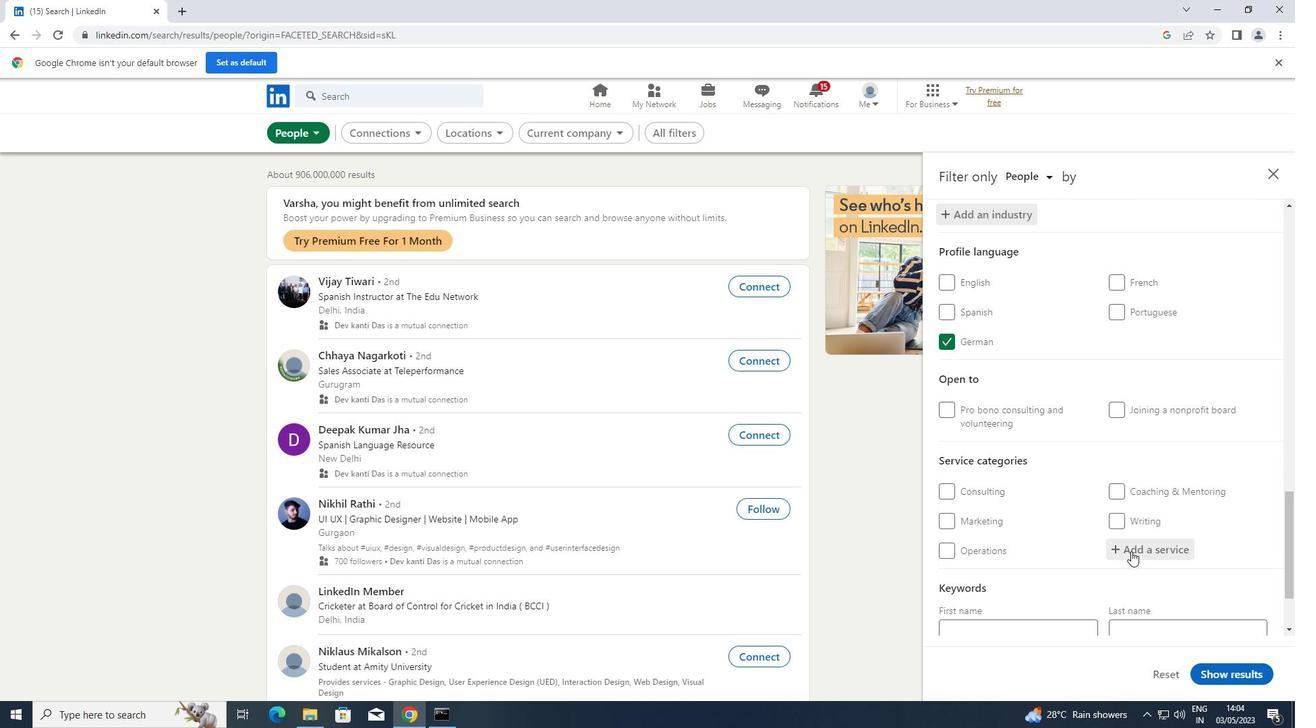 
Action: Mouse pressed left at (1136, 550)
Screenshot: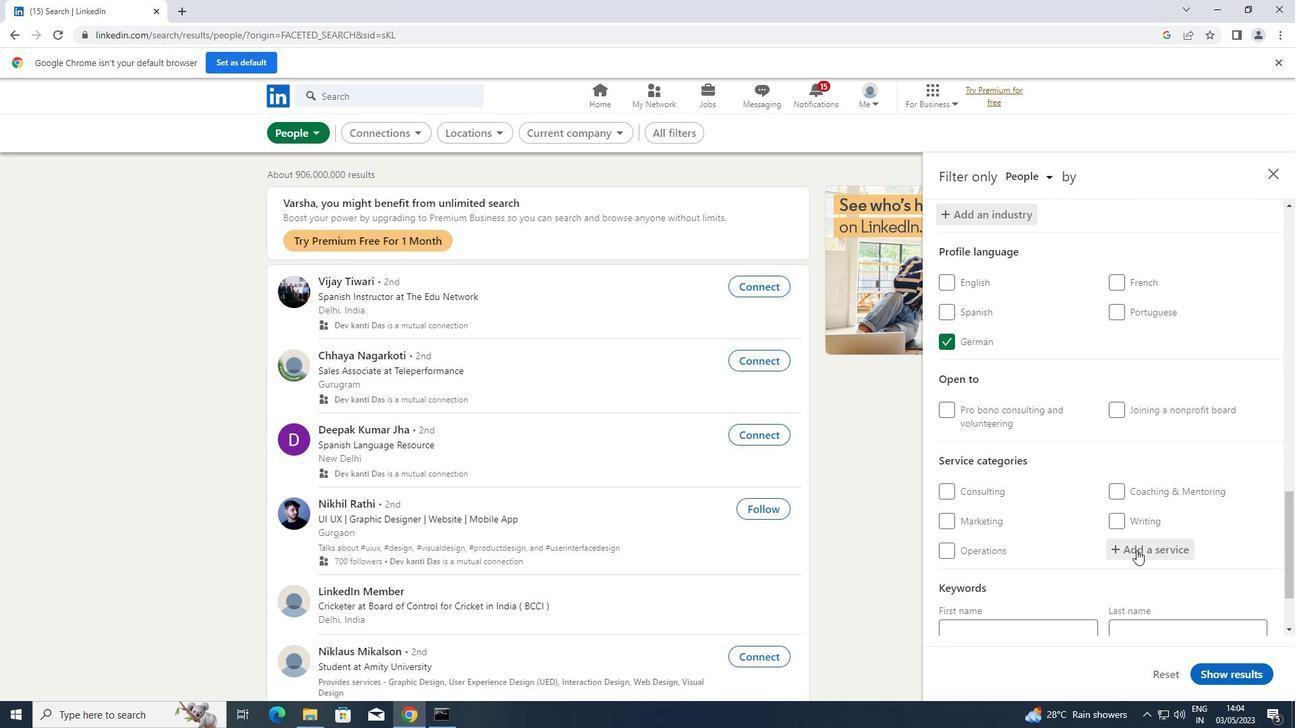 
Action: Mouse moved to (1136, 550)
Screenshot: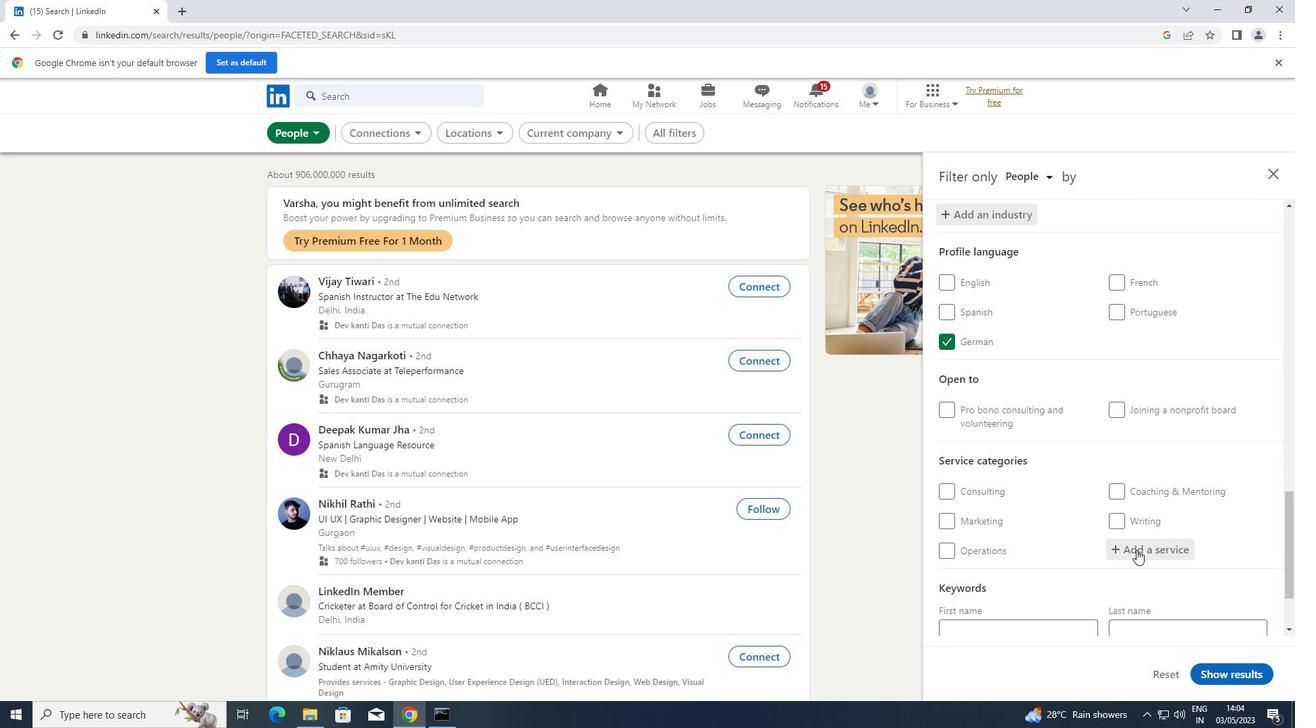 
Action: Key pressed <Key.shift>IMMIGRATION
Screenshot: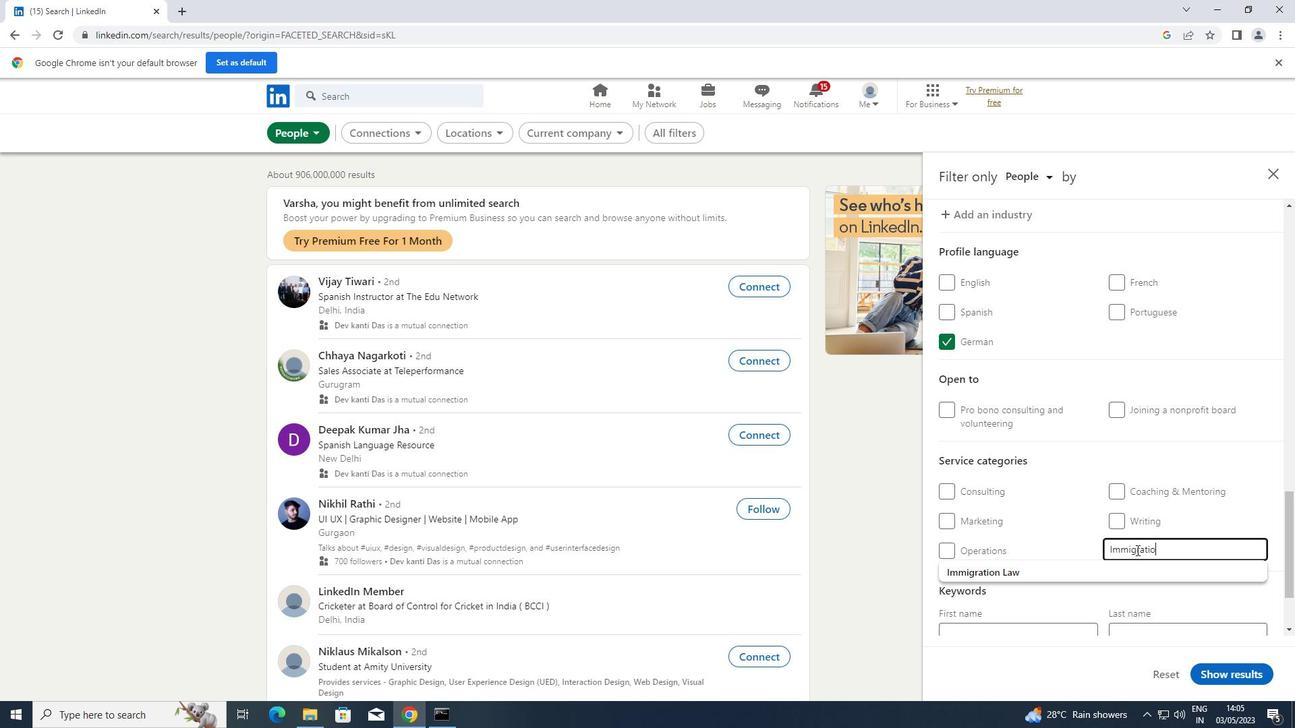 
Action: Mouse moved to (1042, 569)
Screenshot: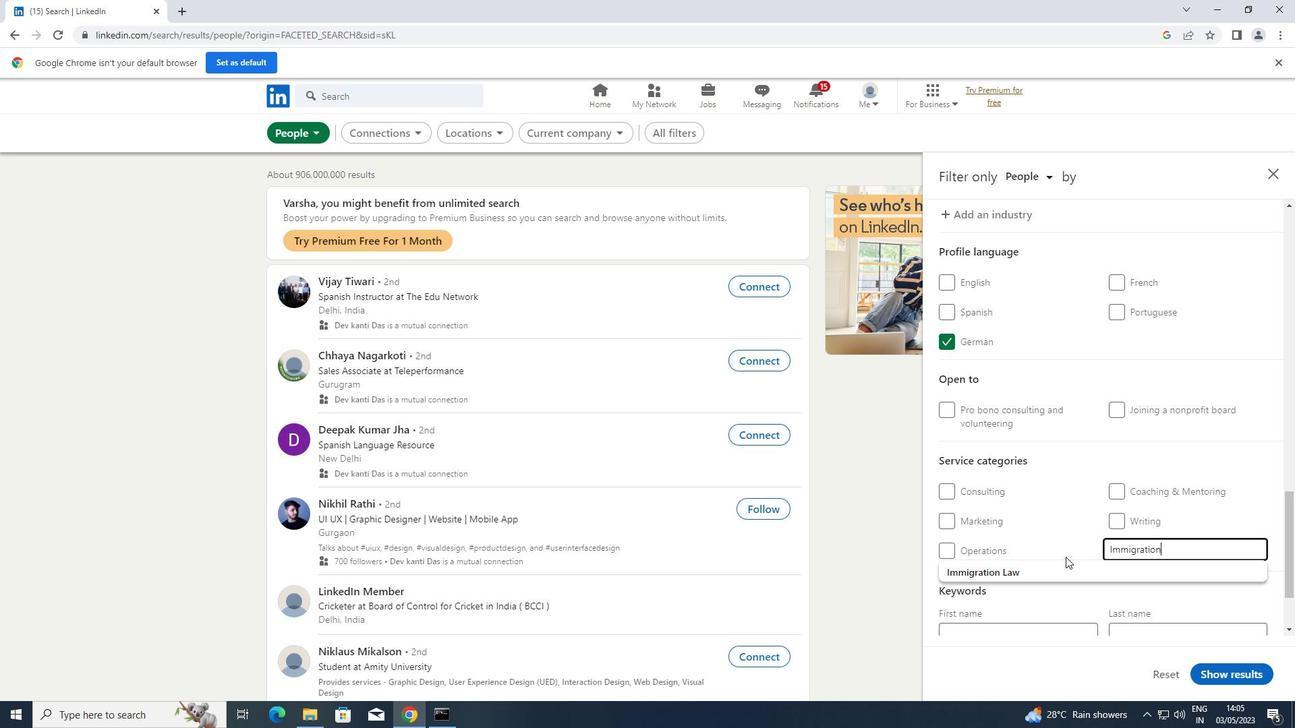 
Action: Mouse pressed left at (1042, 569)
Screenshot: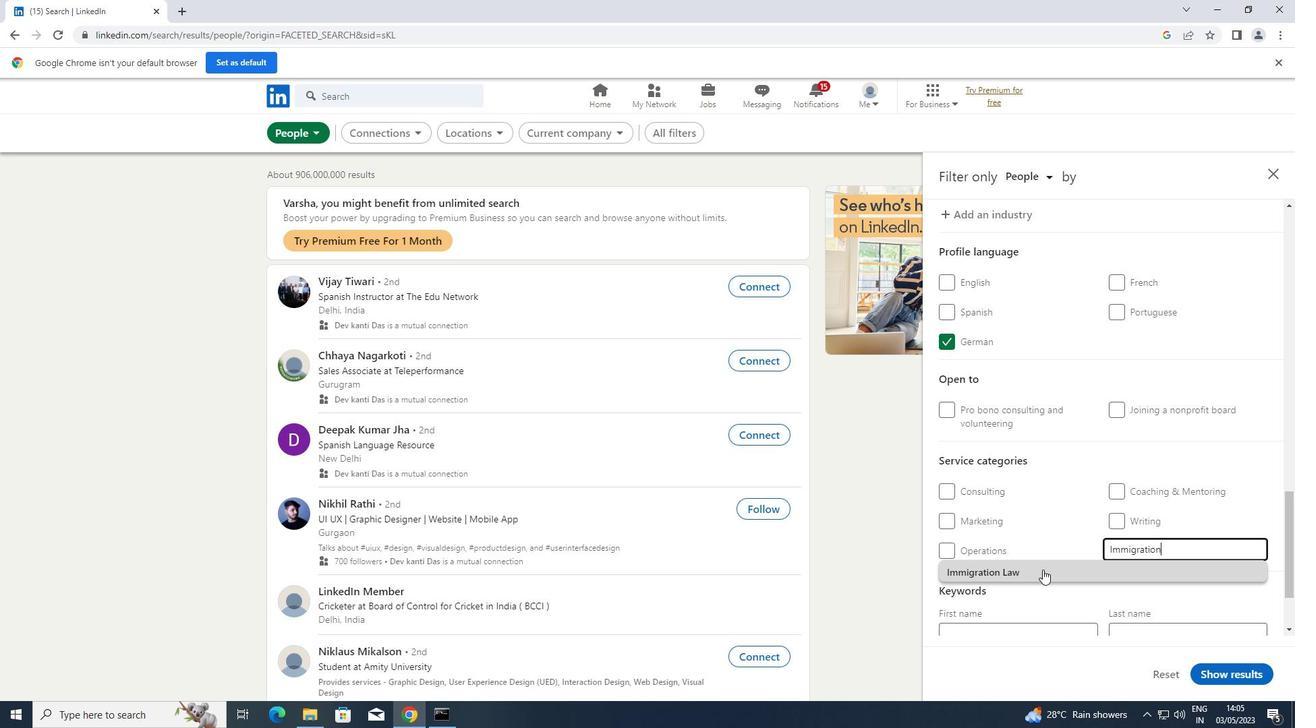 
Action: Mouse scrolled (1042, 569) with delta (0, 0)
Screenshot: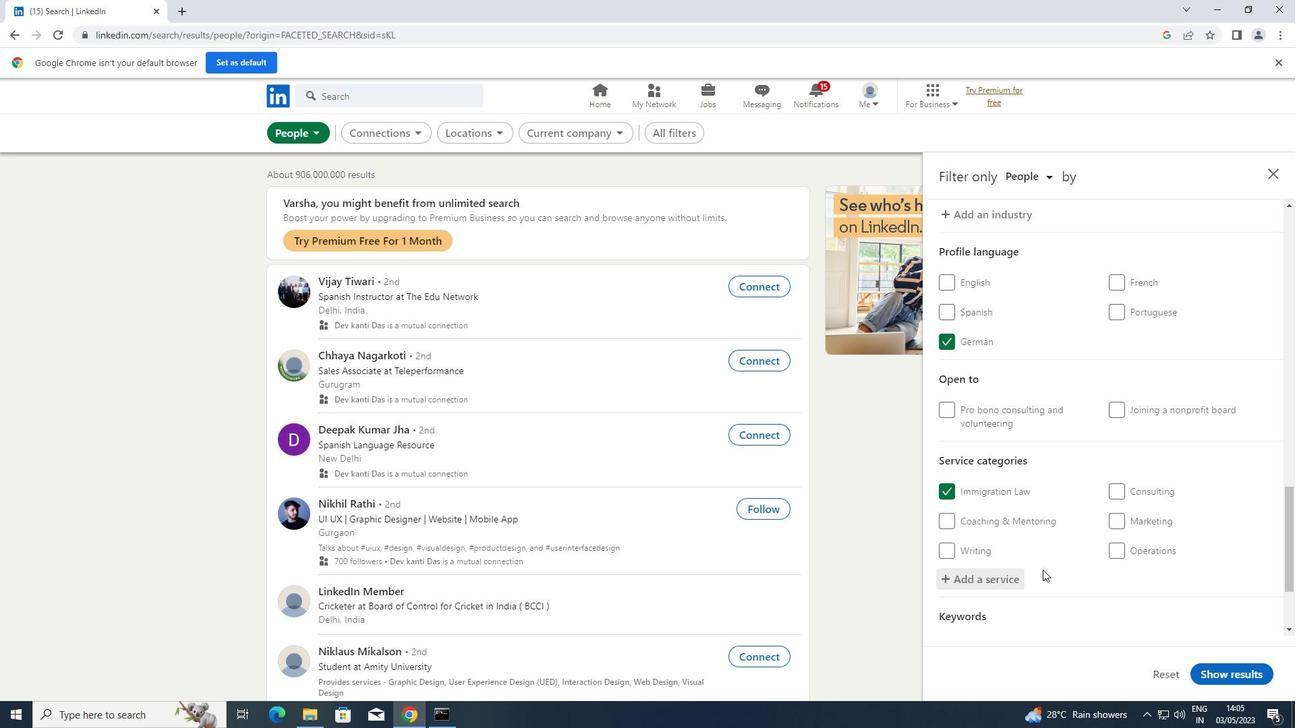 
Action: Mouse scrolled (1042, 569) with delta (0, 0)
Screenshot: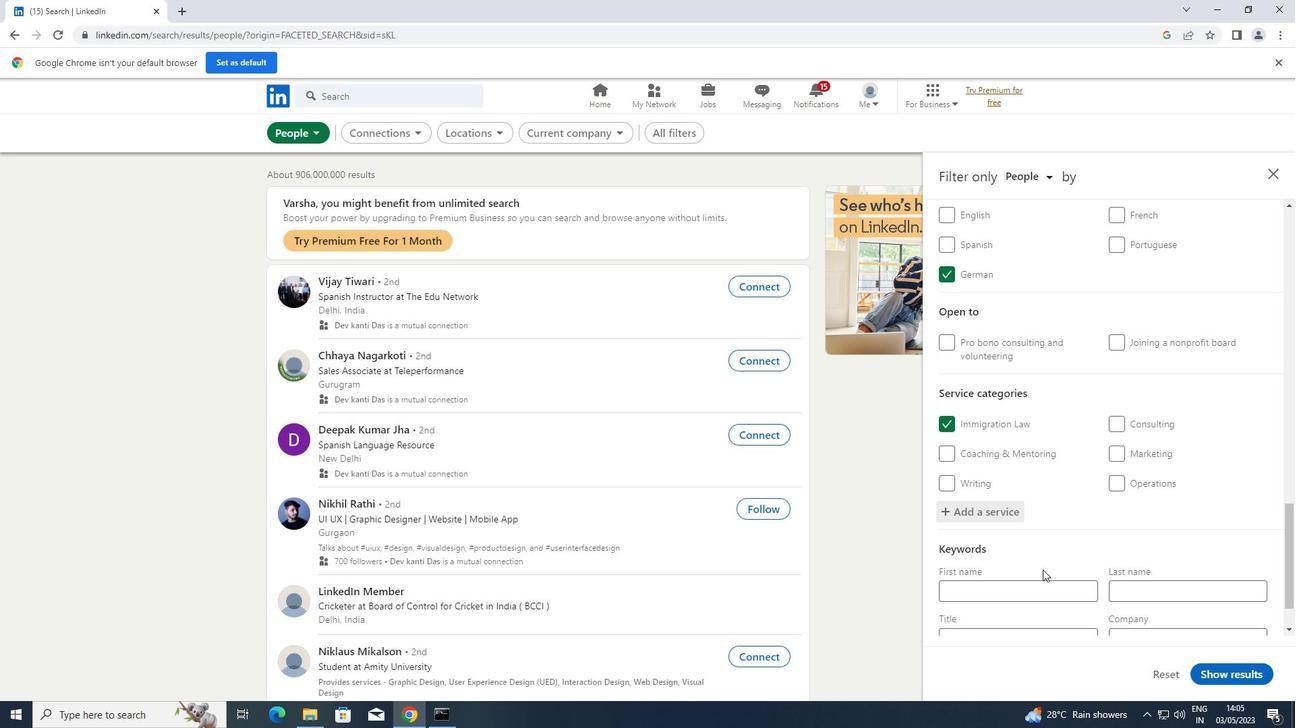 
Action: Mouse scrolled (1042, 569) with delta (0, 0)
Screenshot: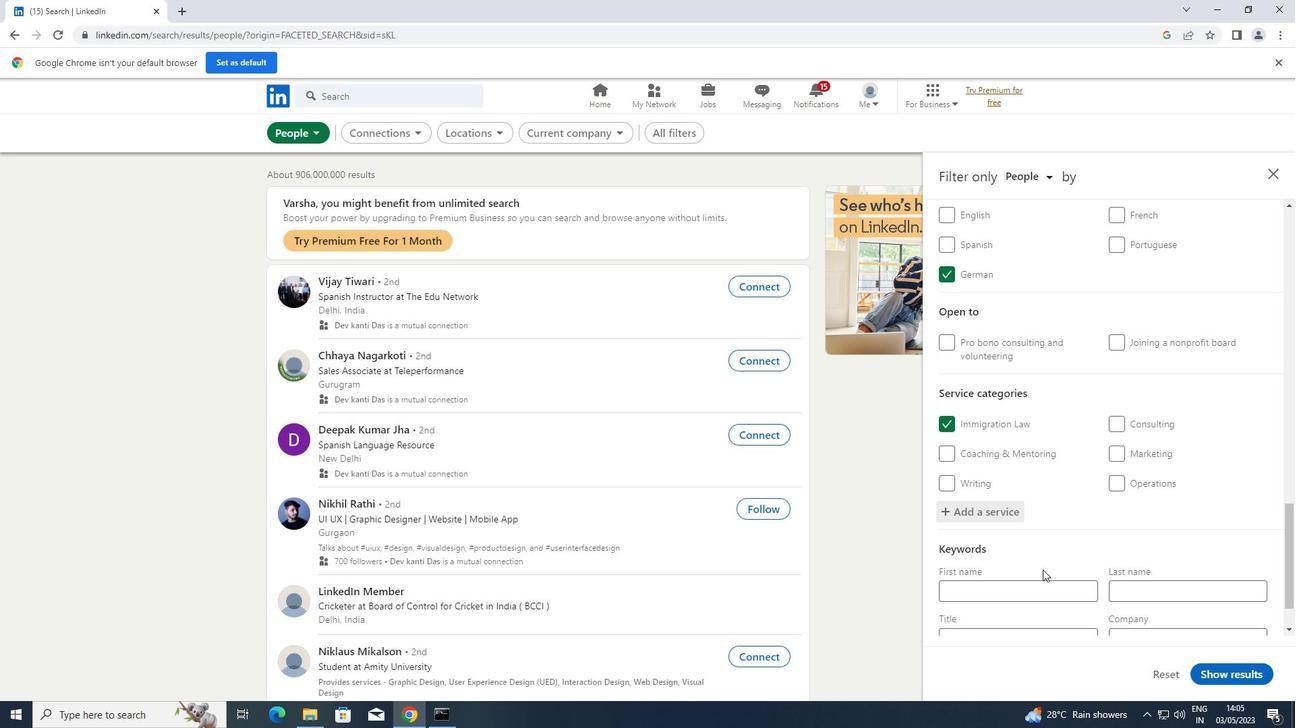 
Action: Mouse scrolled (1042, 569) with delta (0, 0)
Screenshot: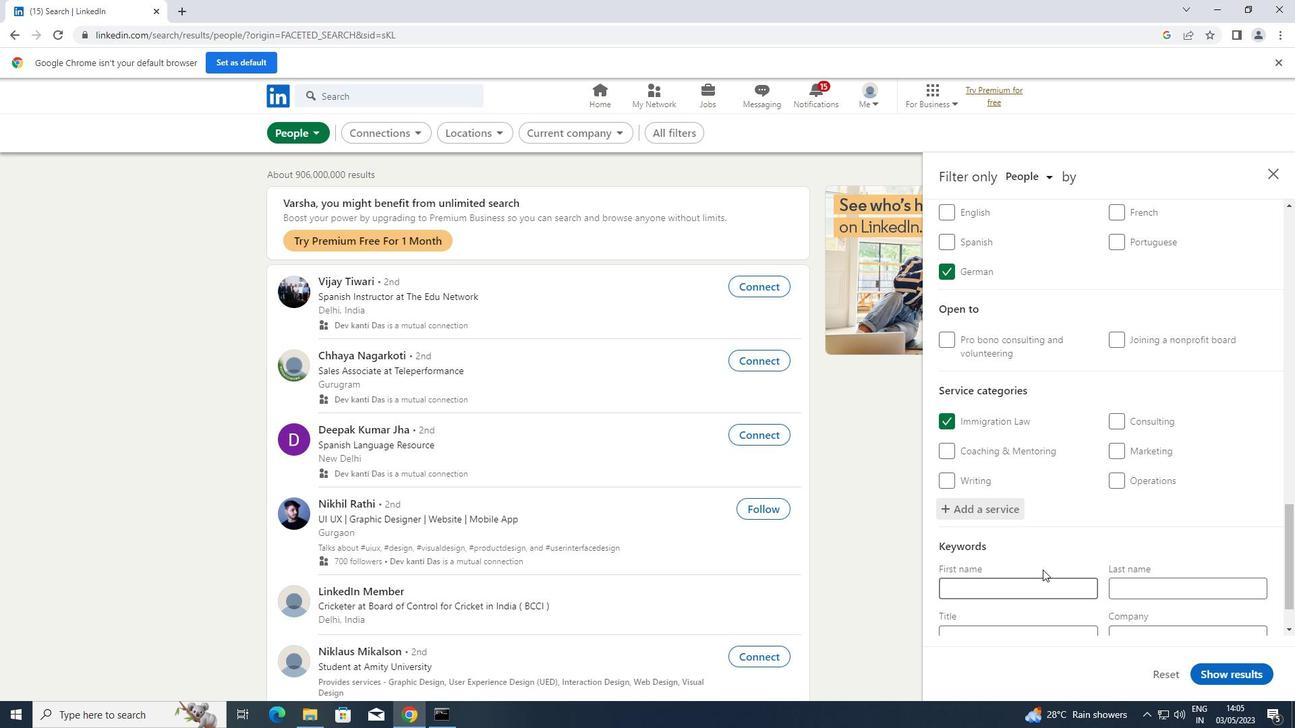 
Action: Mouse scrolled (1042, 569) with delta (0, 0)
Screenshot: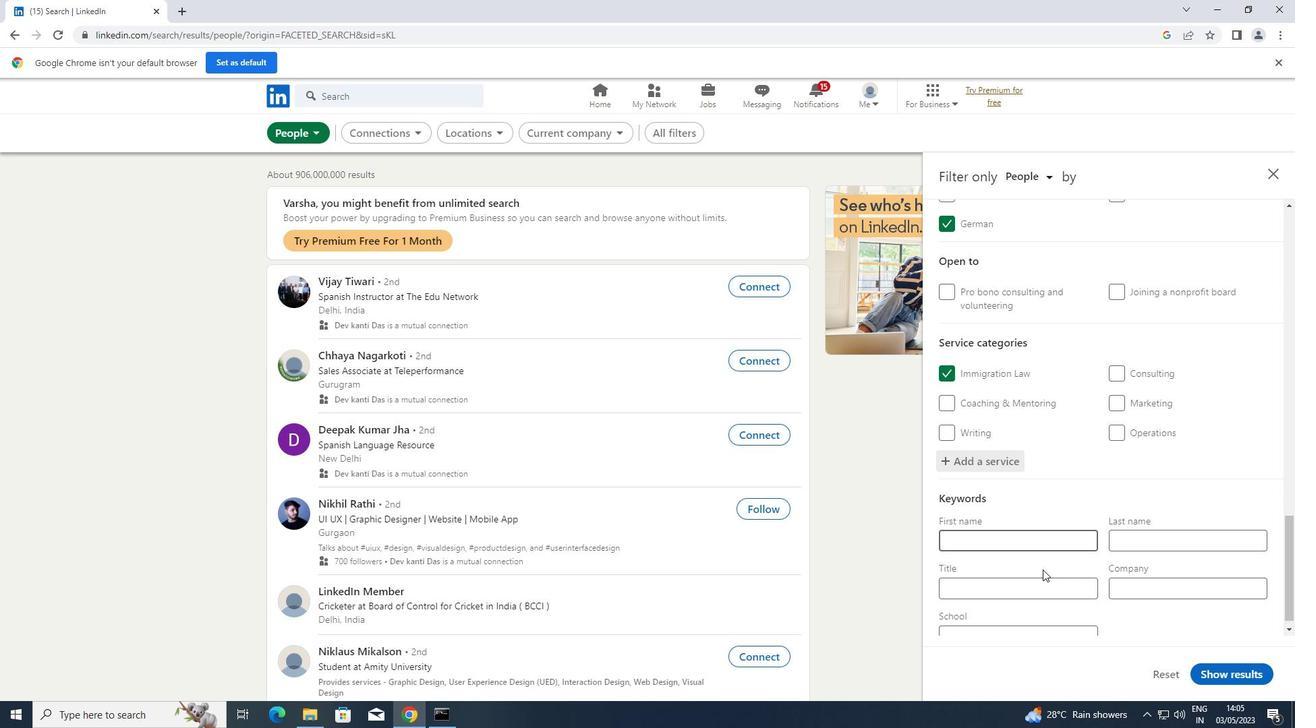 
Action: Mouse scrolled (1042, 569) with delta (0, 0)
Screenshot: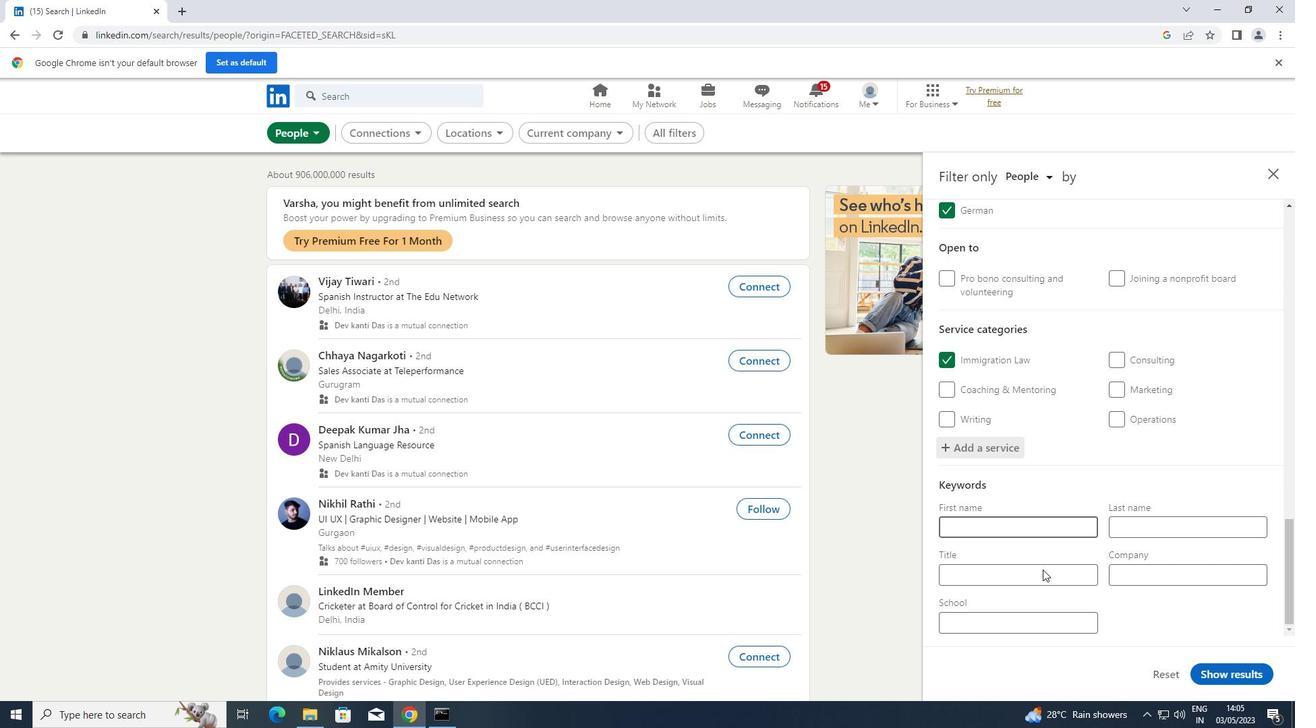 
Action: Mouse scrolled (1042, 569) with delta (0, 0)
Screenshot: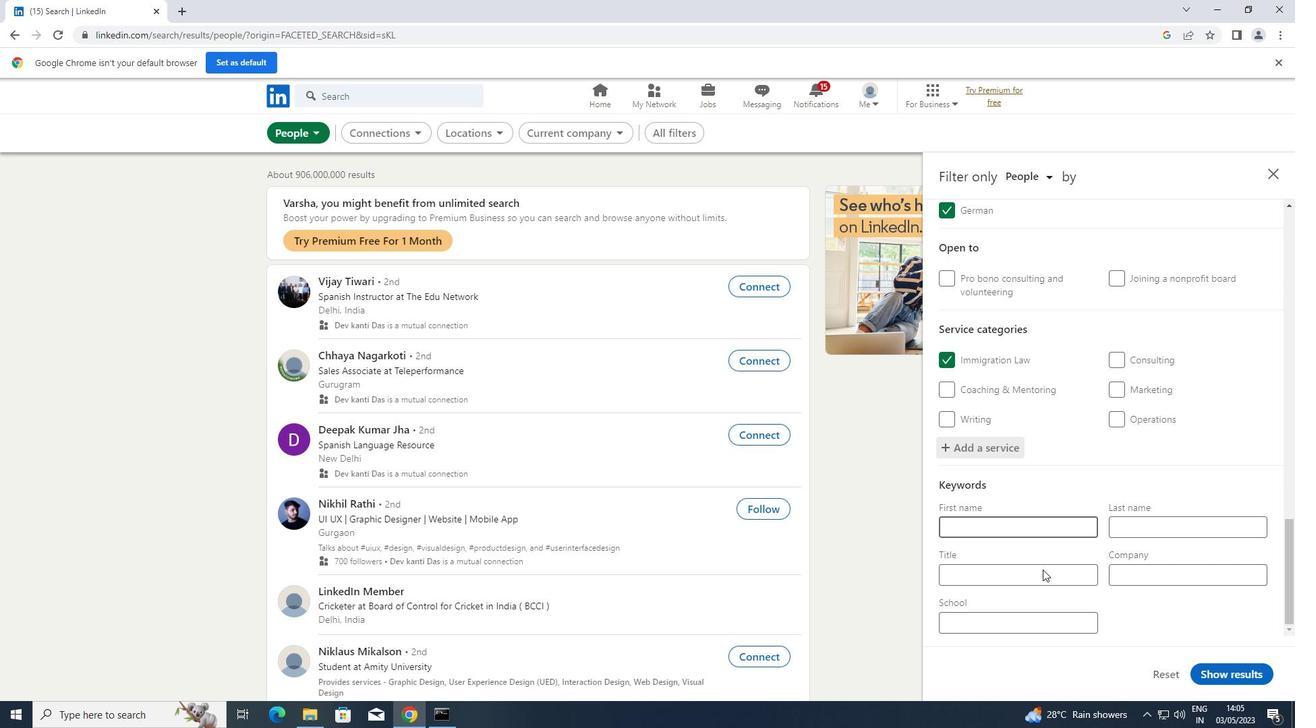 
Action: Mouse scrolled (1042, 569) with delta (0, 0)
Screenshot: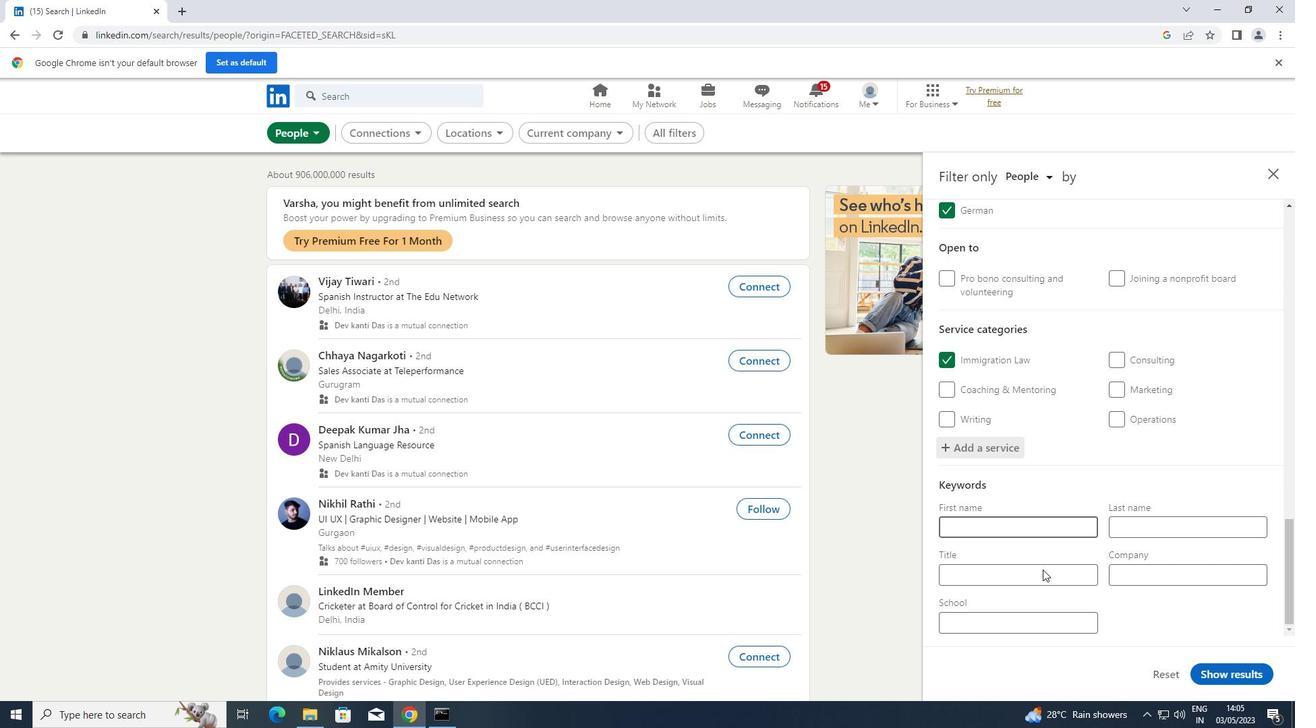 
Action: Mouse moved to (1055, 580)
Screenshot: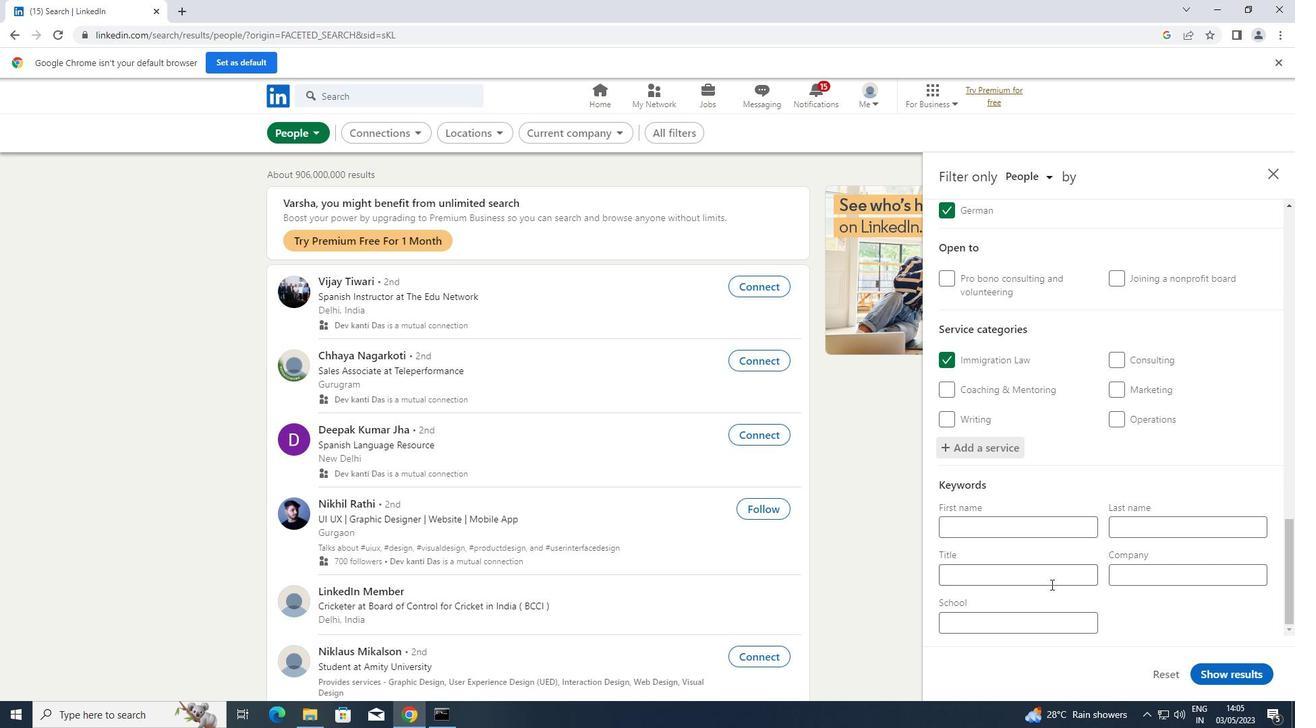 
Action: Mouse pressed left at (1055, 580)
Screenshot: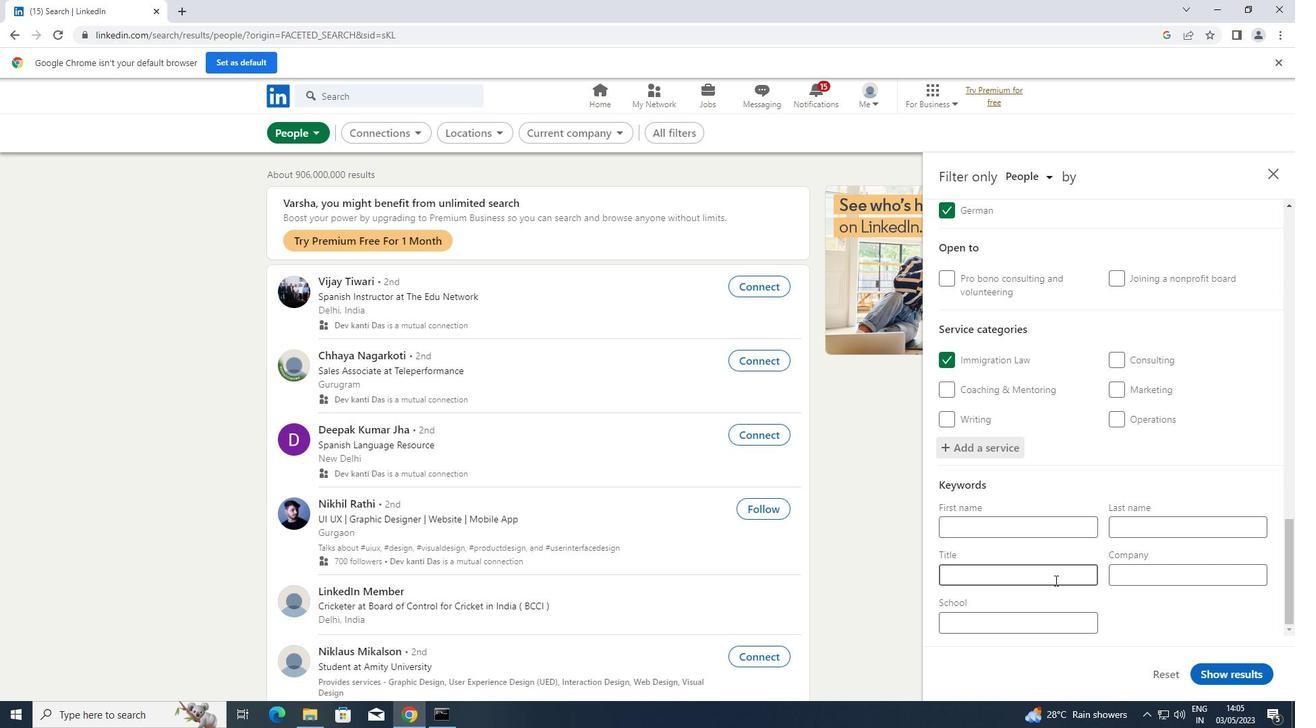 
Action: Key pressed <Key.shift>ACCOUNT<Key.space><Key.shift>REPRESENTATIVE
Screenshot: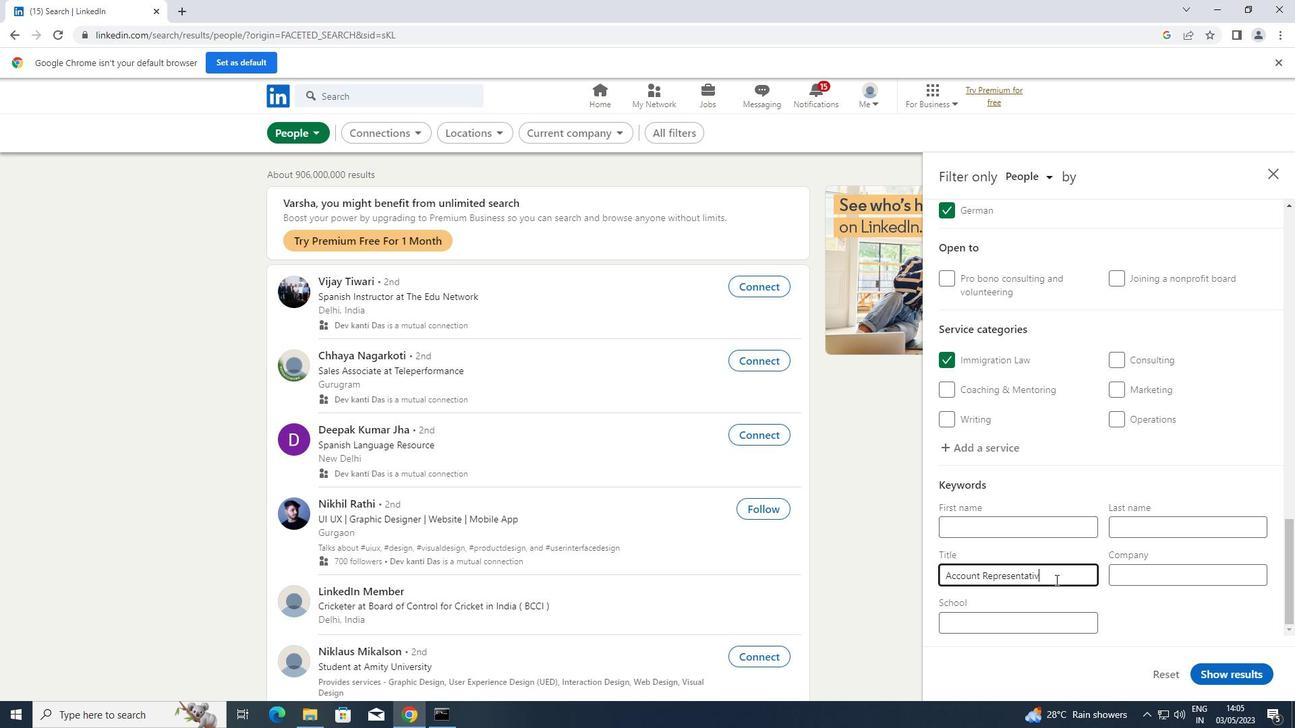 
Action: Mouse moved to (1213, 674)
Screenshot: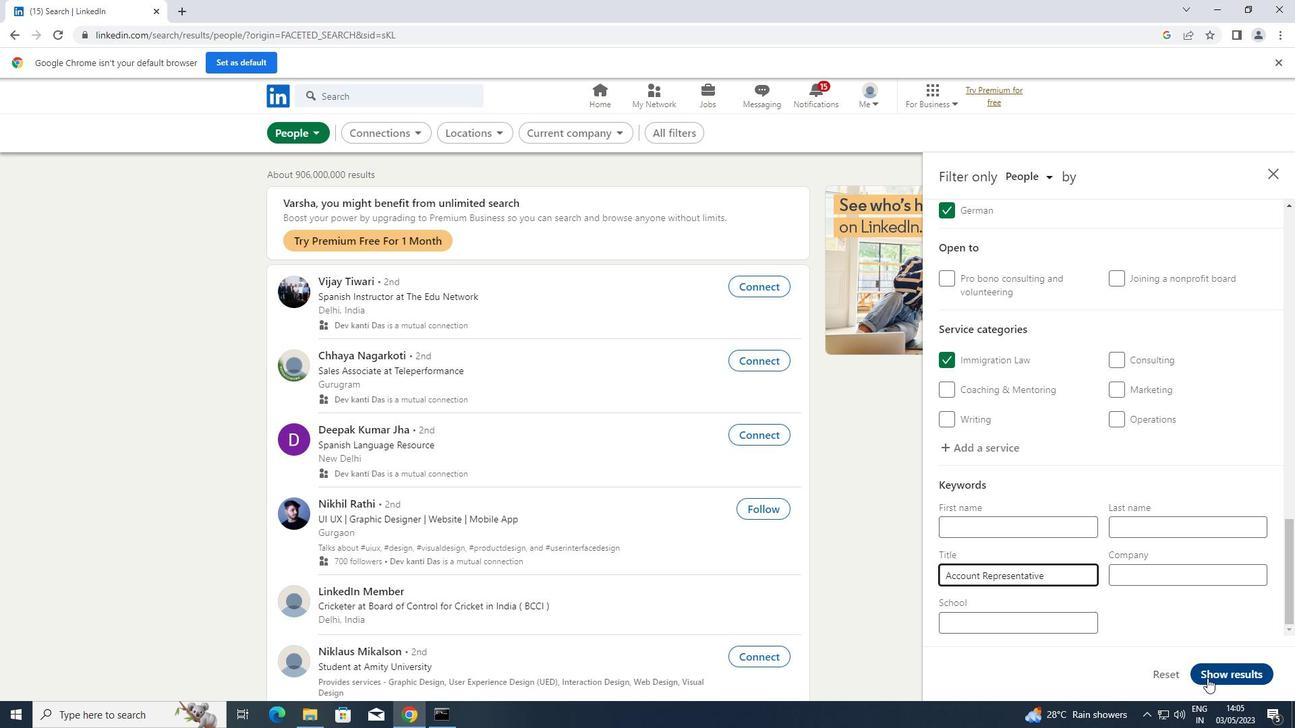 
Action: Mouse pressed left at (1213, 674)
Screenshot: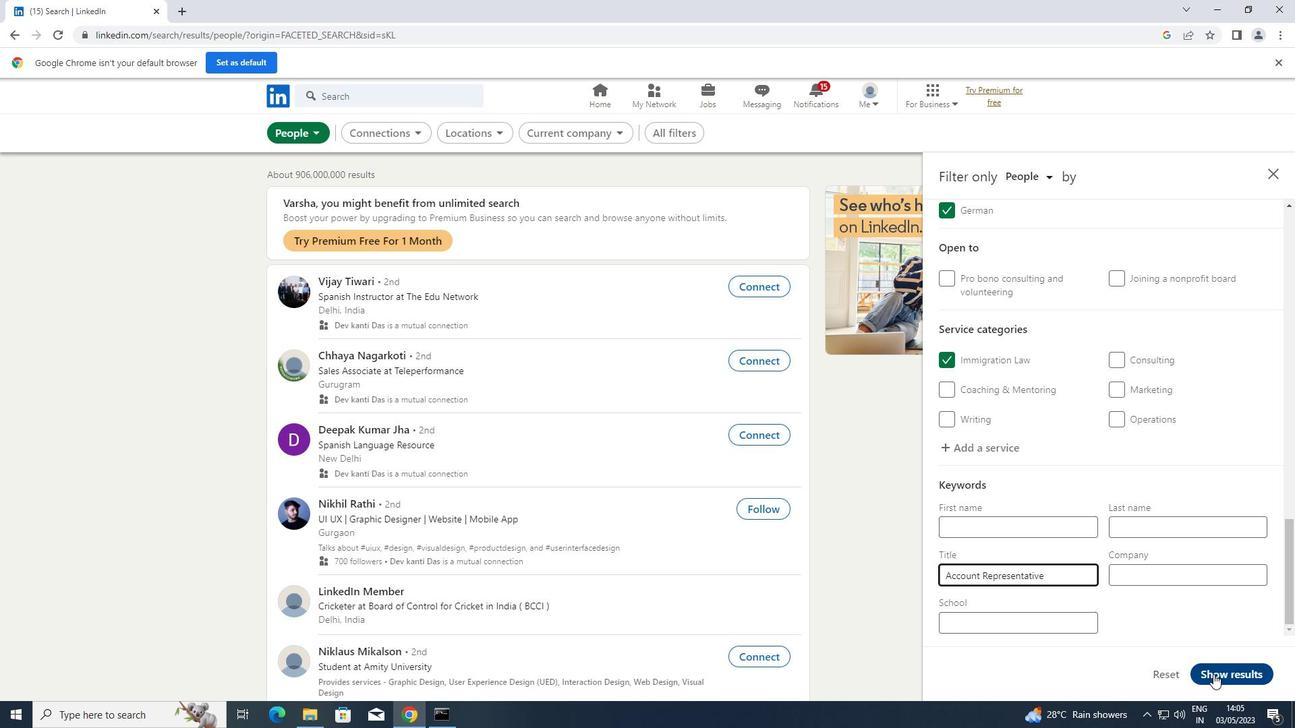 
